 Task: In the event  named  Training Session: Leadership Development and Coaching Skills, Set a range of dates when you can accept meetings  '7 Jul â€" 1 Aug 2023'. Select a duration of  15 min. Select working hours  	_x000D_
MON- SAT 10:00am â€" 6:00pm. Add time before or after your events  as 10 min. Set the frequency of available time slots for invitees as  10 min. Set the minimum notice period and maximum events allowed per day as  46 hours and 4. , logged in from the account softage.4@softage.net and add another guest for the event, softage.6@softage.net
Action: Mouse pressed left at (405, 361)
Screenshot: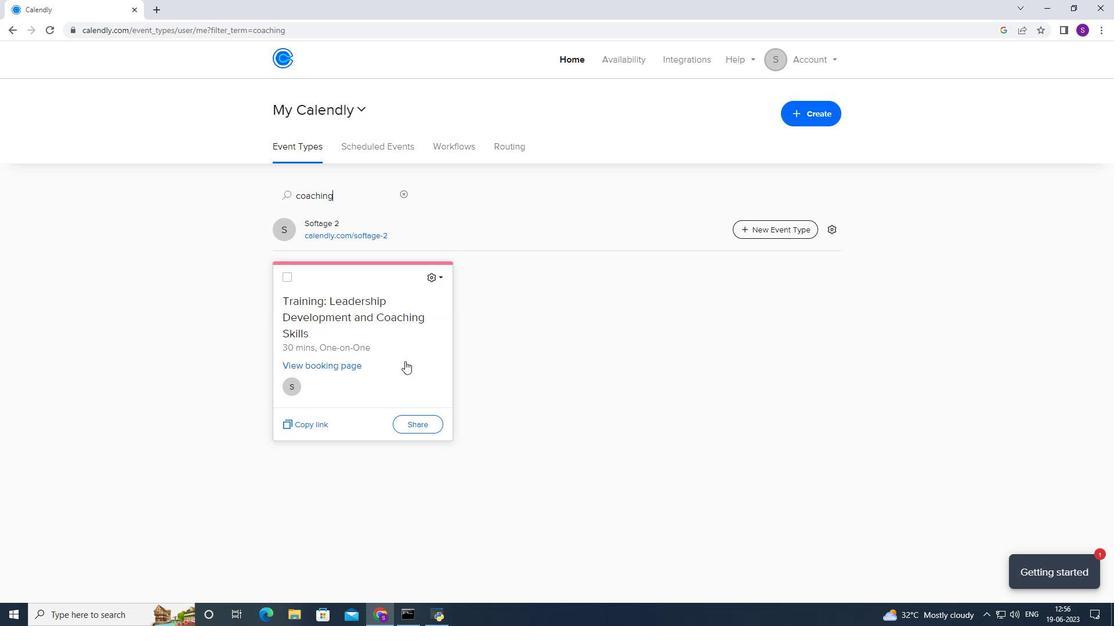 
Action: Mouse moved to (357, 238)
Screenshot: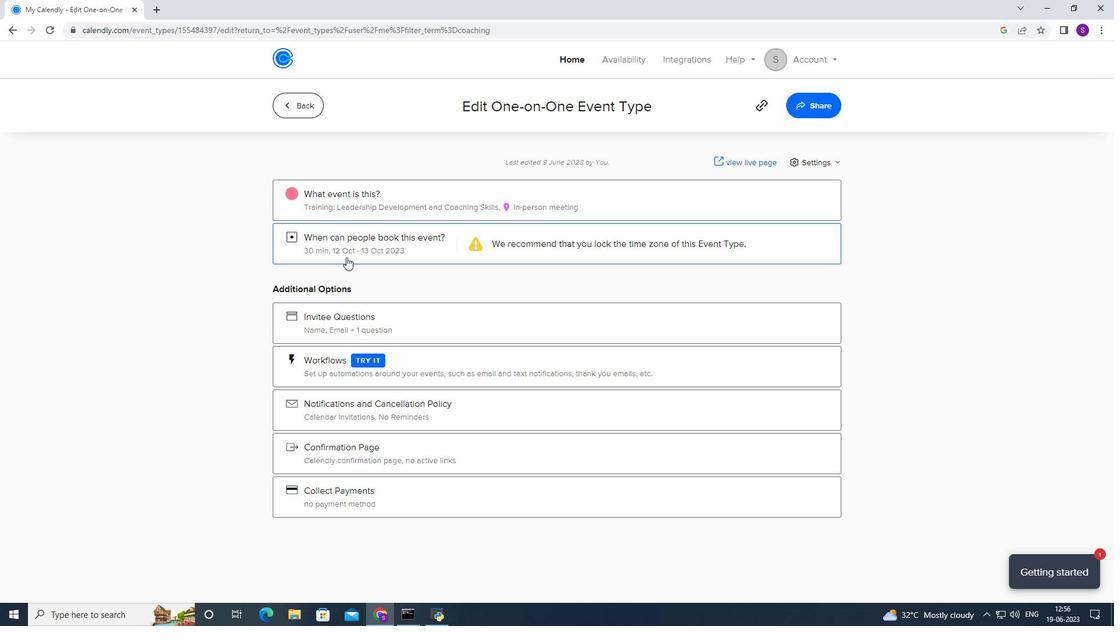 
Action: Mouse pressed left at (357, 238)
Screenshot: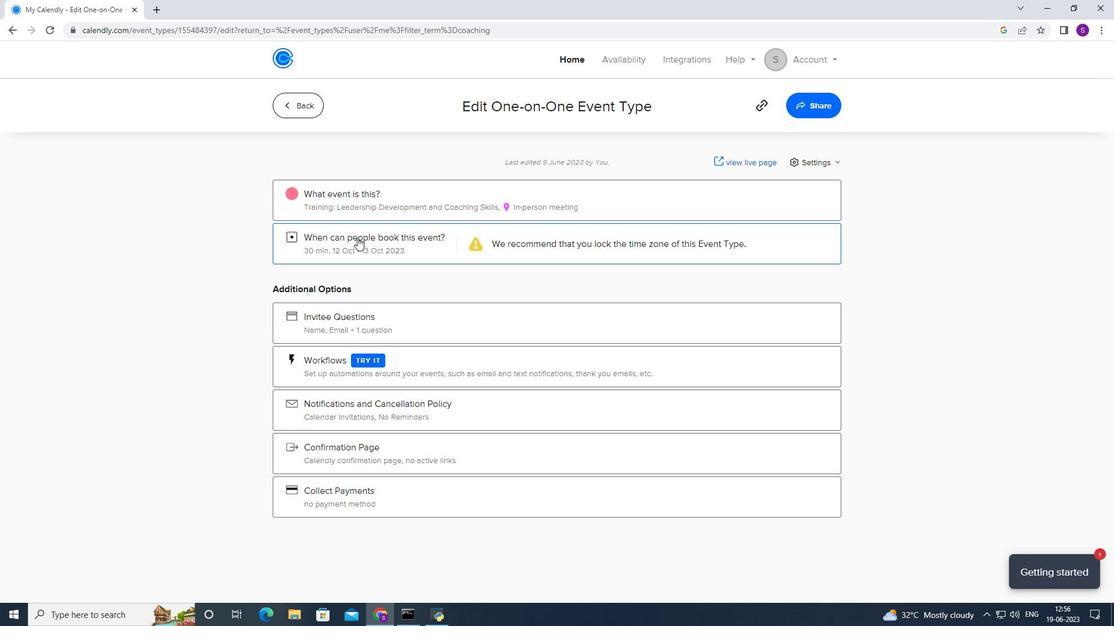 
Action: Mouse moved to (417, 389)
Screenshot: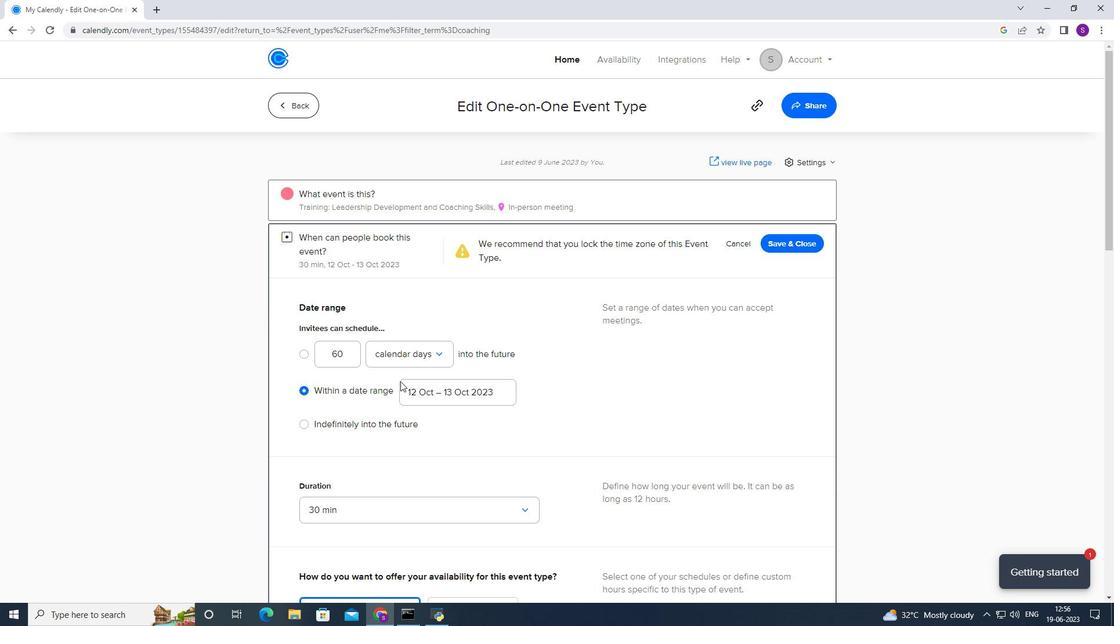 
Action: Mouse pressed left at (417, 389)
Screenshot: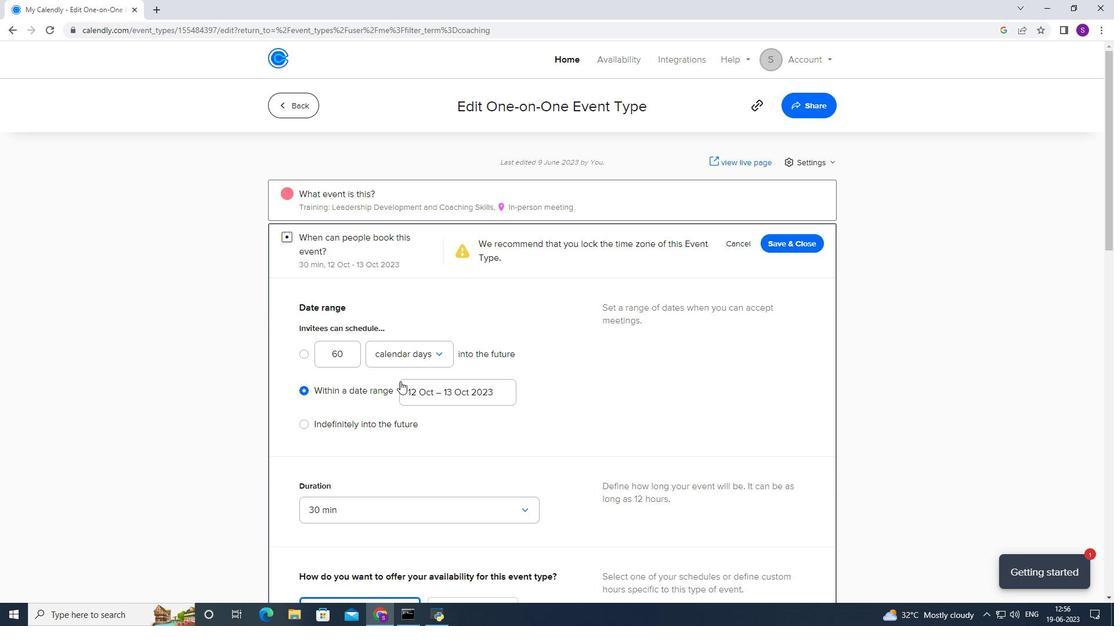 
Action: Mouse moved to (484, 181)
Screenshot: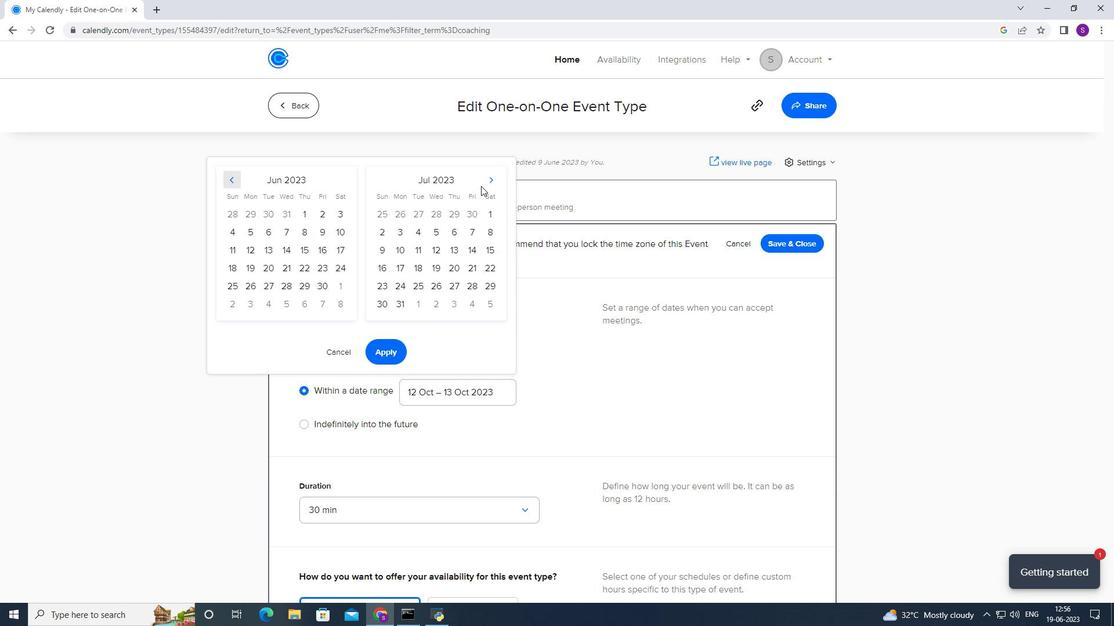 
Action: Mouse pressed left at (484, 181)
Screenshot: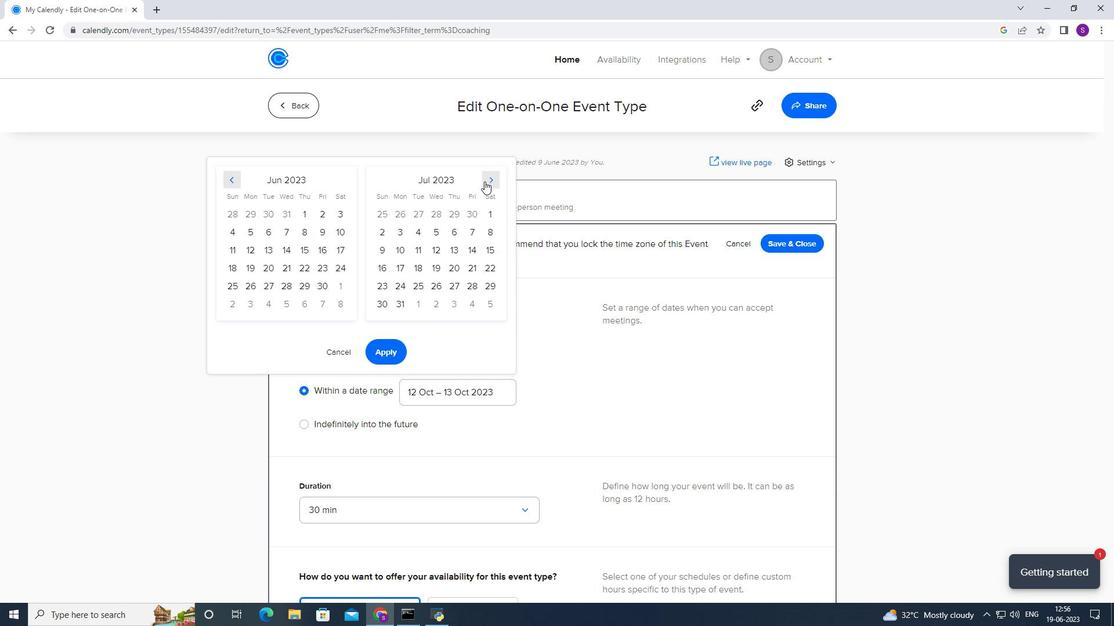 
Action: Mouse moved to (320, 237)
Screenshot: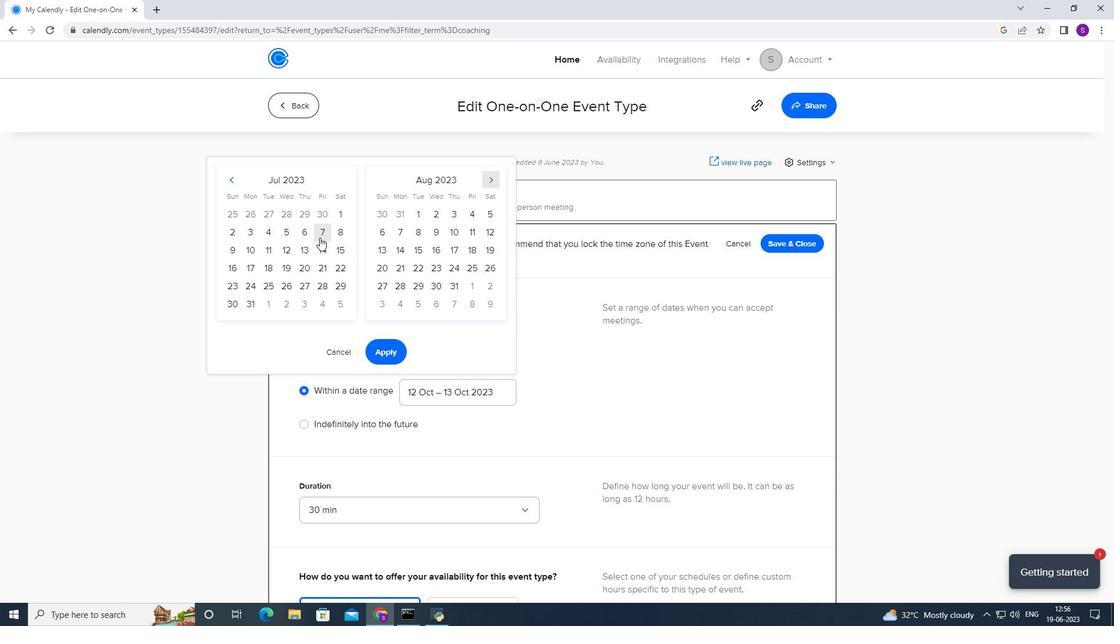 
Action: Mouse pressed left at (320, 237)
Screenshot: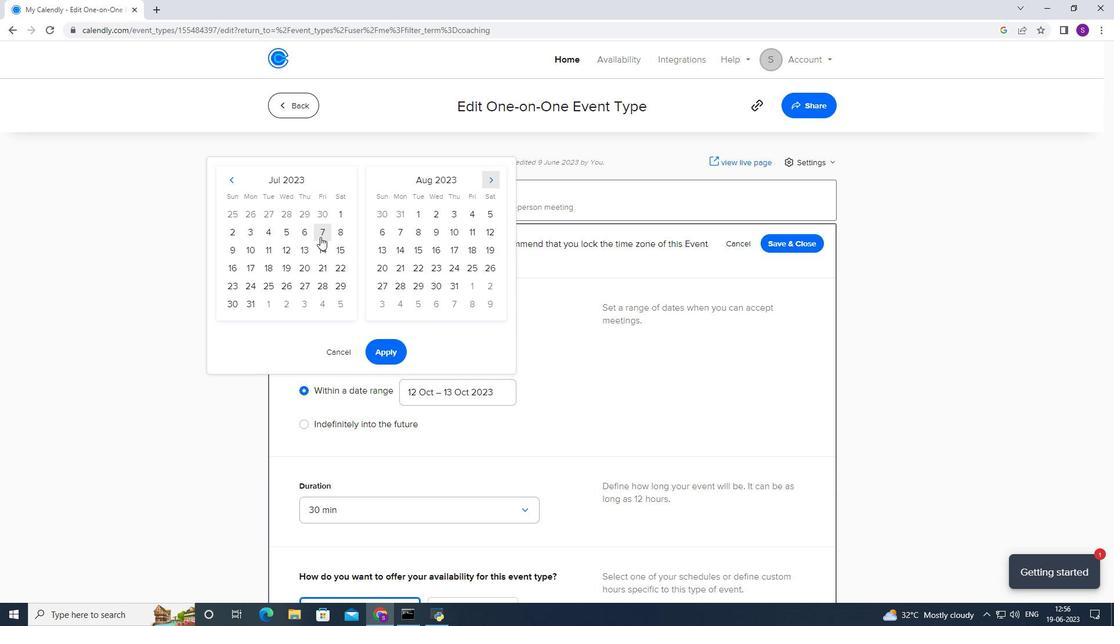 
Action: Mouse moved to (414, 213)
Screenshot: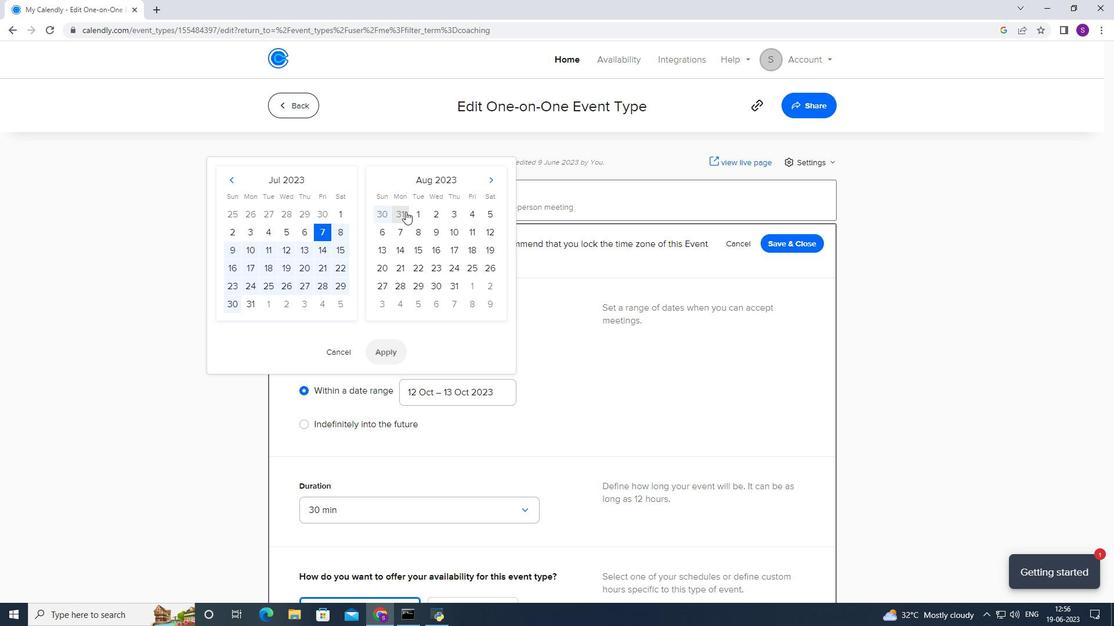 
Action: Mouse pressed left at (414, 213)
Screenshot: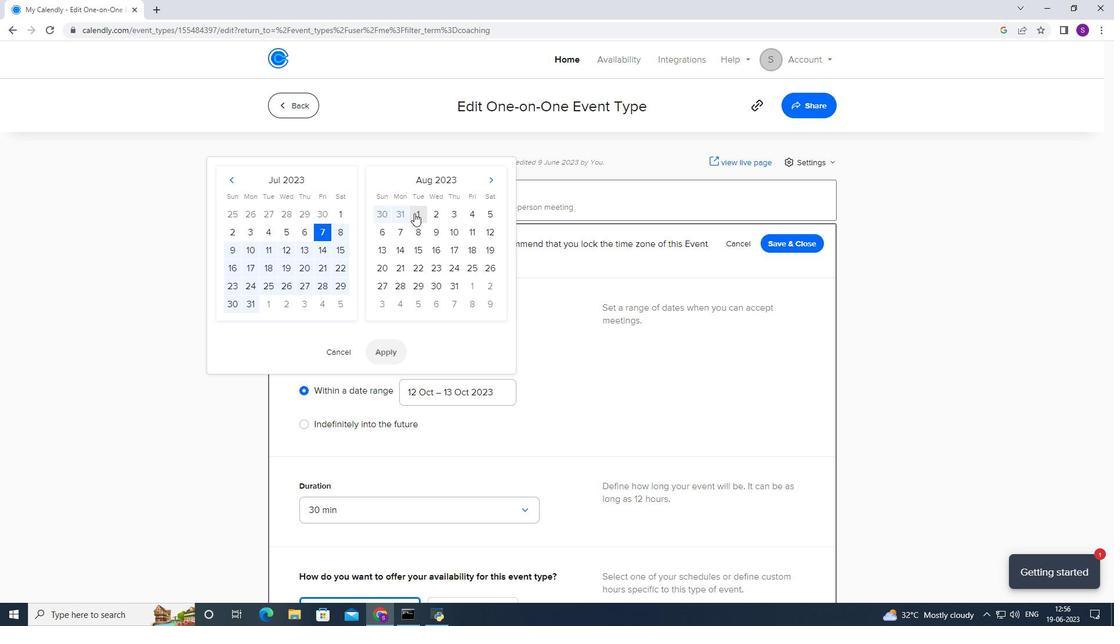 
Action: Mouse moved to (390, 366)
Screenshot: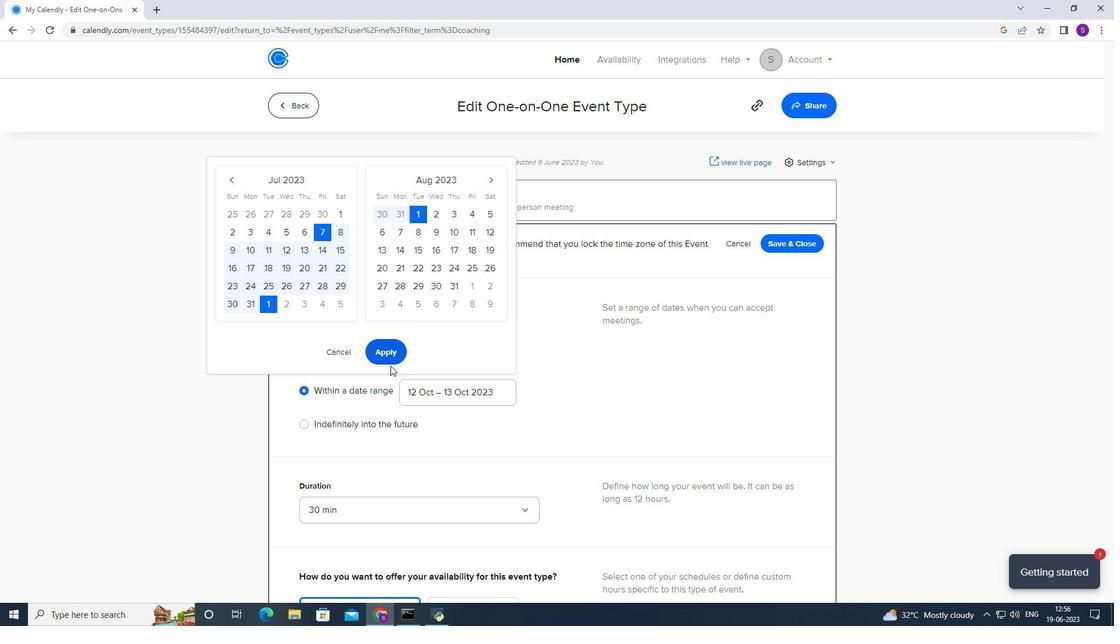 
Action: Mouse pressed left at (390, 366)
Screenshot: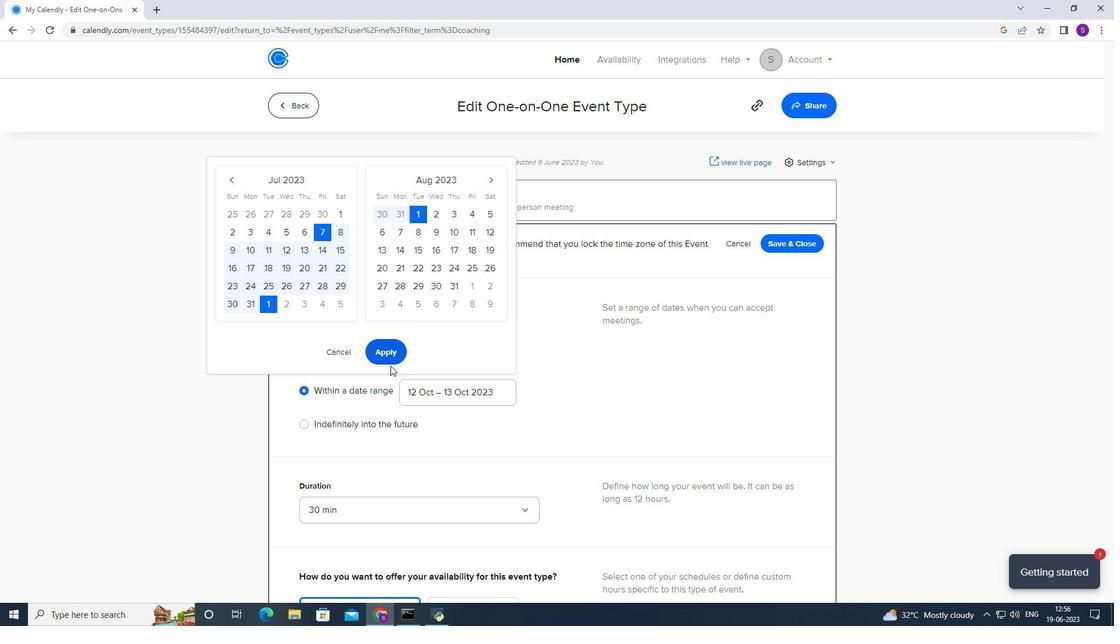 
Action: Mouse moved to (421, 388)
Screenshot: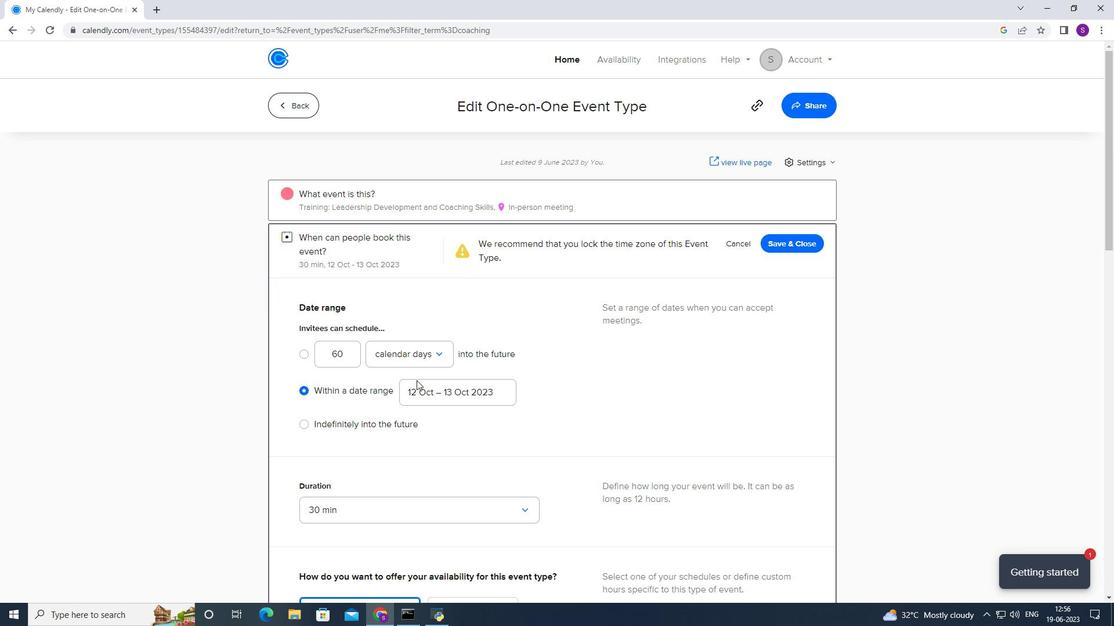 
Action: Mouse pressed left at (421, 388)
Screenshot: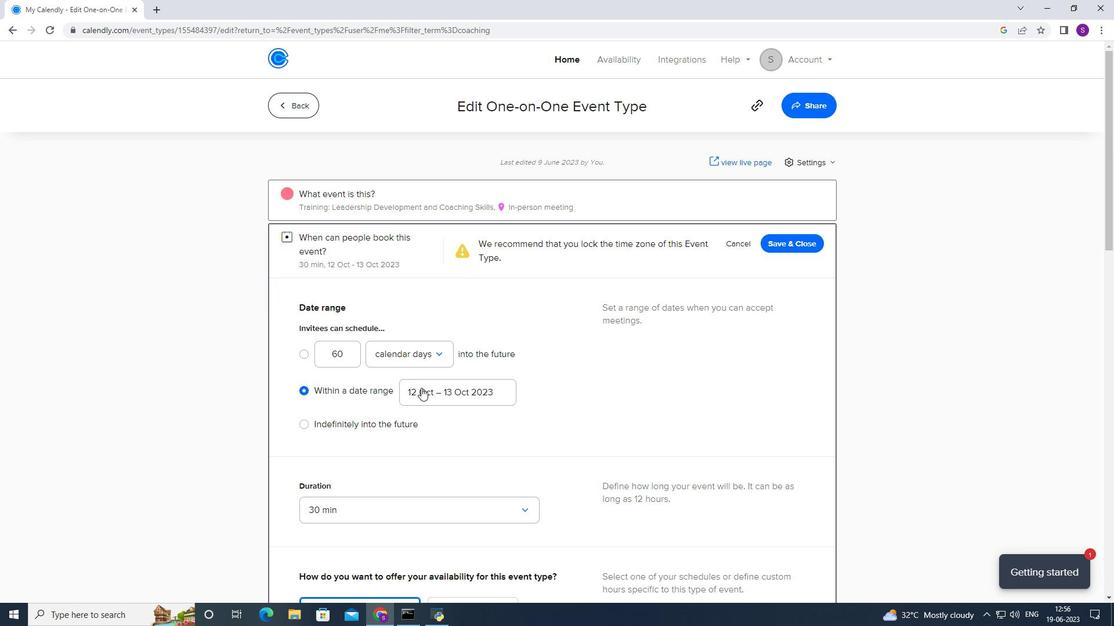 
Action: Mouse moved to (489, 182)
Screenshot: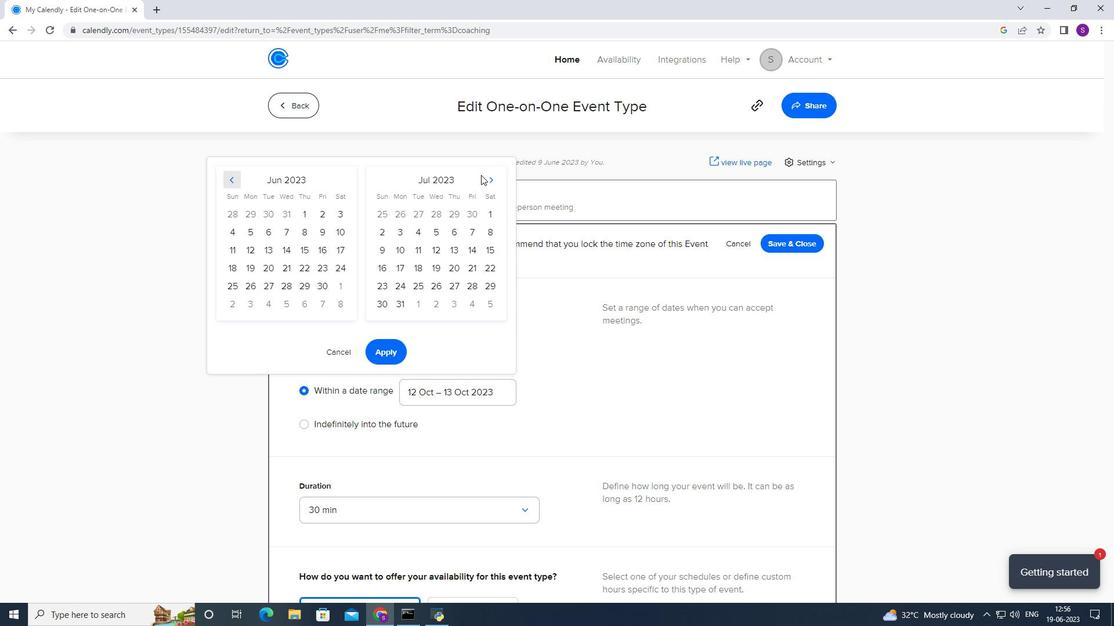 
Action: Mouse pressed left at (489, 182)
Screenshot: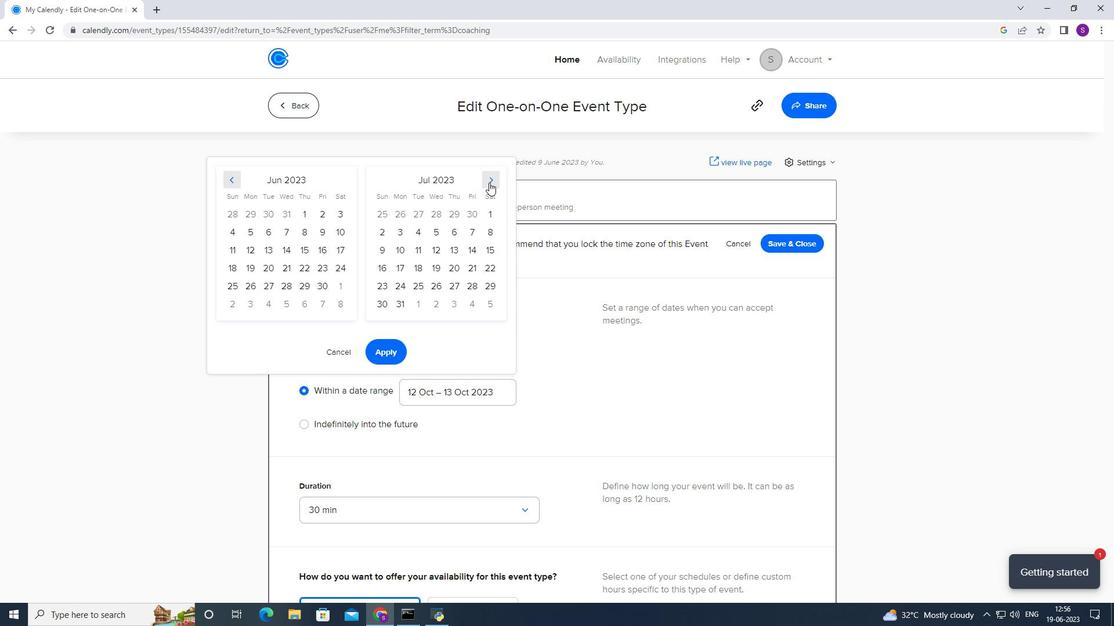 
Action: Mouse moved to (319, 232)
Screenshot: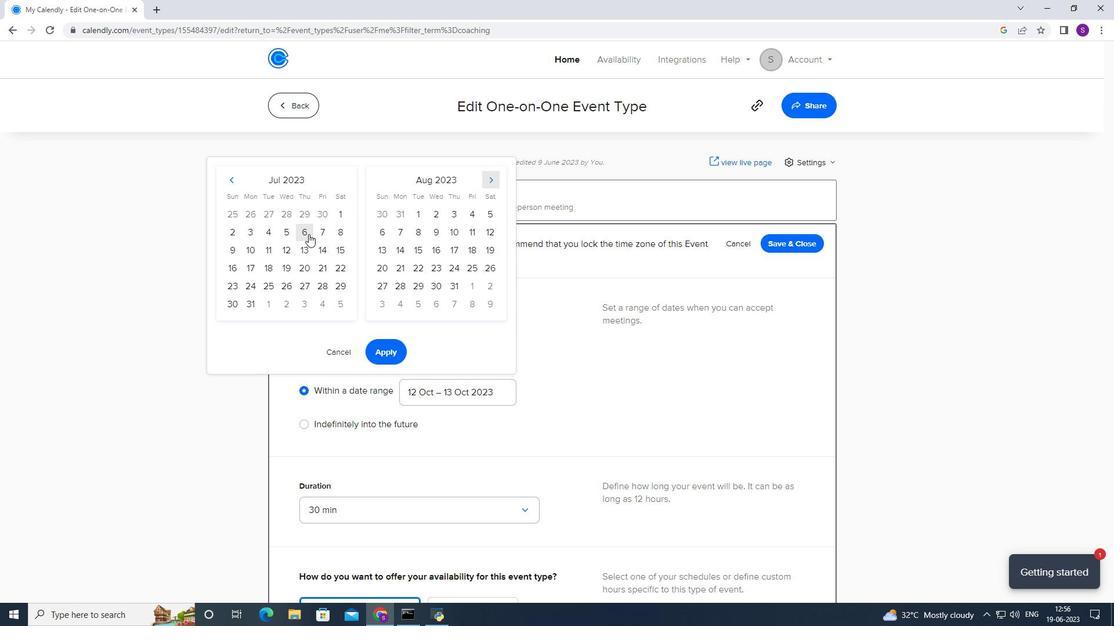 
Action: Mouse pressed left at (319, 232)
Screenshot: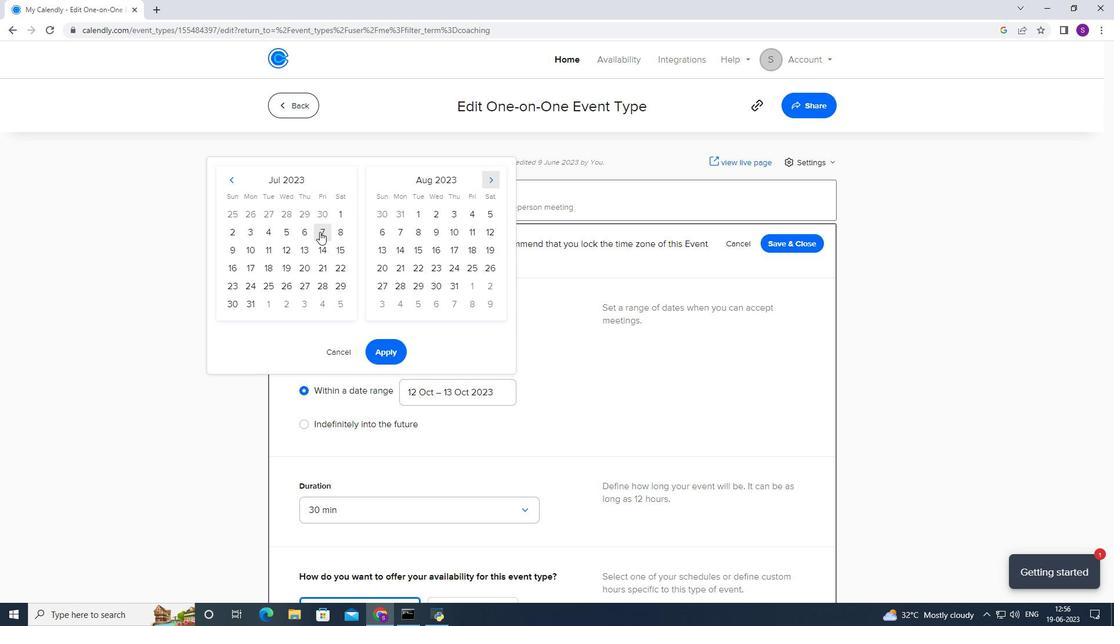 
Action: Mouse moved to (414, 214)
Screenshot: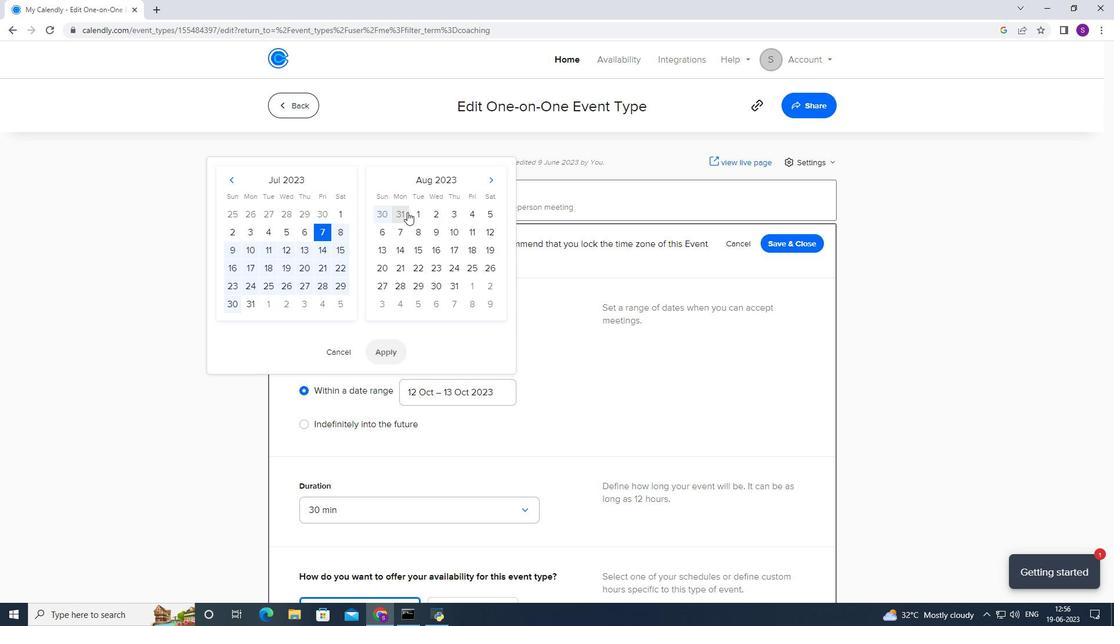 
Action: Mouse pressed left at (414, 214)
Screenshot: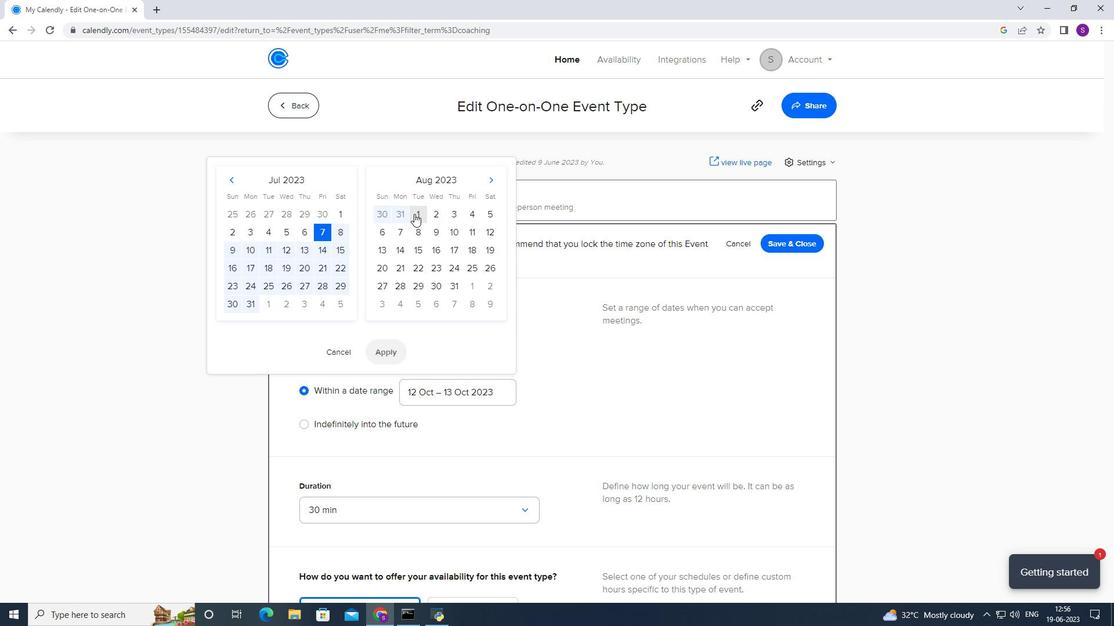 
Action: Mouse moved to (387, 343)
Screenshot: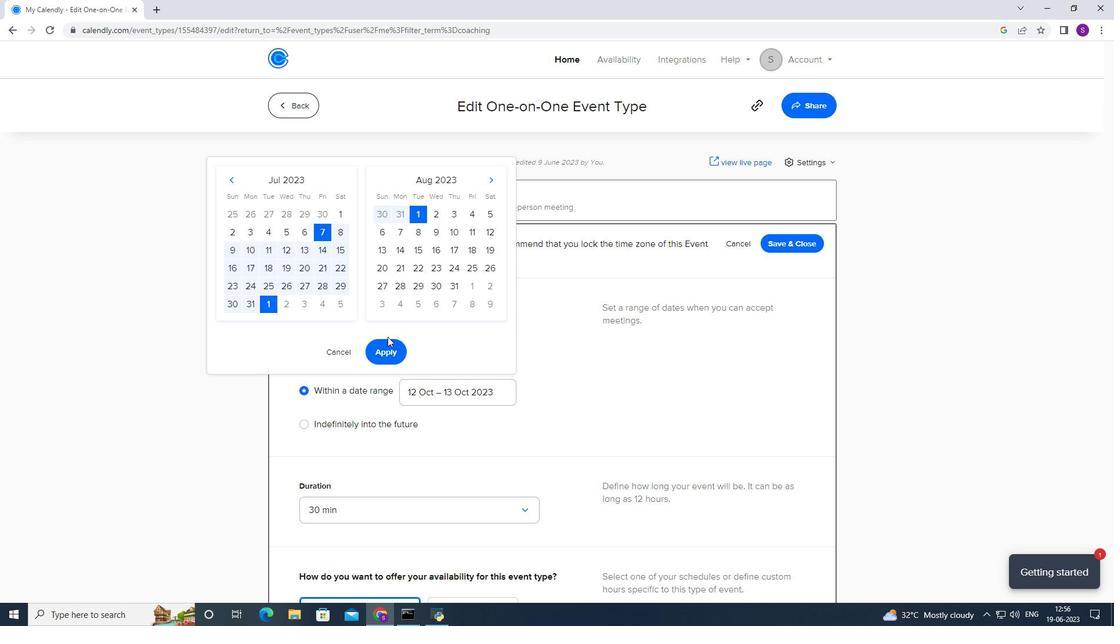 
Action: Mouse pressed left at (387, 343)
Screenshot: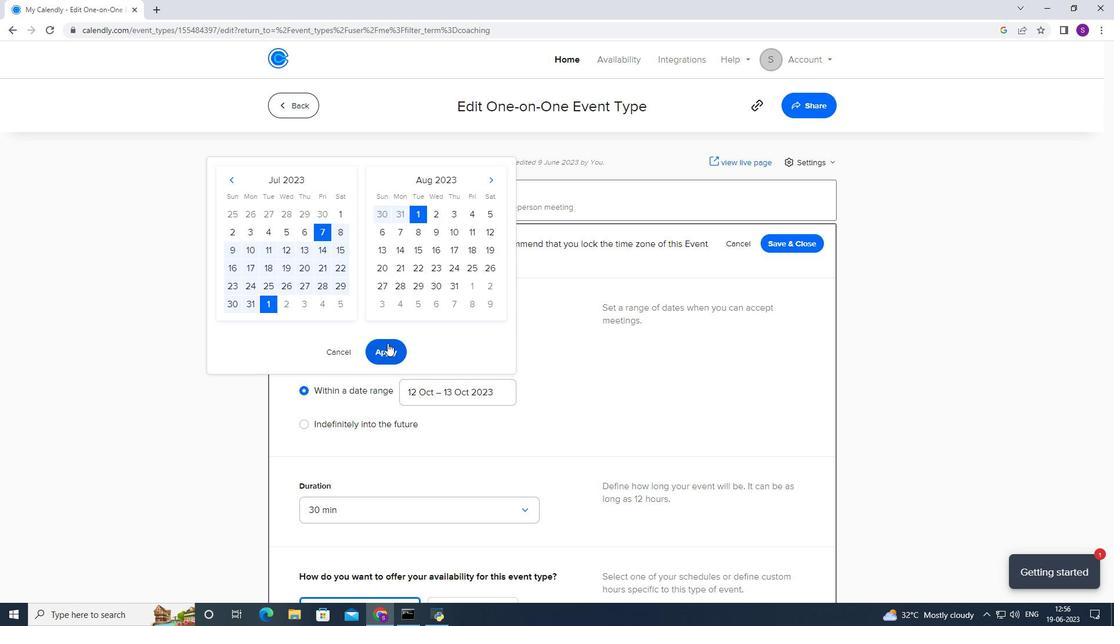 
Action: Mouse scrolled (387, 343) with delta (0, 0)
Screenshot: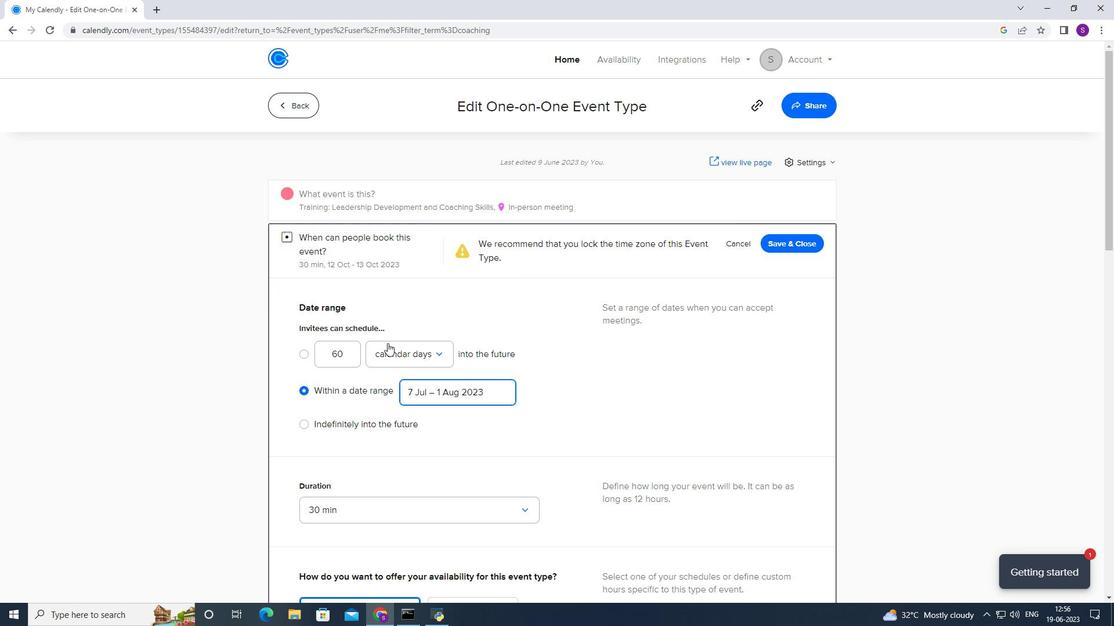 
Action: Mouse scrolled (387, 343) with delta (0, 0)
Screenshot: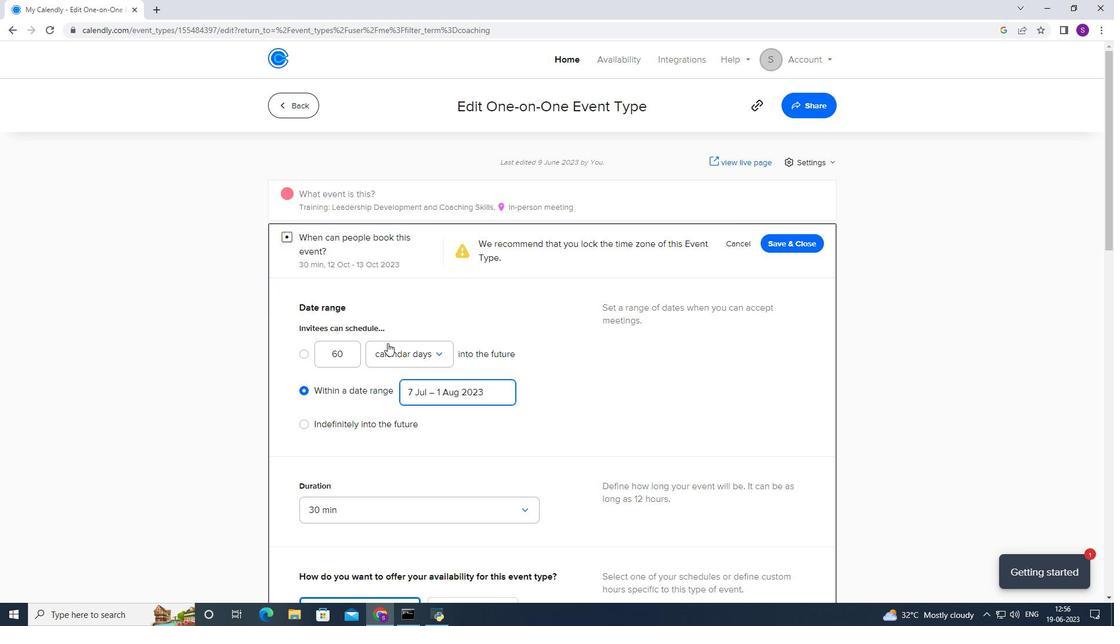
Action: Mouse scrolled (387, 343) with delta (0, 0)
Screenshot: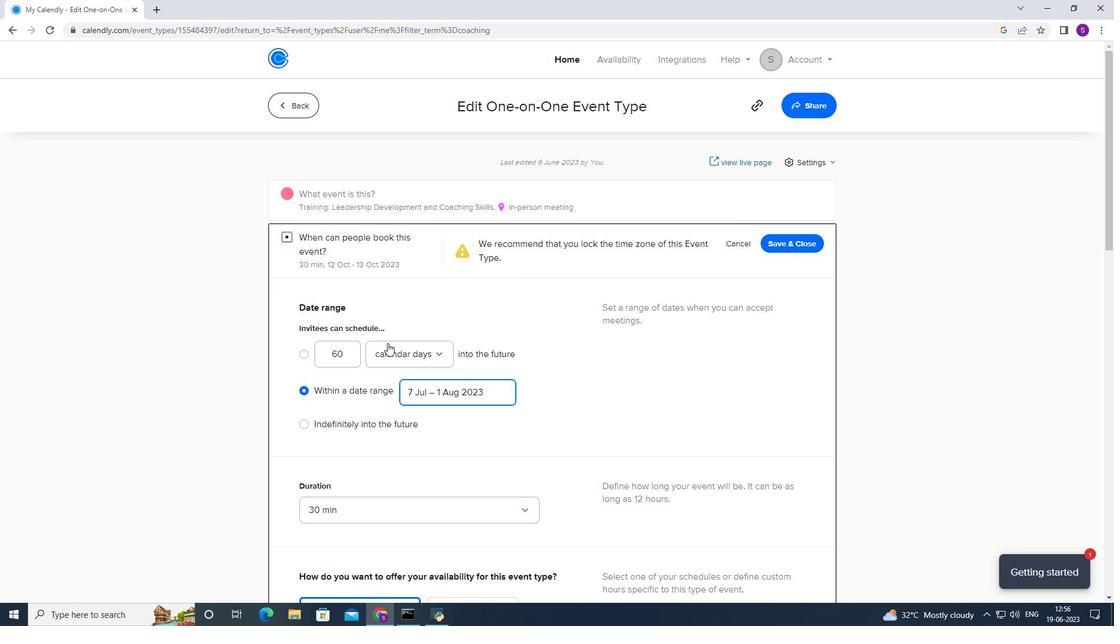 
Action: Mouse scrolled (387, 343) with delta (0, 0)
Screenshot: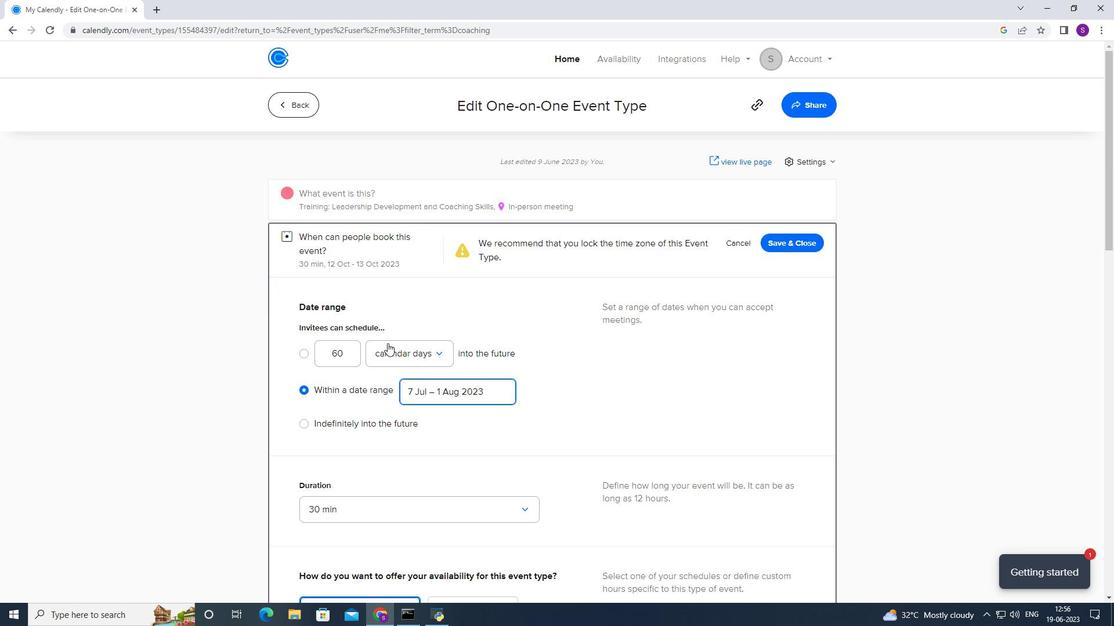 
Action: Mouse moved to (368, 186)
Screenshot: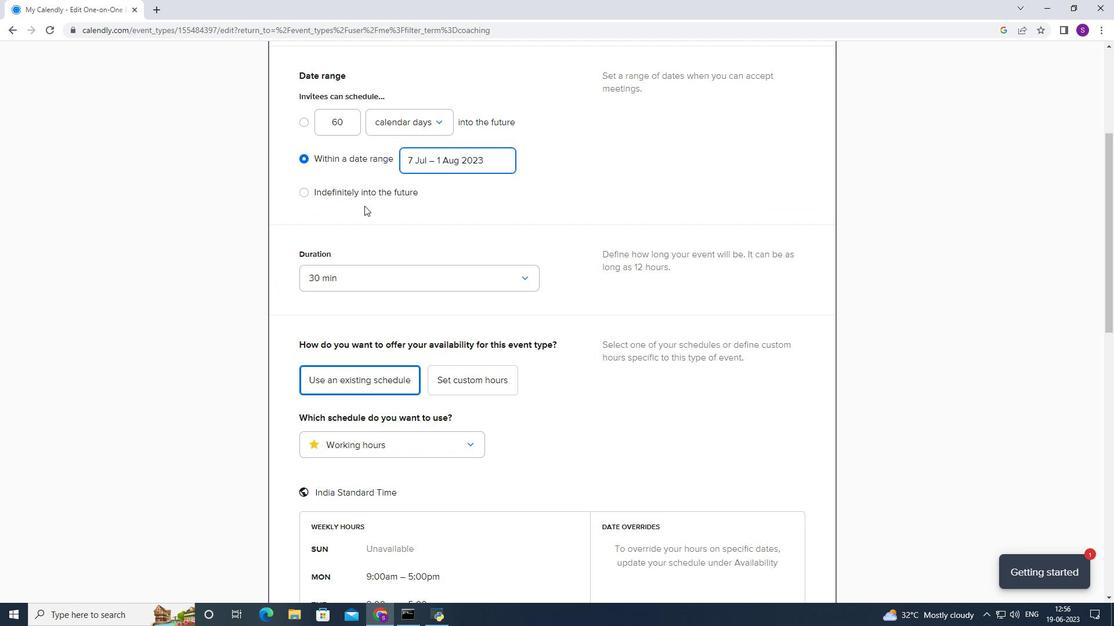 
Action: Mouse pressed left at (368, 186)
Screenshot: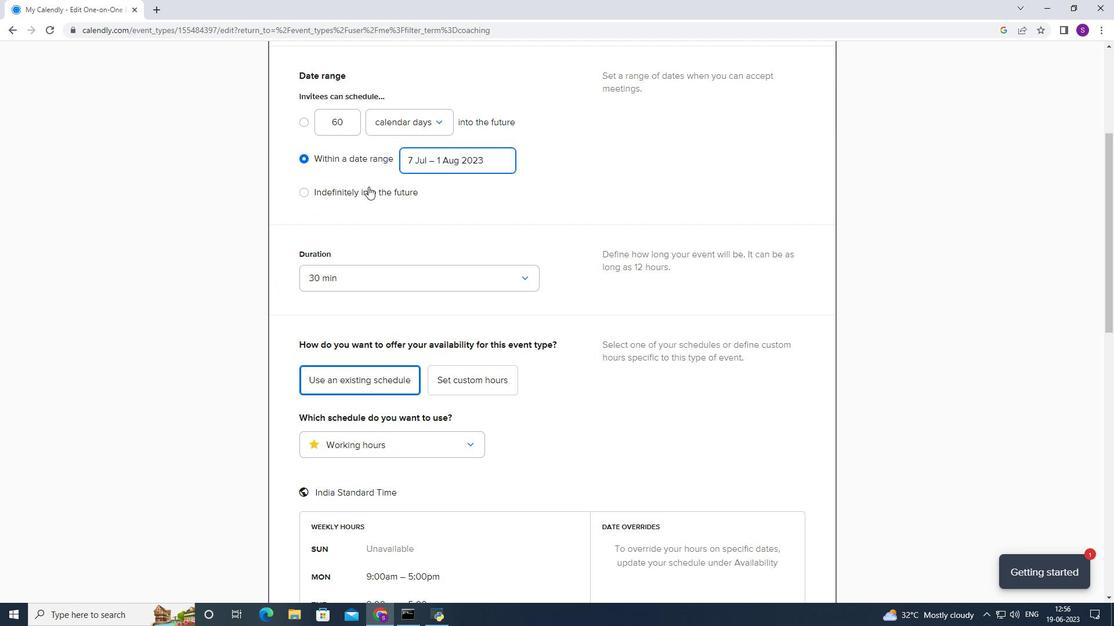 
Action: Mouse moved to (369, 184)
Screenshot: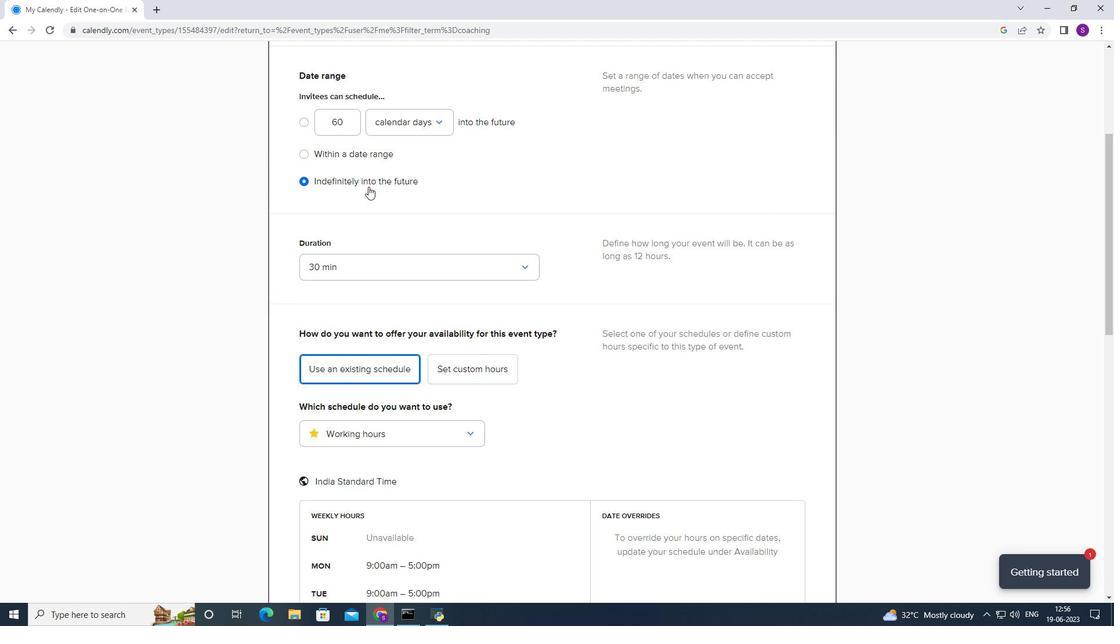 
Action: Mouse pressed left at (369, 184)
Screenshot: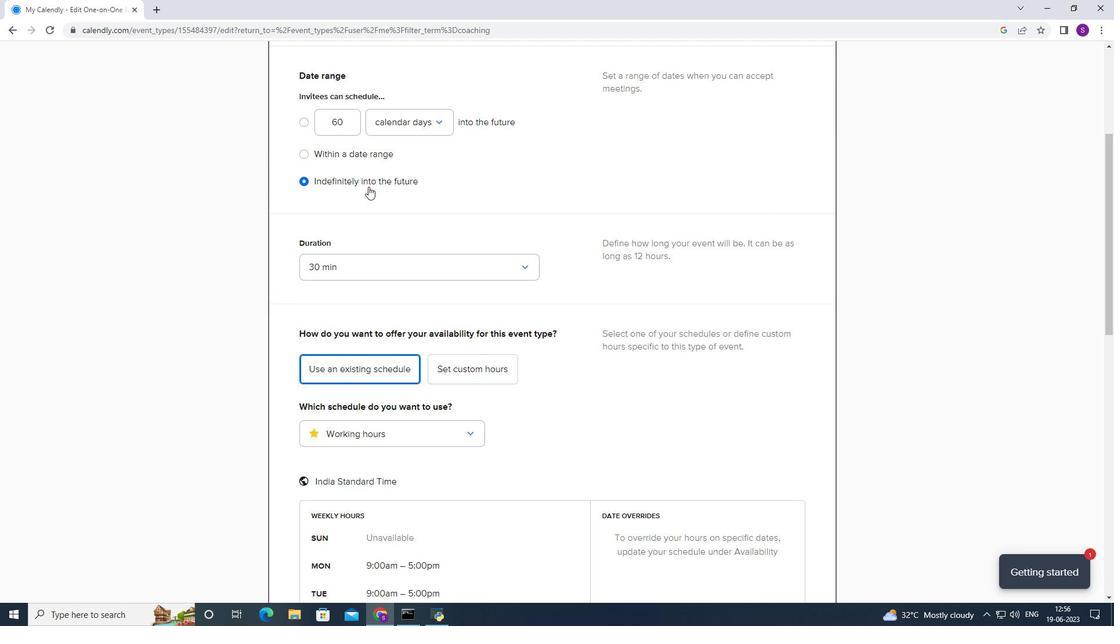 
Action: Mouse moved to (301, 153)
Screenshot: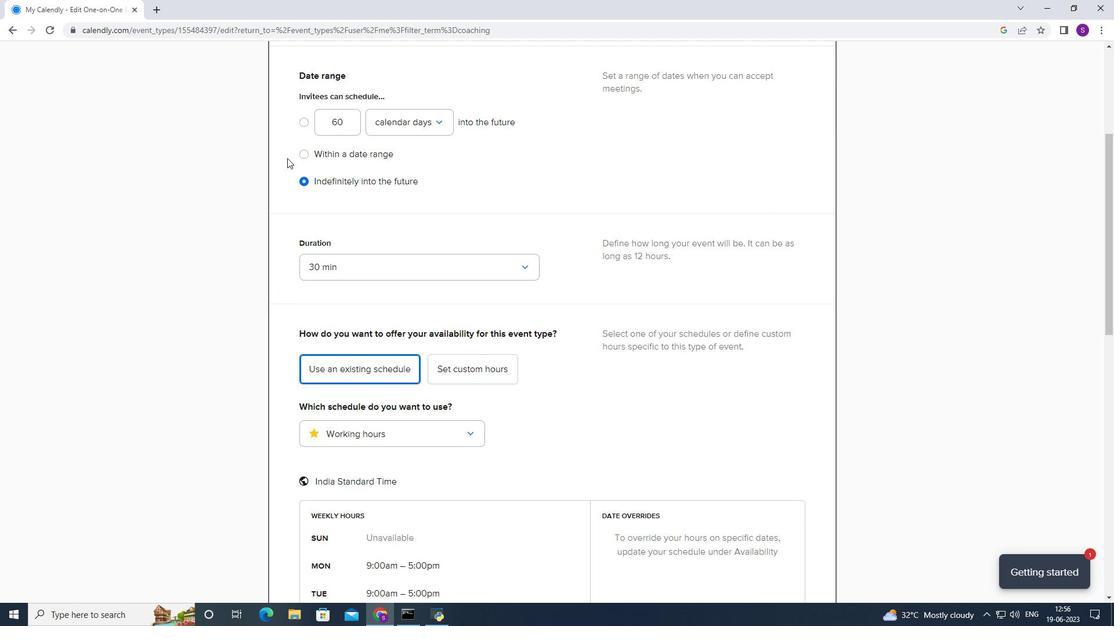
Action: Mouse pressed left at (301, 153)
Screenshot: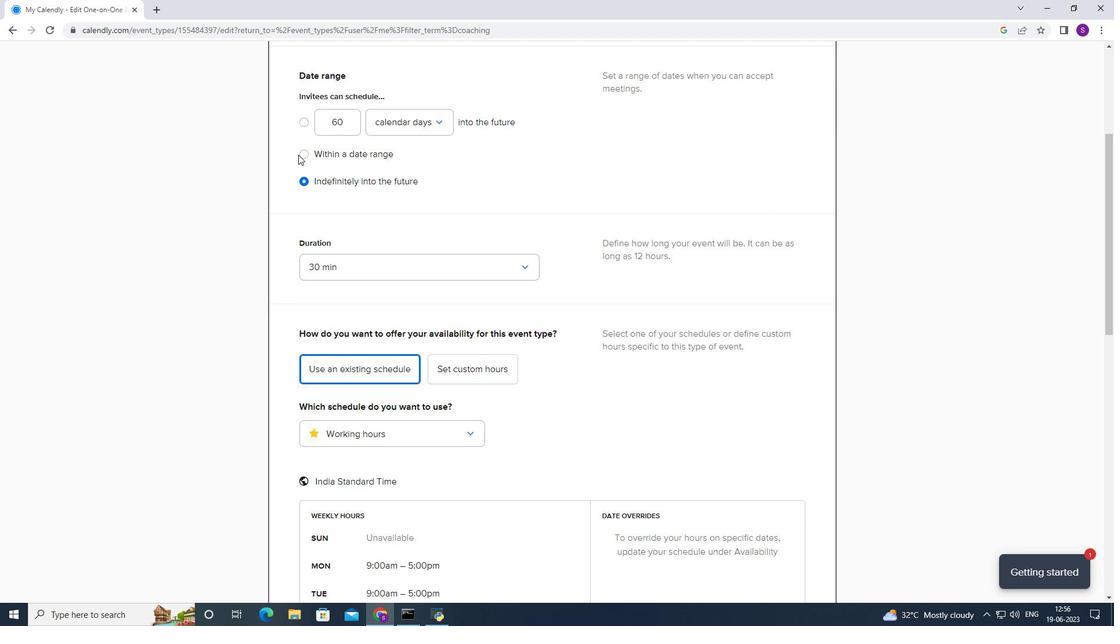 
Action: Mouse moved to (332, 271)
Screenshot: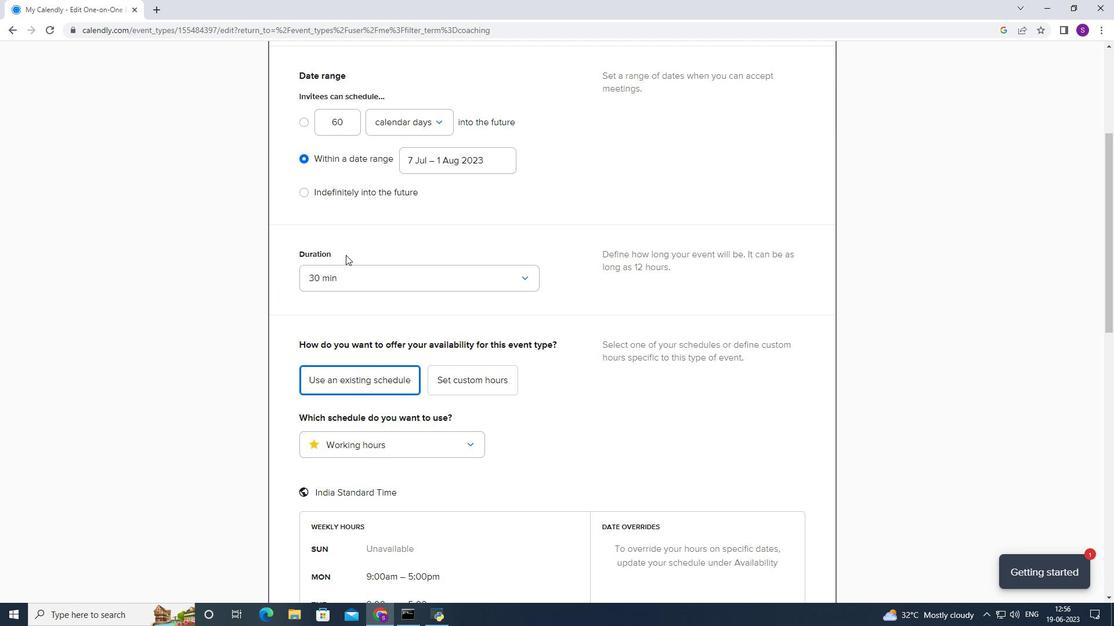 
Action: Mouse pressed left at (332, 271)
Screenshot: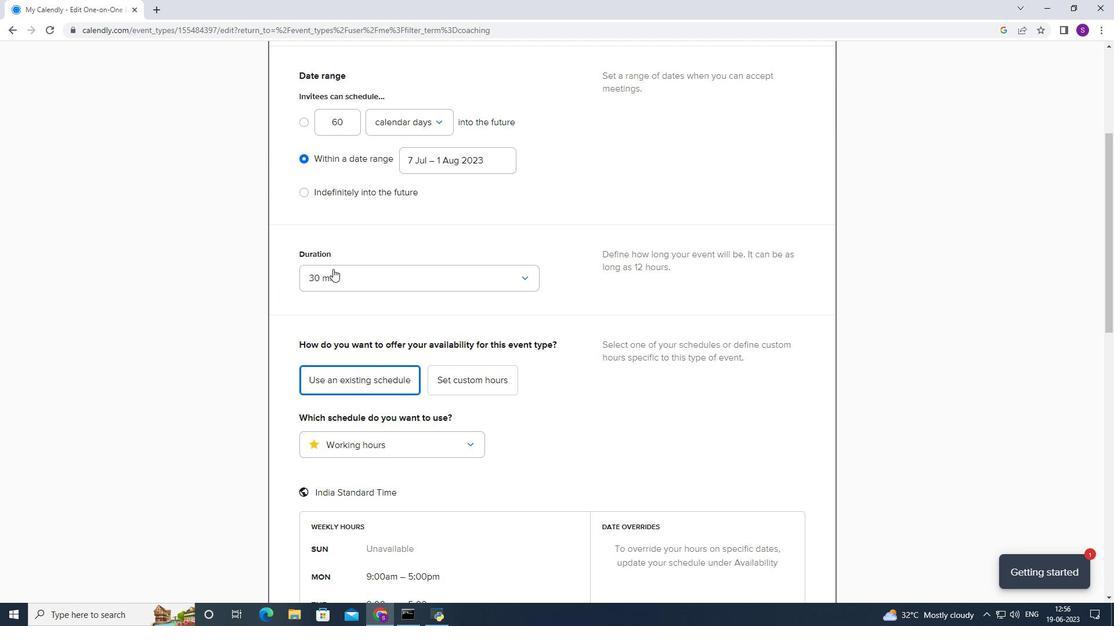 
Action: Mouse moved to (321, 302)
Screenshot: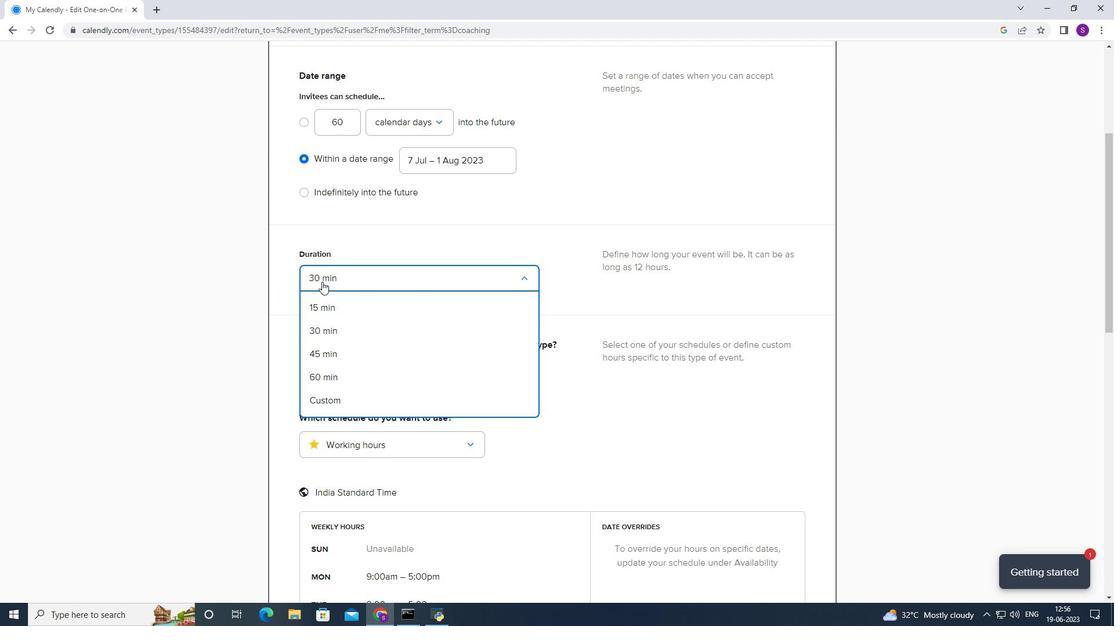 
Action: Mouse pressed left at (321, 302)
Screenshot: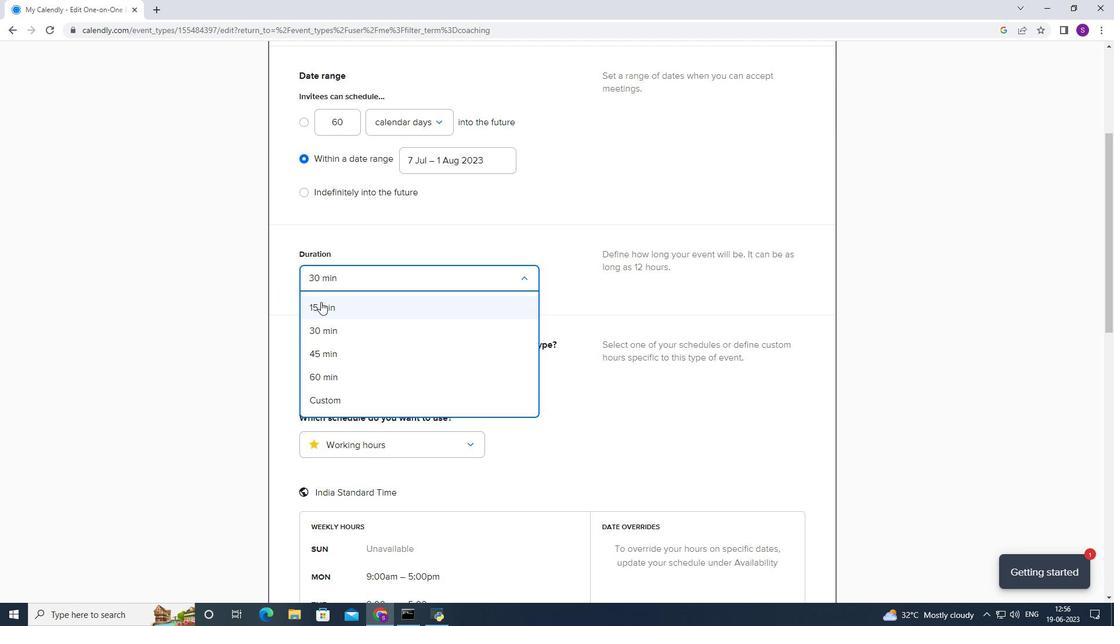 
Action: Mouse moved to (321, 303)
Screenshot: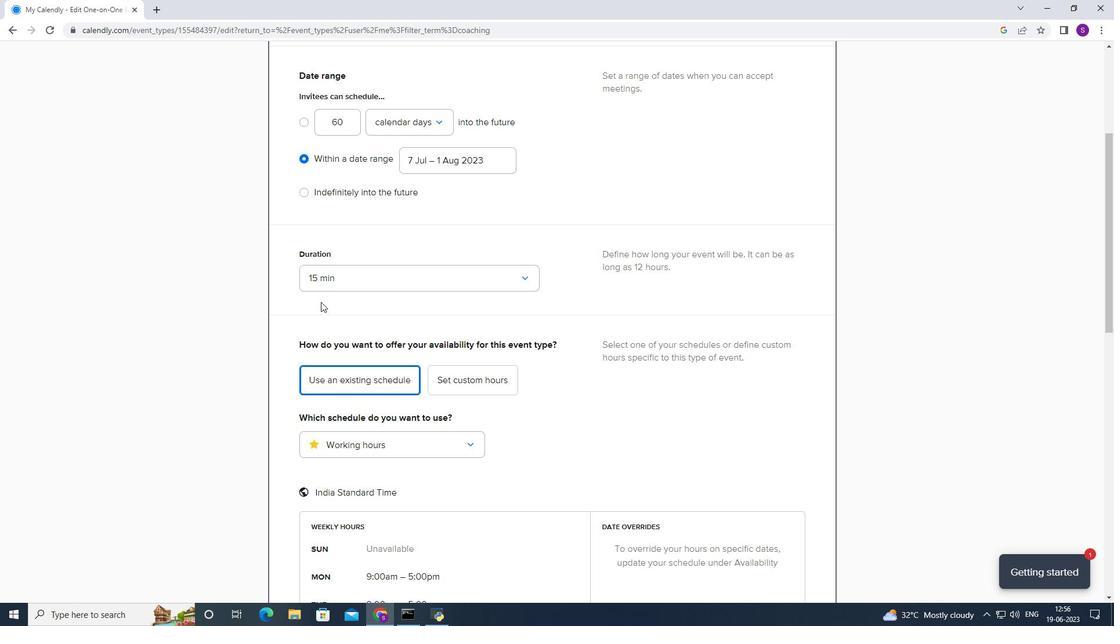 
Action: Mouse scrolled (321, 302) with delta (0, 0)
Screenshot: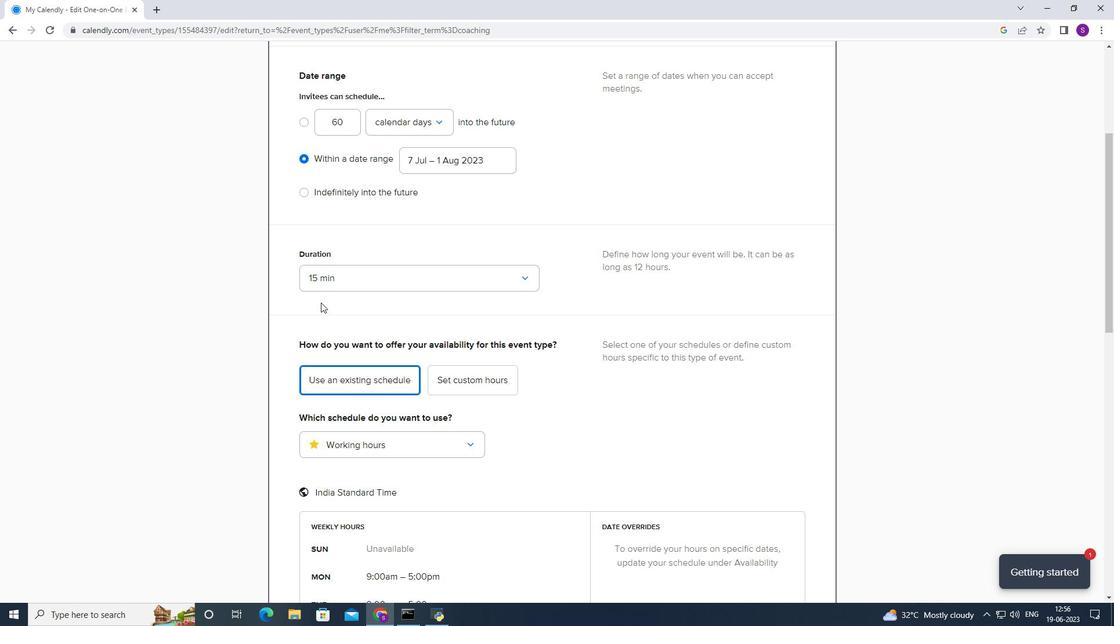 
Action: Mouse scrolled (321, 302) with delta (0, 0)
Screenshot: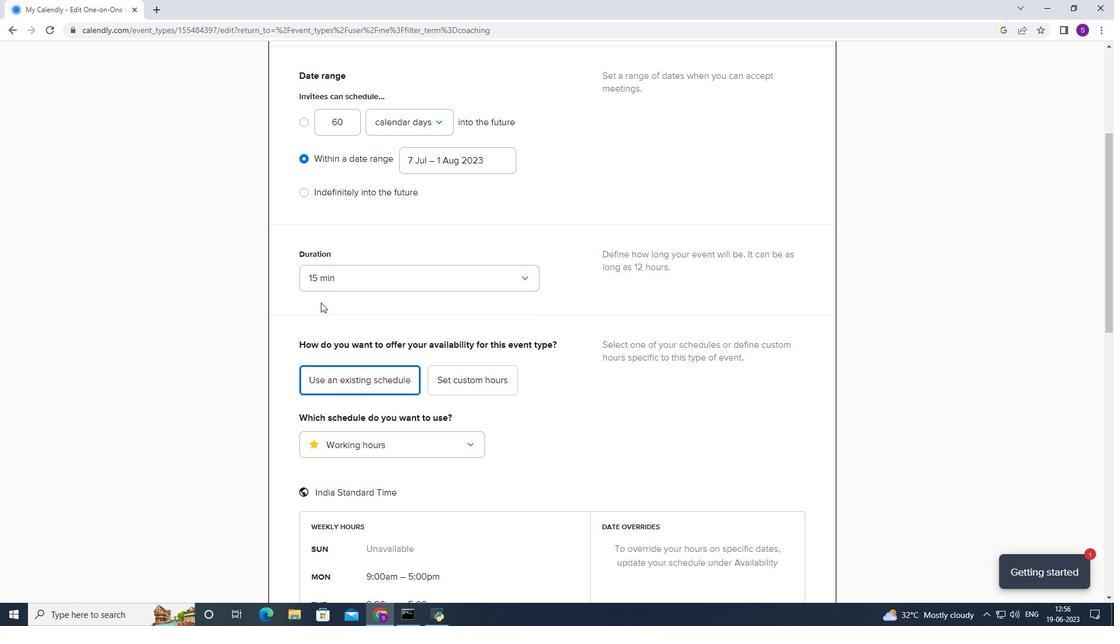 
Action: Mouse moved to (445, 270)
Screenshot: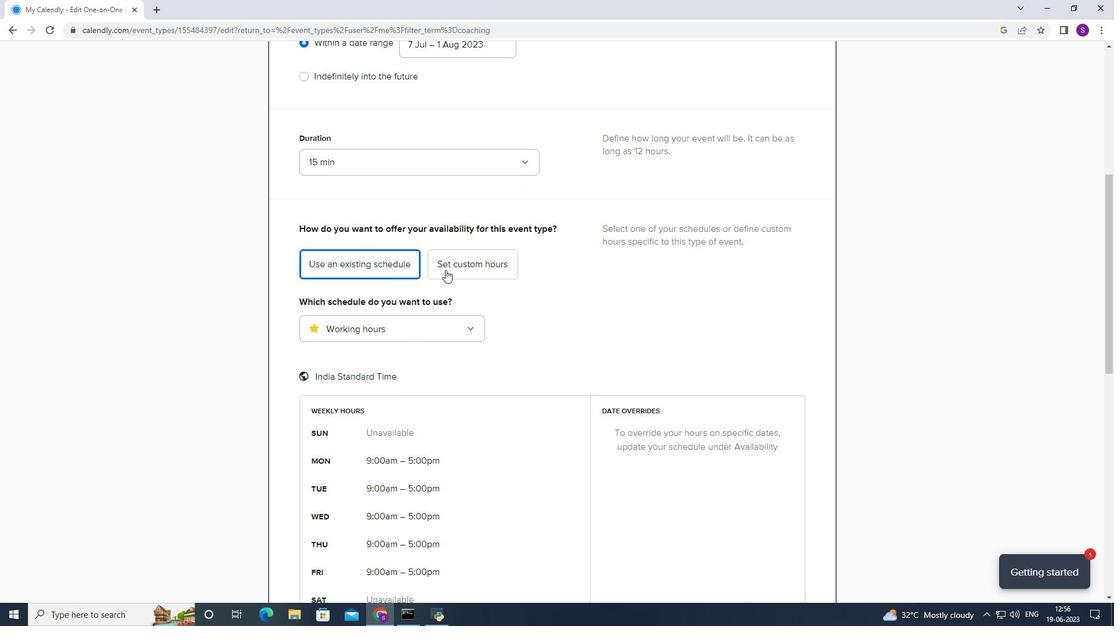
Action: Mouse pressed left at (445, 270)
Screenshot: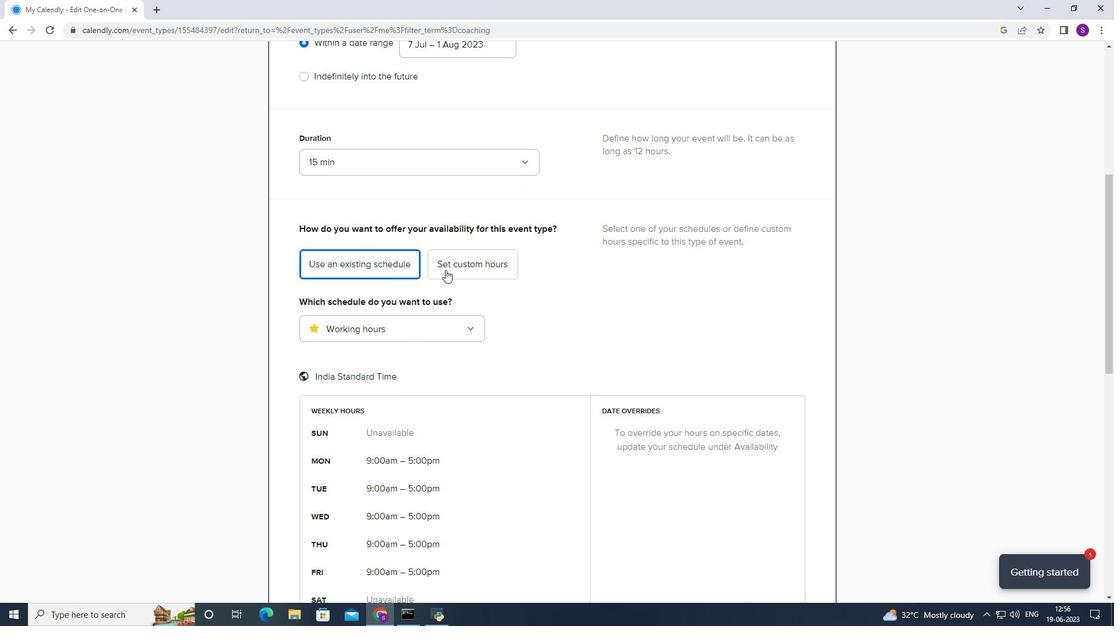
Action: Mouse moved to (430, 348)
Screenshot: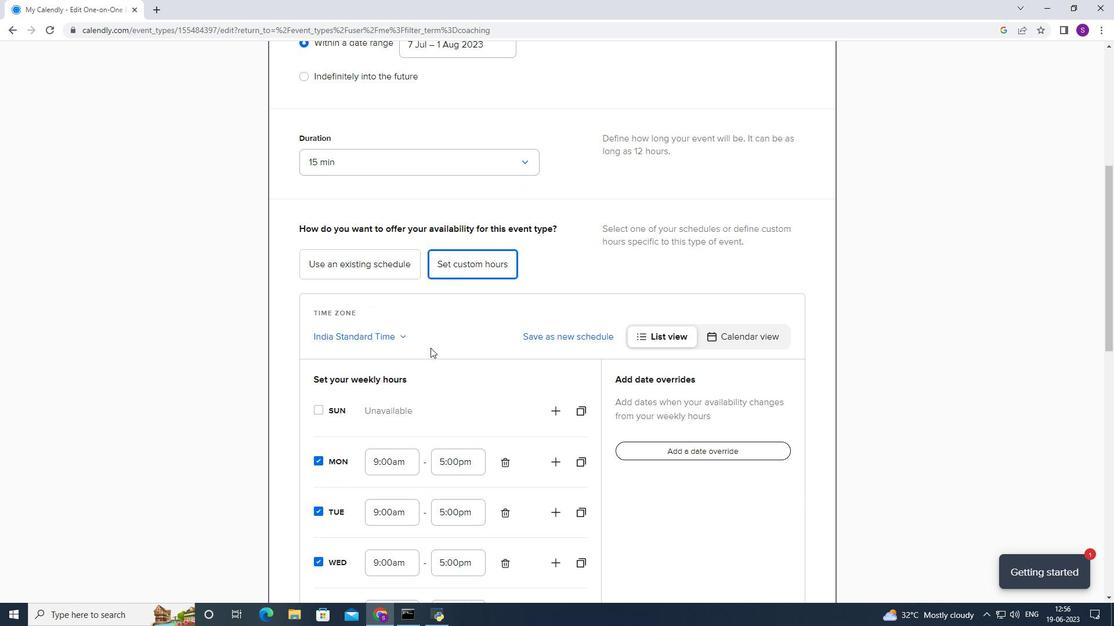 
Action: Mouse scrolled (430, 347) with delta (0, 0)
Screenshot: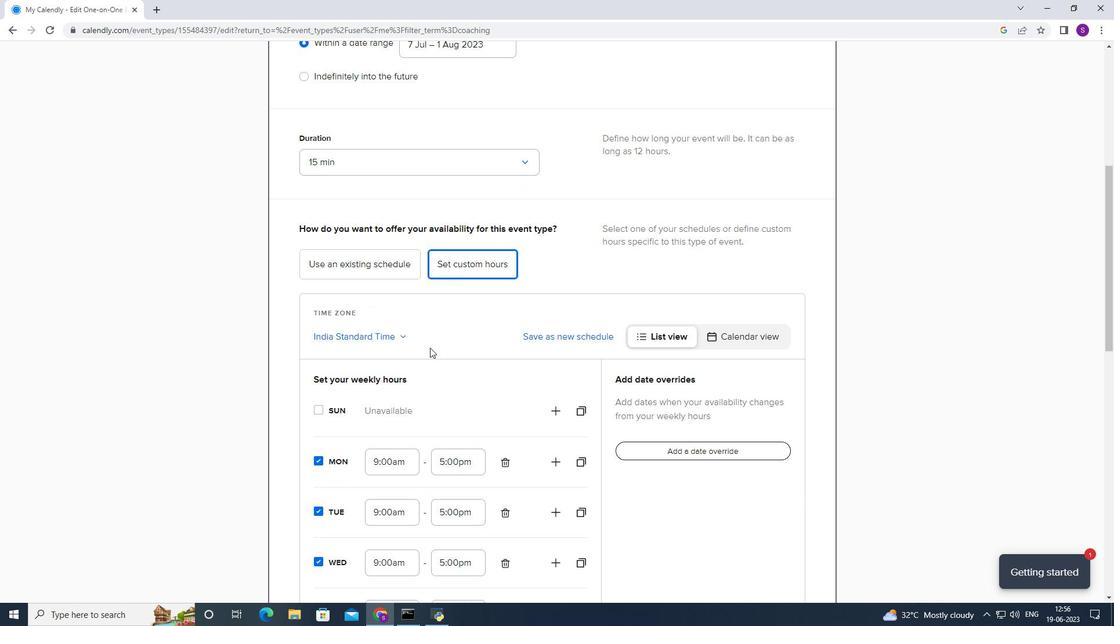 
Action: Mouse scrolled (430, 347) with delta (0, 0)
Screenshot: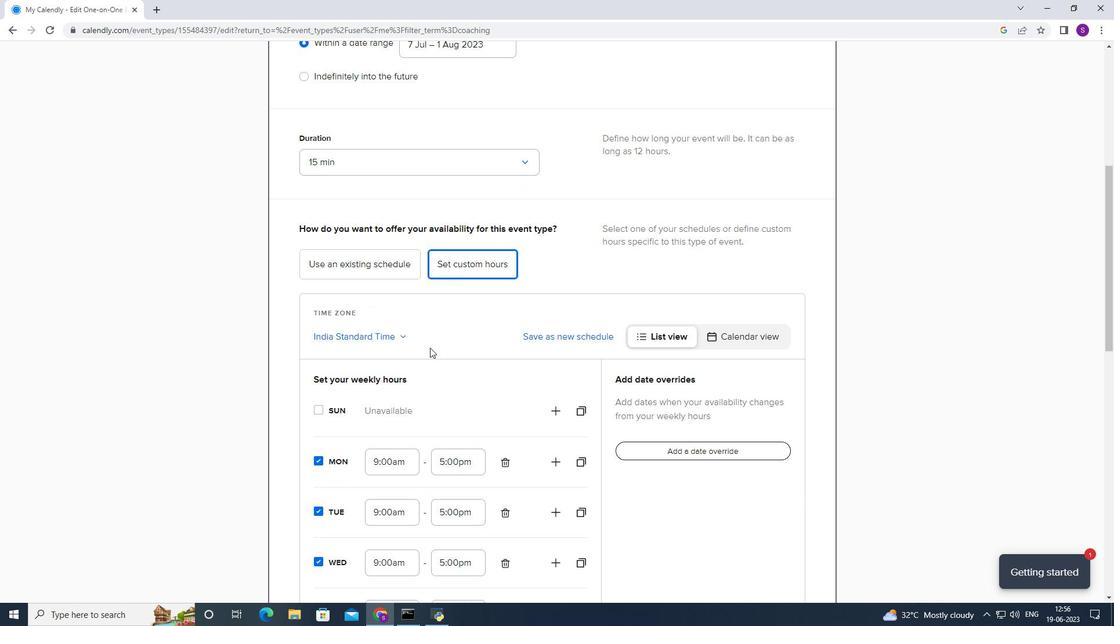 
Action: Mouse scrolled (430, 347) with delta (0, 0)
Screenshot: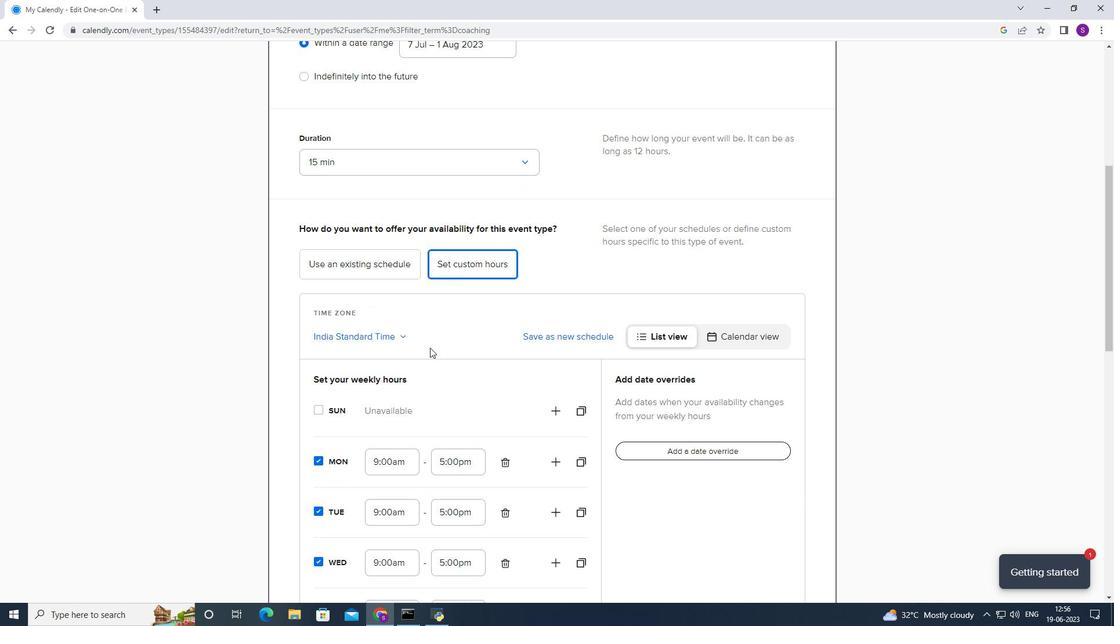 
Action: Mouse scrolled (430, 347) with delta (0, 0)
Screenshot: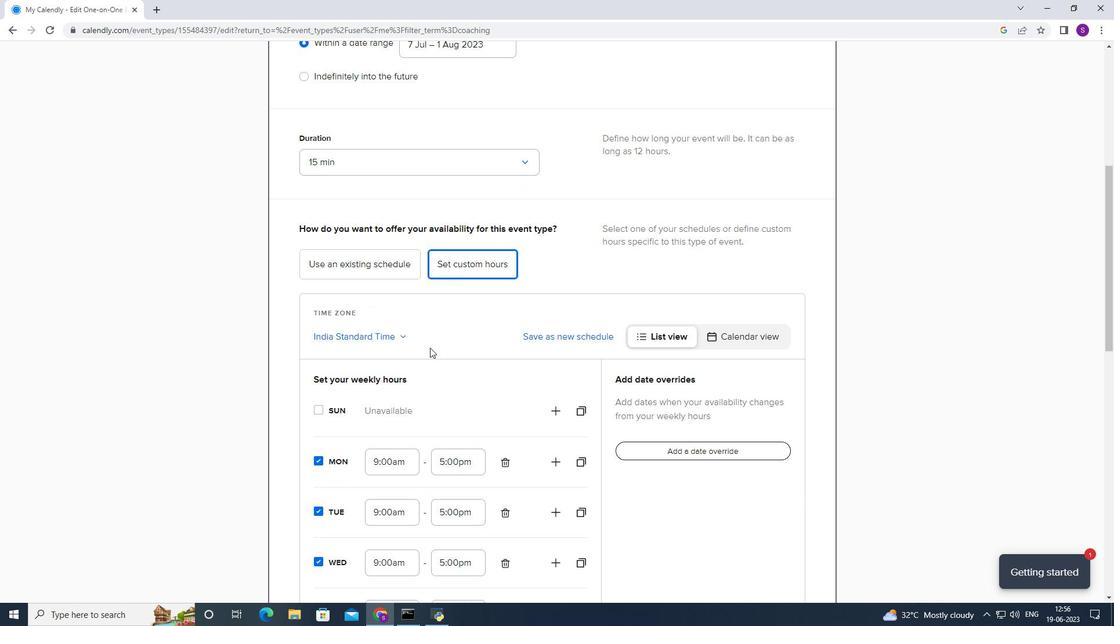 
Action: Mouse moved to (316, 485)
Screenshot: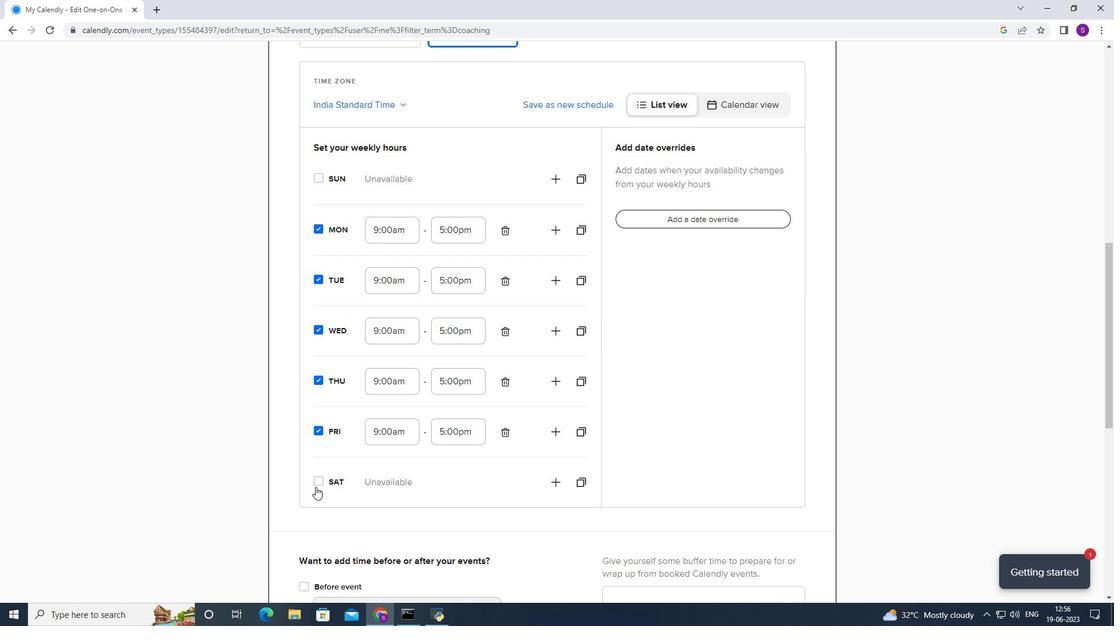 
Action: Mouse pressed left at (316, 485)
Screenshot: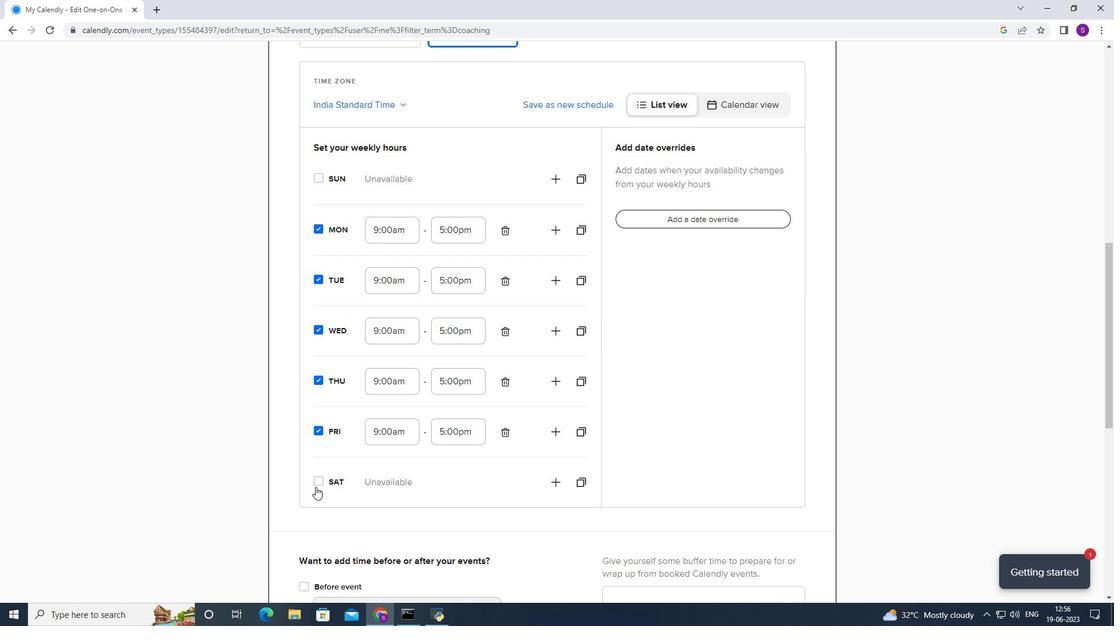 
Action: Mouse moved to (401, 476)
Screenshot: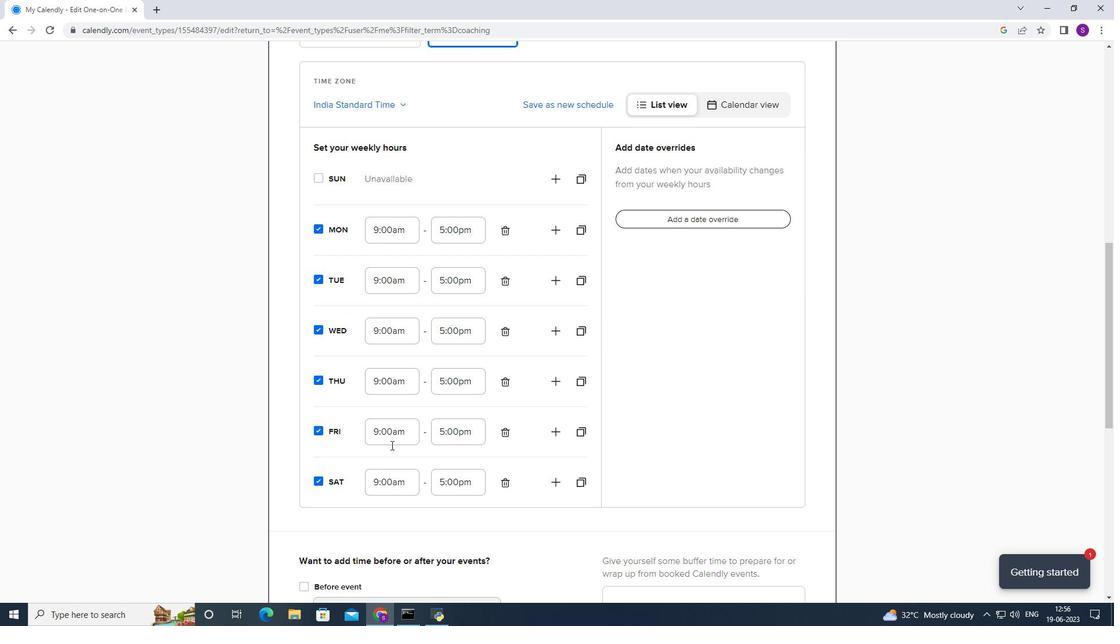 
Action: Mouse pressed left at (401, 476)
Screenshot: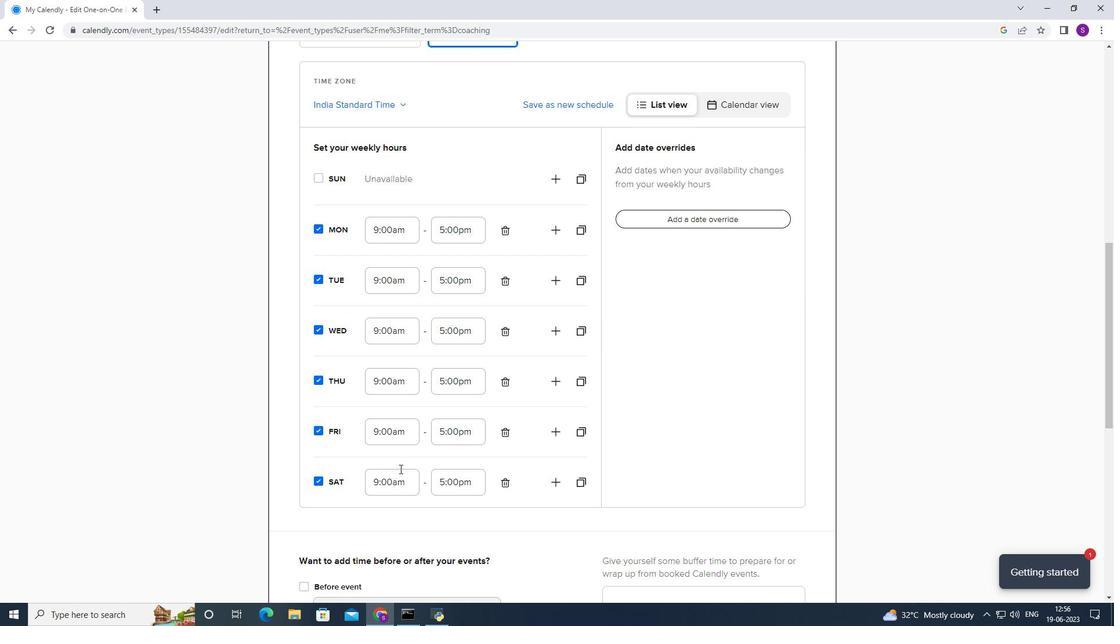 
Action: Mouse moved to (412, 465)
Screenshot: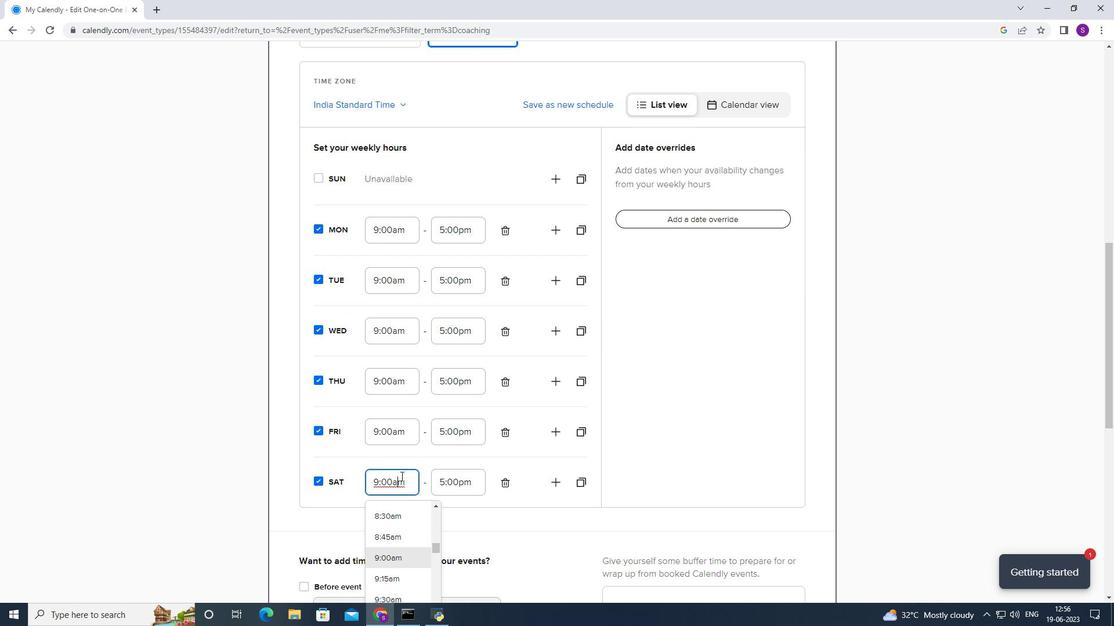
Action: Mouse scrolled (412, 465) with delta (0, 0)
Screenshot: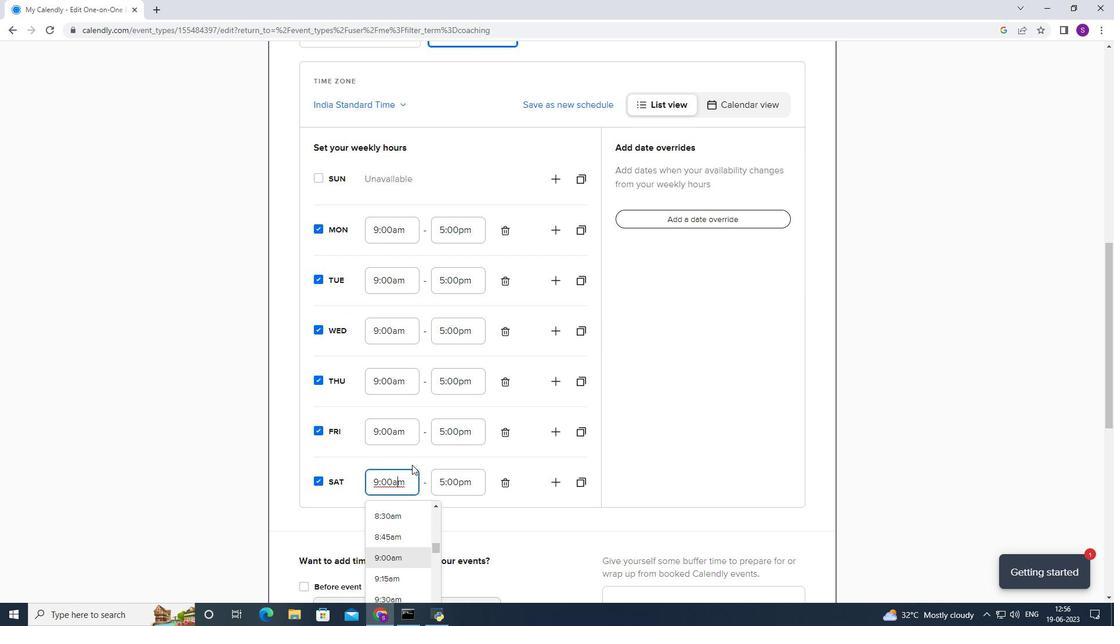 
Action: Mouse scrolled (412, 465) with delta (0, 0)
Screenshot: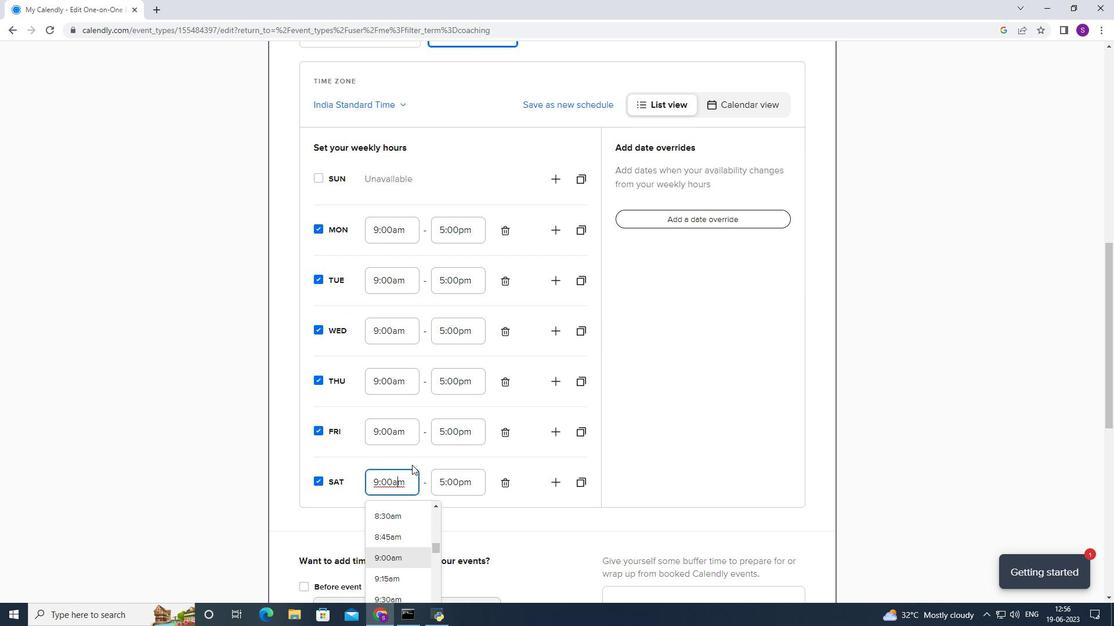 
Action: Mouse moved to (407, 473)
Screenshot: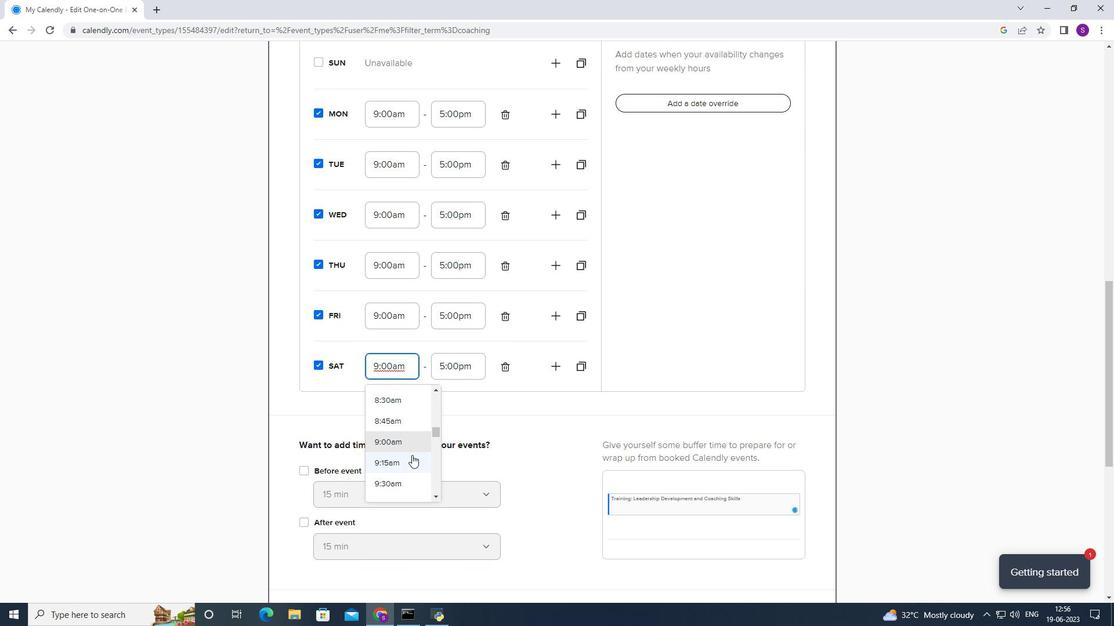 
Action: Mouse scrolled (407, 473) with delta (0, 0)
Screenshot: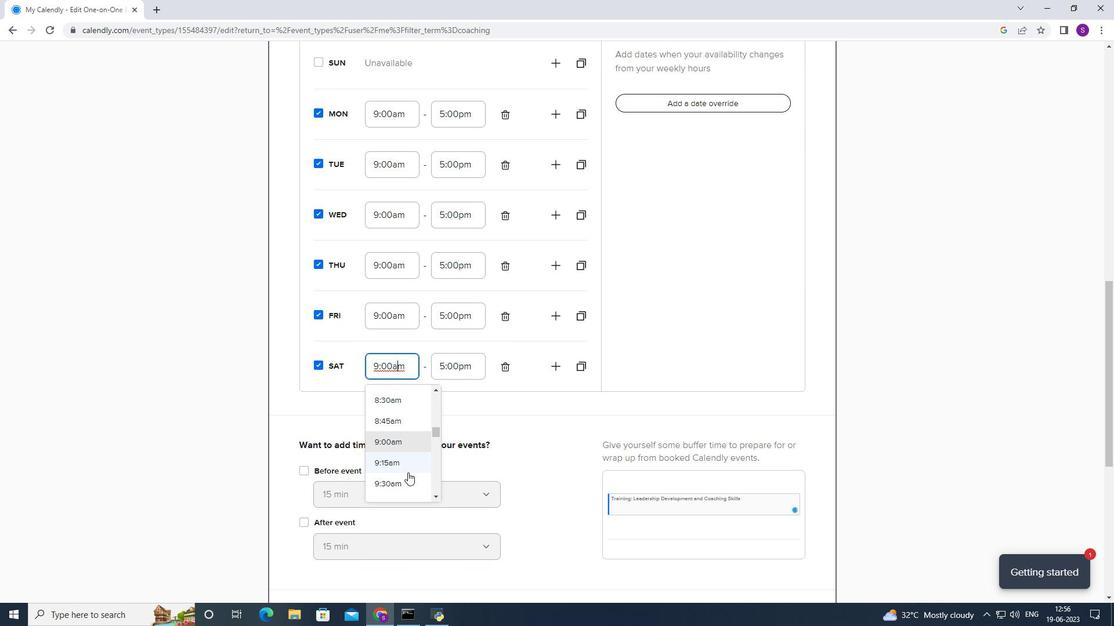 
Action: Mouse moved to (395, 476)
Screenshot: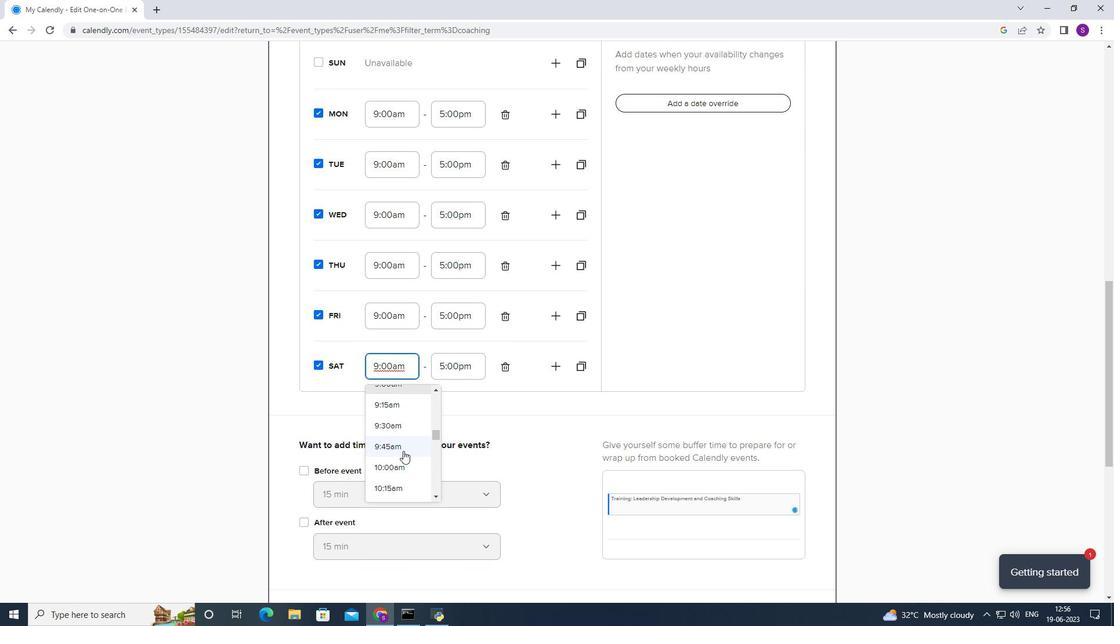 
Action: Mouse pressed left at (395, 476)
Screenshot: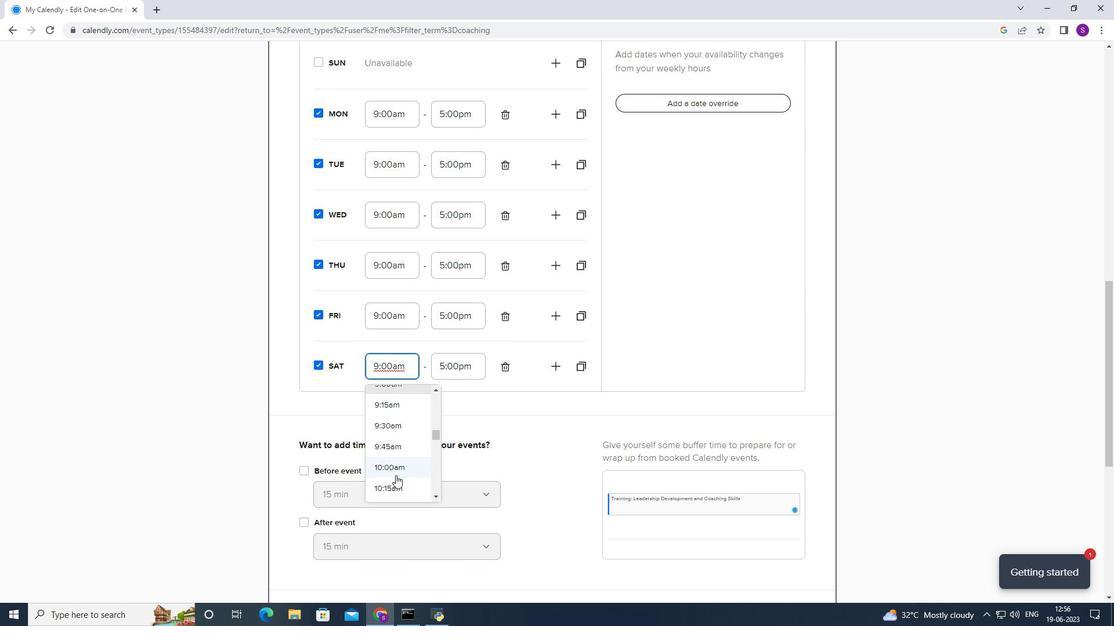 
Action: Mouse moved to (413, 308)
Screenshot: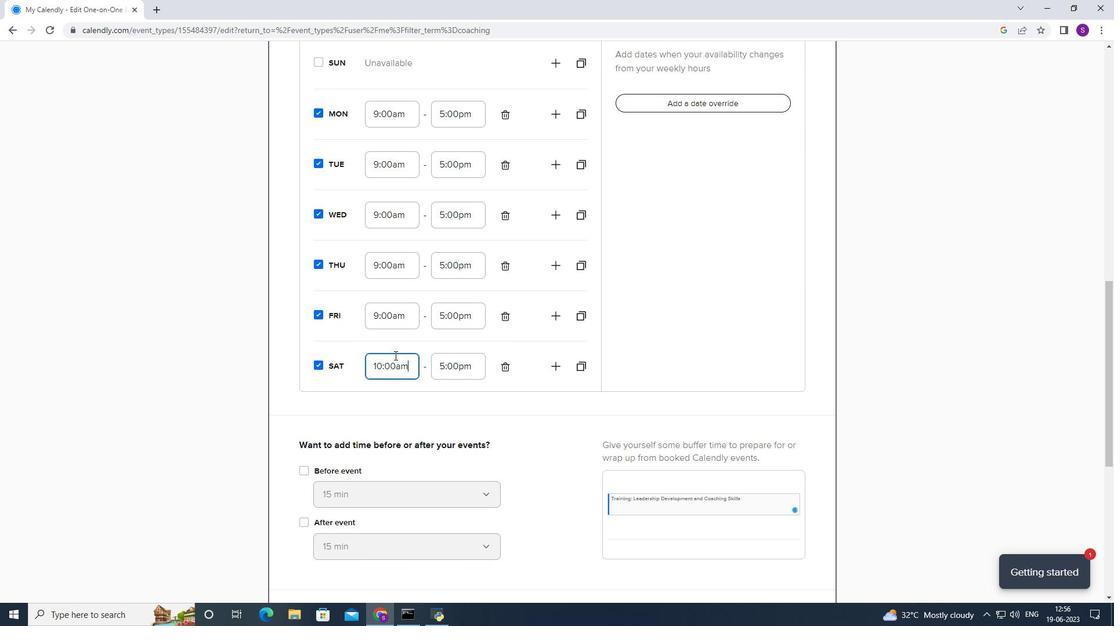 
Action: Mouse pressed left at (413, 308)
Screenshot: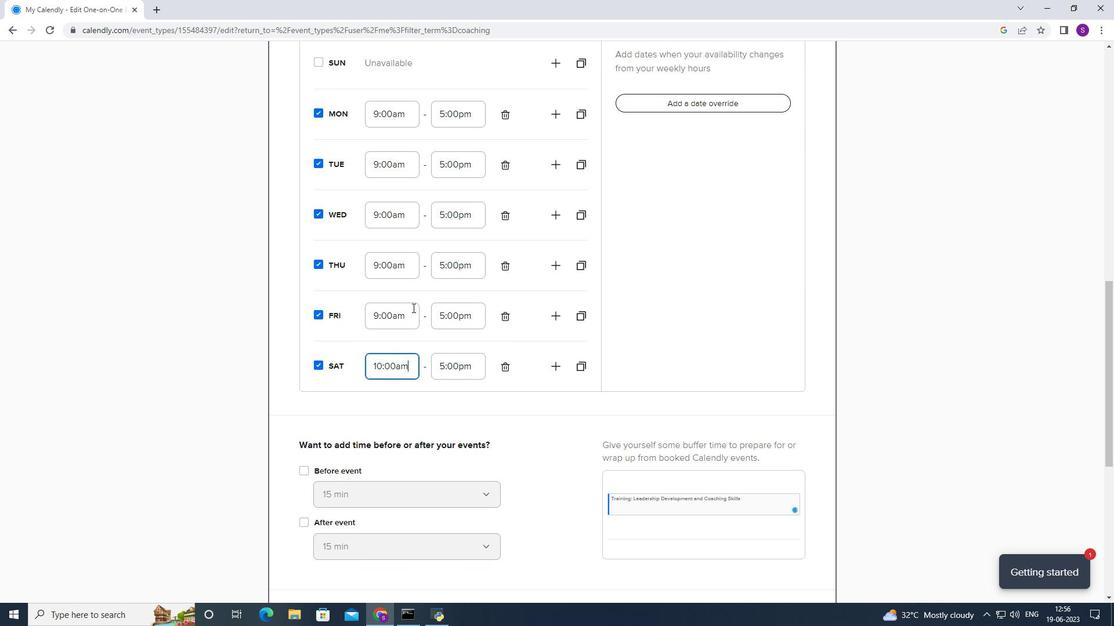 
Action: Mouse moved to (375, 416)
Screenshot: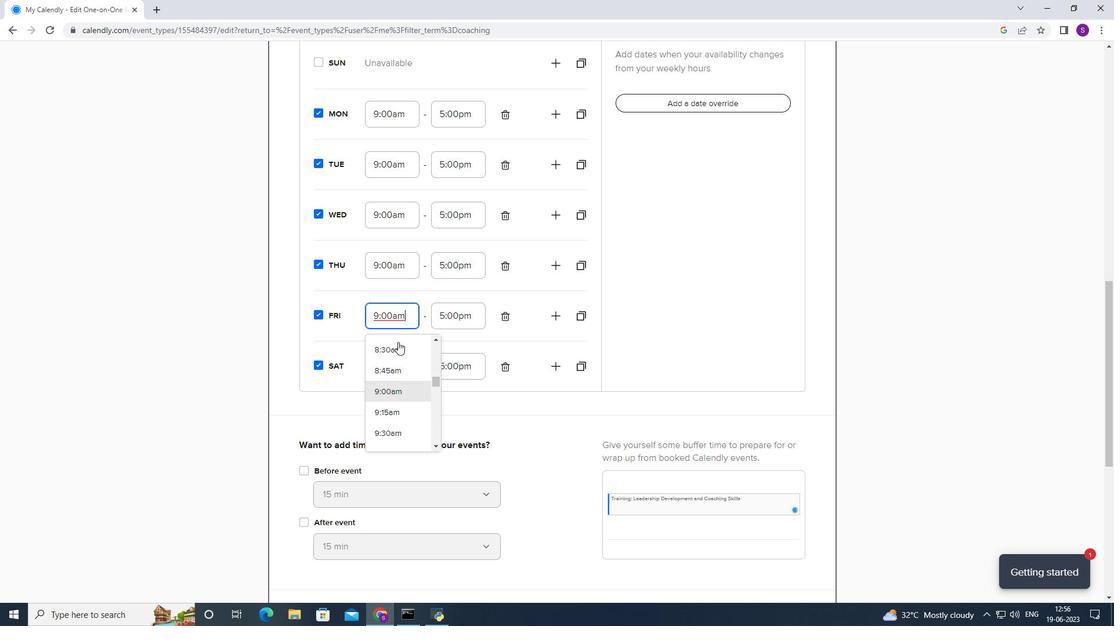 
Action: Mouse scrolled (375, 415) with delta (0, 0)
Screenshot: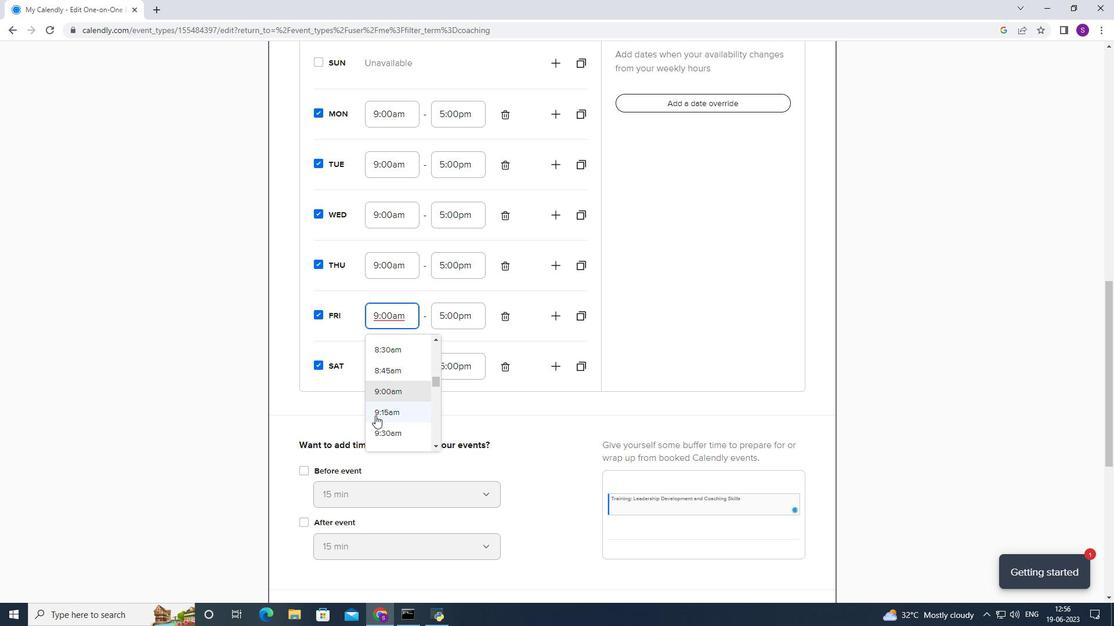 
Action: Mouse scrolled (375, 415) with delta (0, 0)
Screenshot: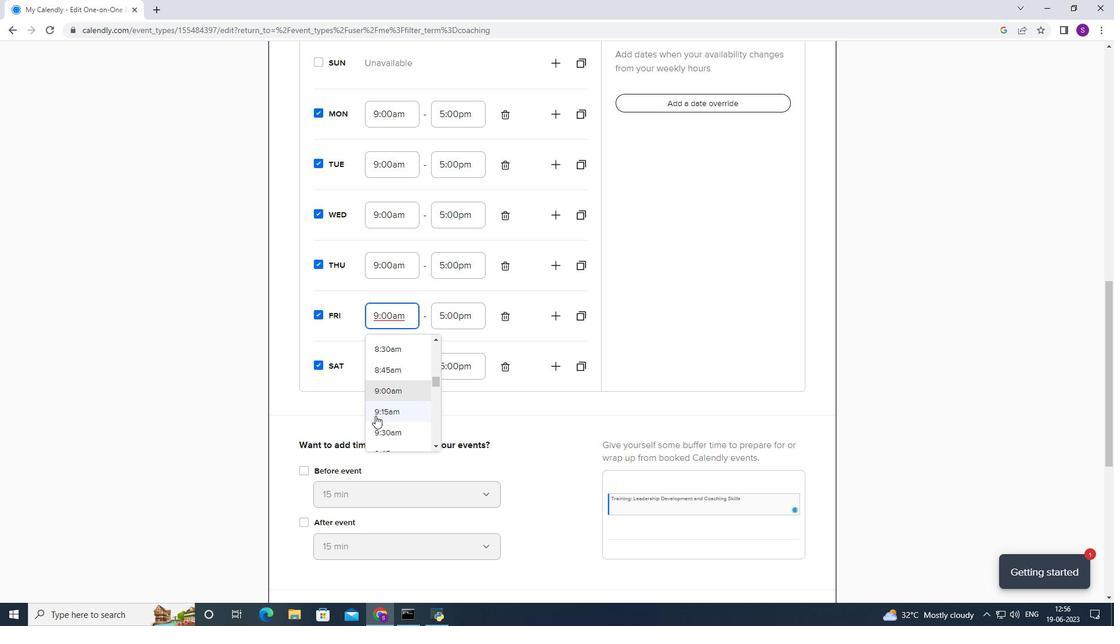 
Action: Mouse scrolled (375, 415) with delta (0, 0)
Screenshot: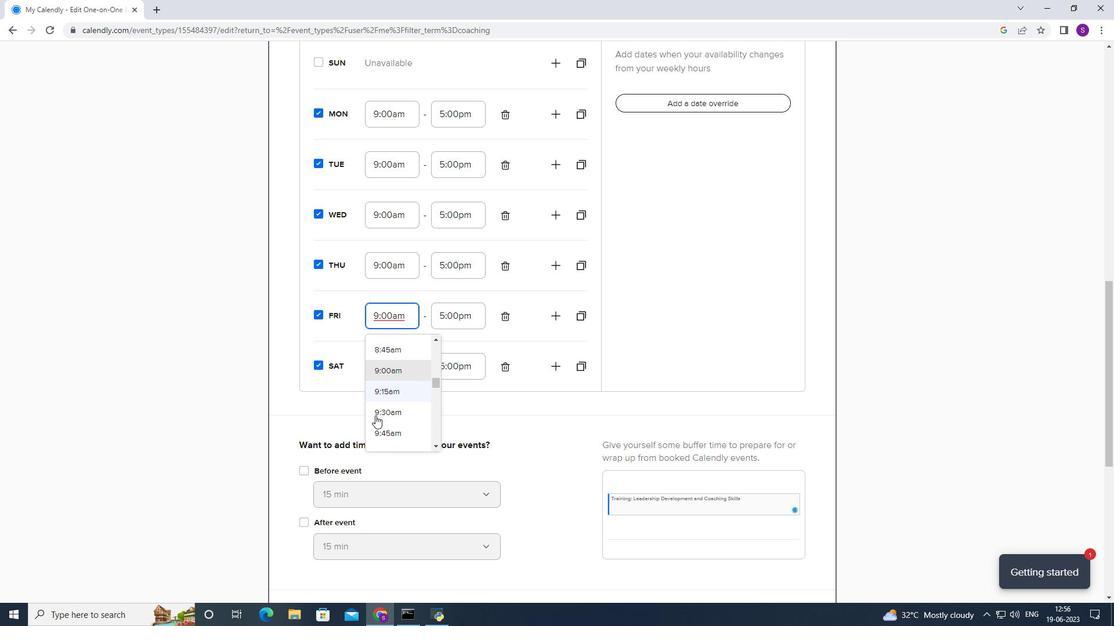 
Action: Mouse moved to (415, 350)
Screenshot: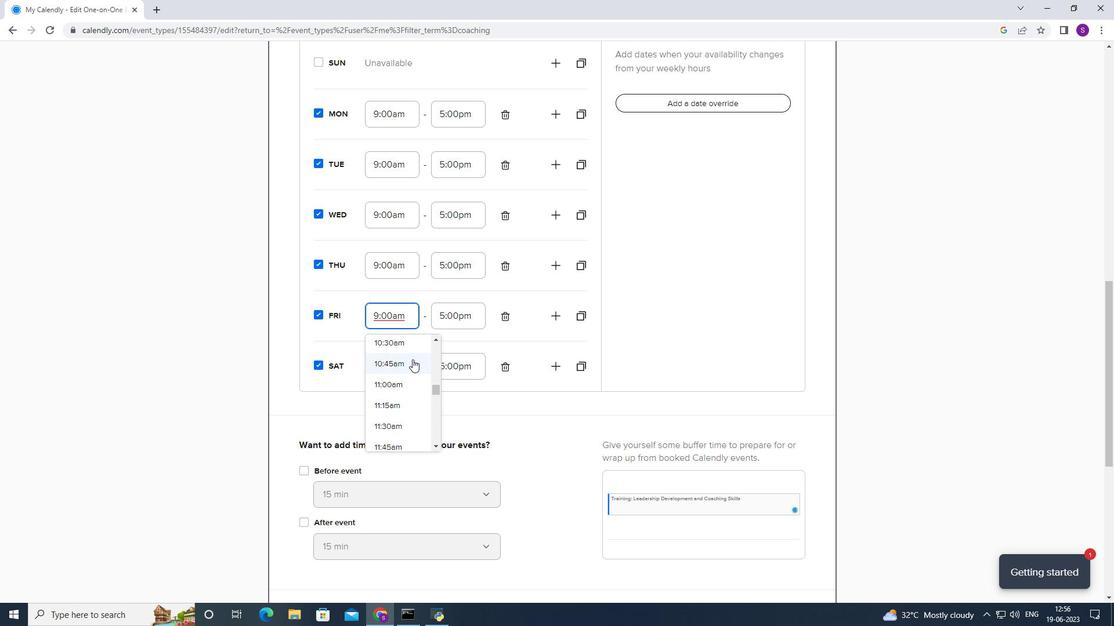 
Action: Mouse scrolled (415, 351) with delta (0, 0)
Screenshot: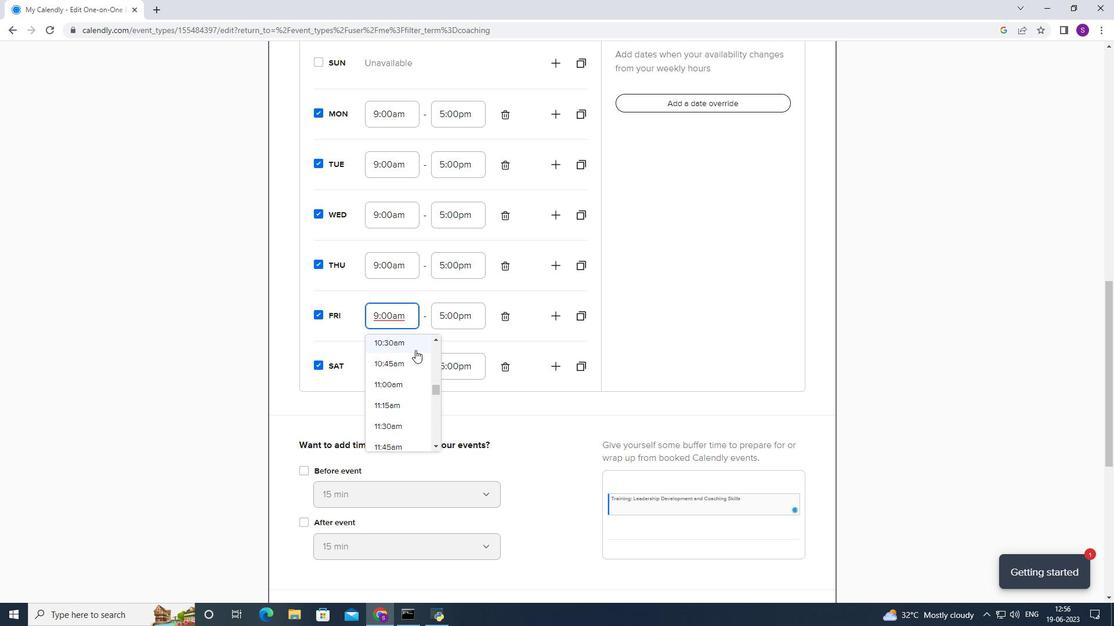 
Action: Mouse moved to (409, 365)
Screenshot: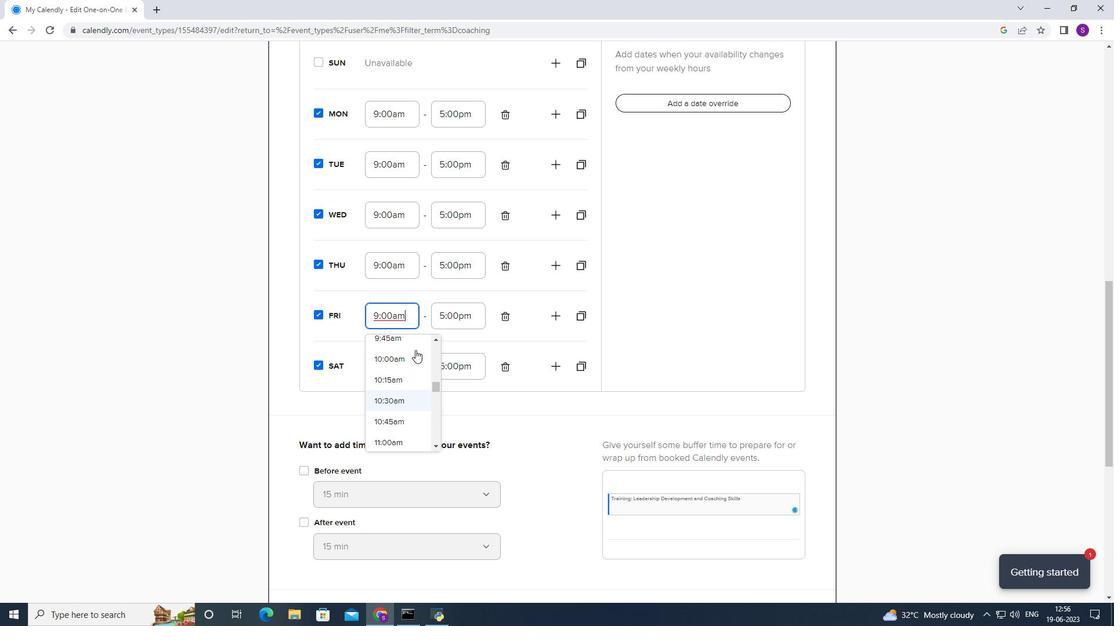 
Action: Mouse pressed left at (409, 365)
Screenshot: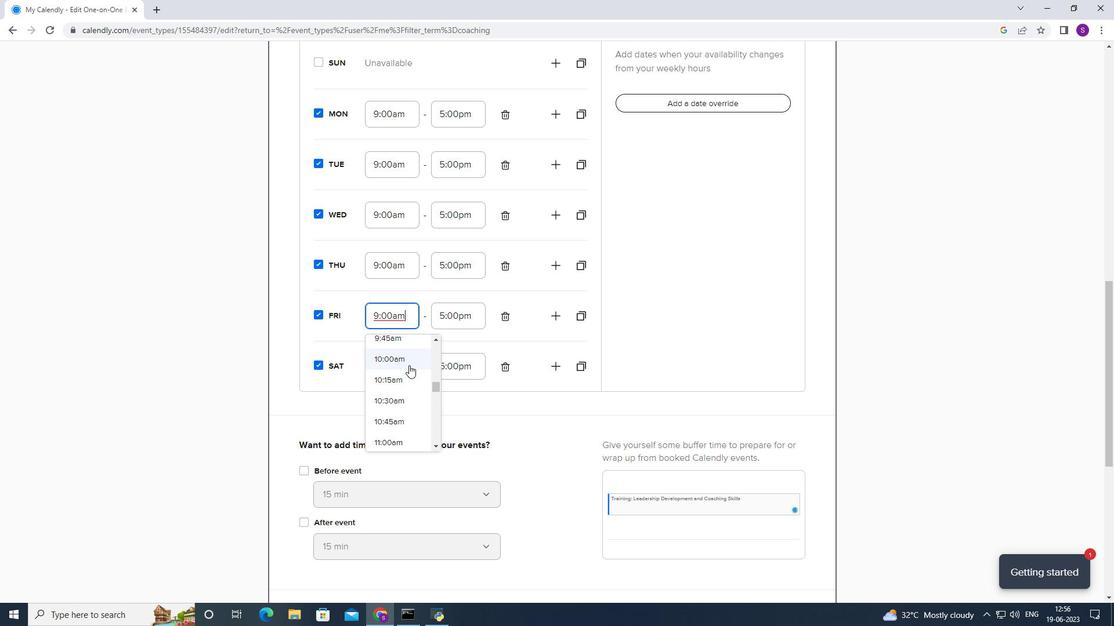 
Action: Mouse moved to (380, 271)
Screenshot: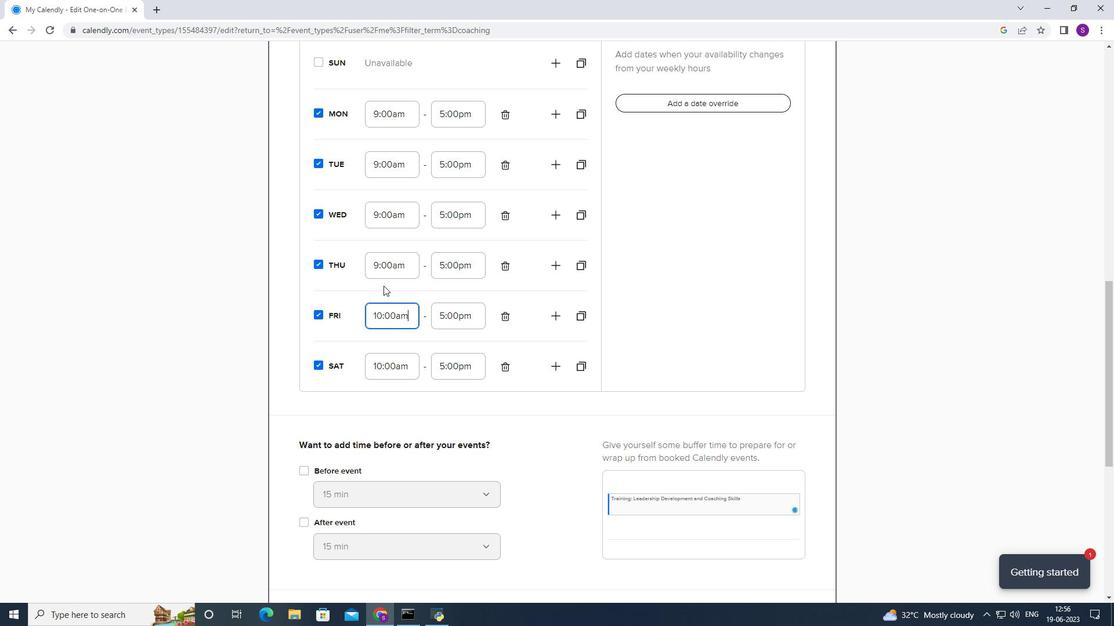 
Action: Mouse pressed left at (380, 271)
Screenshot: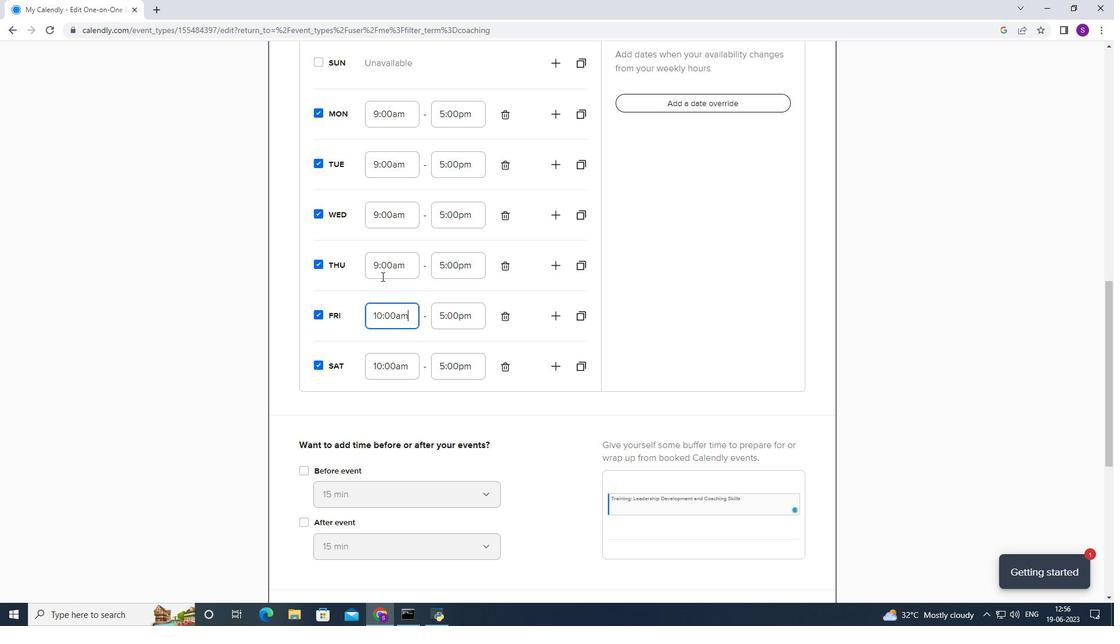 
Action: Mouse moved to (406, 354)
Screenshot: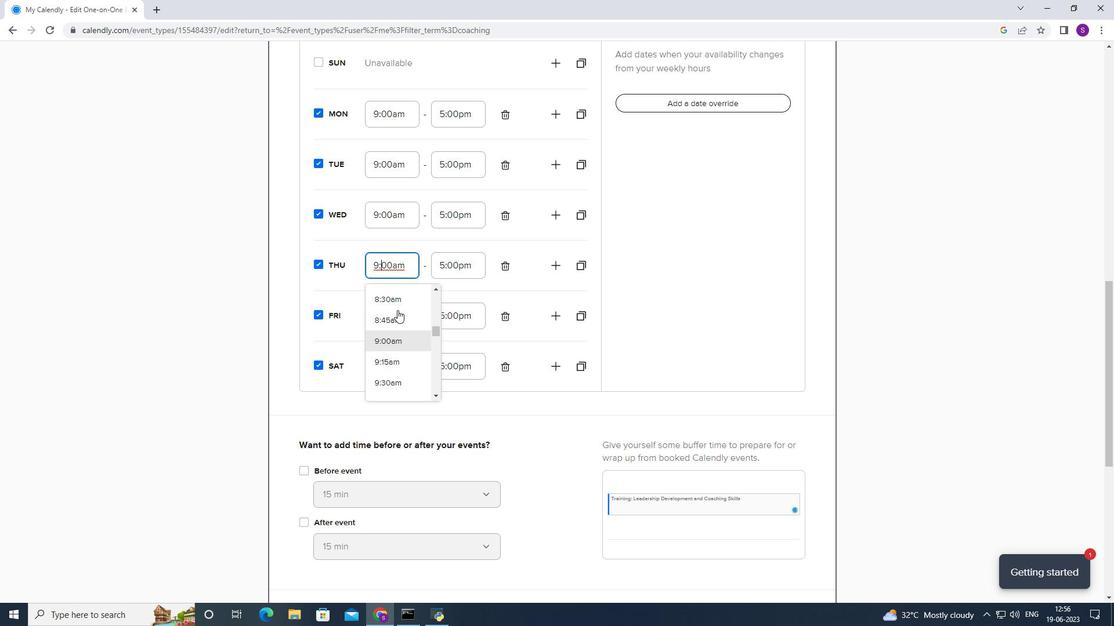 
Action: Mouse scrolled (406, 354) with delta (0, 0)
Screenshot: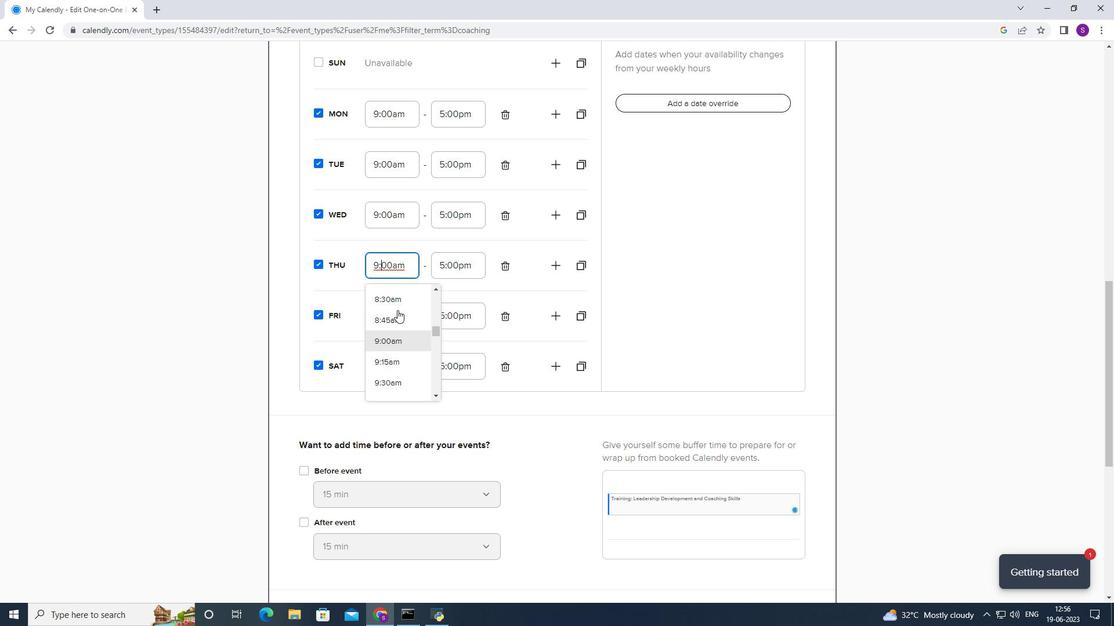 
Action: Mouse moved to (406, 355)
Screenshot: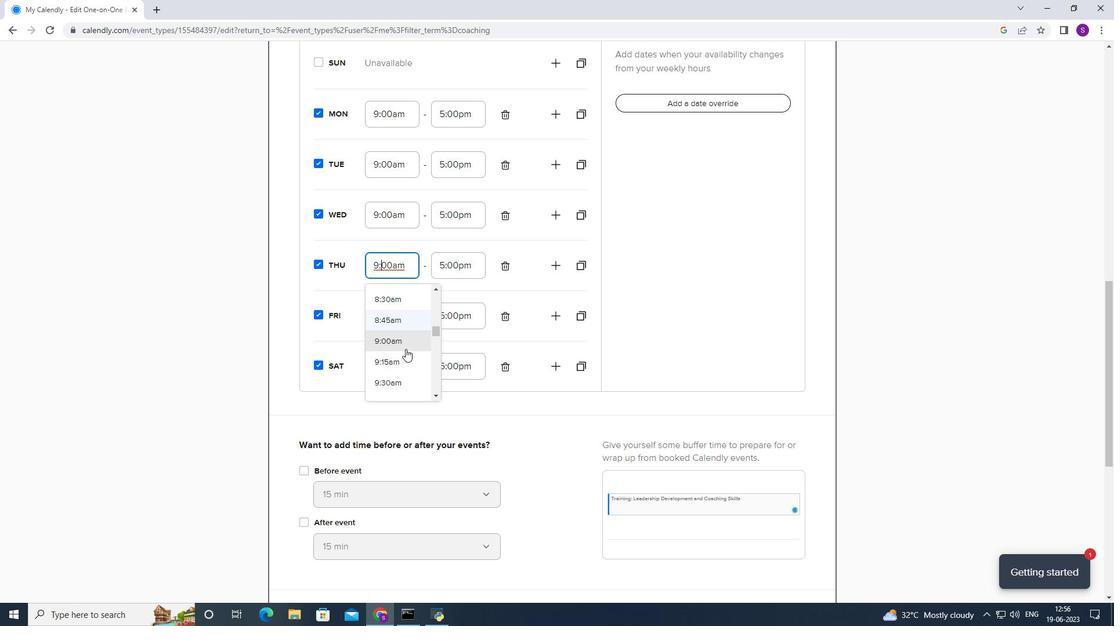 
Action: Mouse scrolled (406, 354) with delta (0, 0)
Screenshot: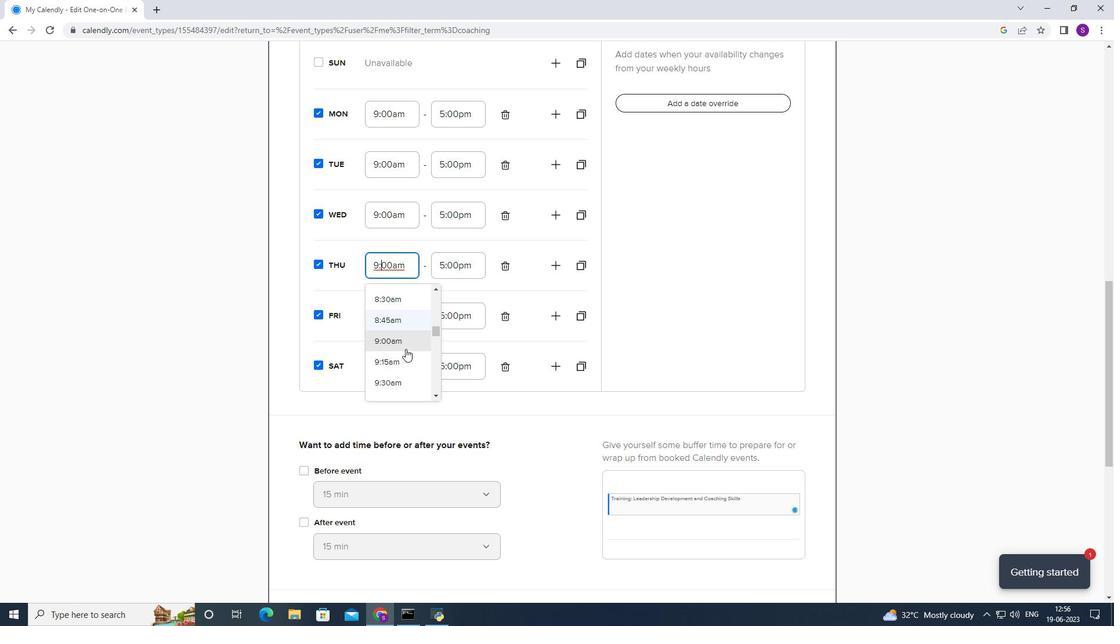 
Action: Mouse moved to (406, 318)
Screenshot: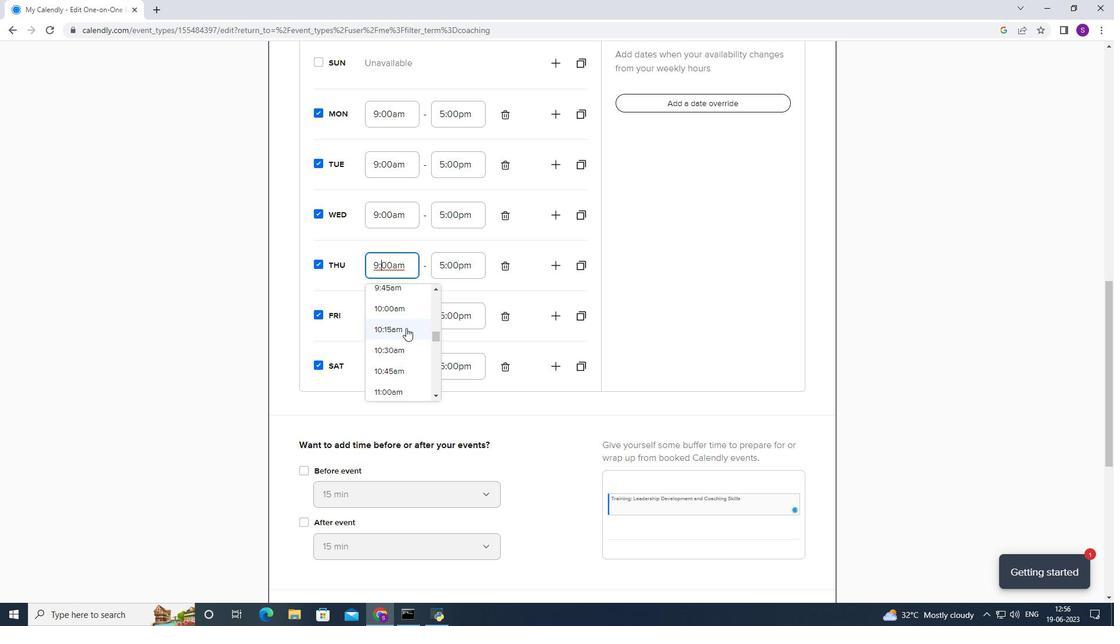 
Action: Mouse pressed left at (406, 318)
Screenshot: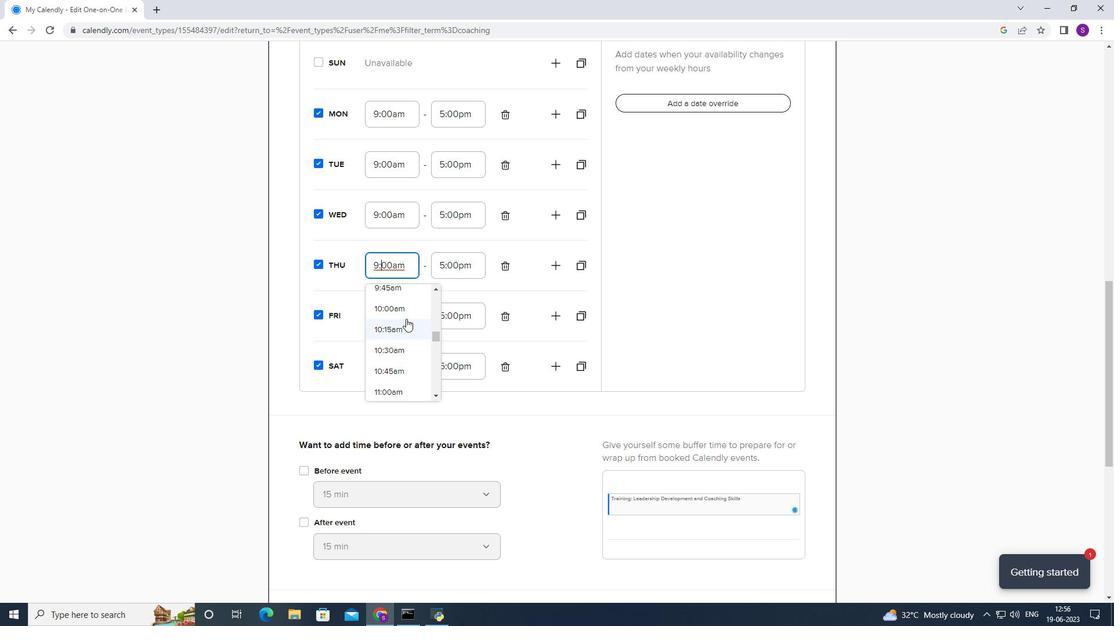 
Action: Mouse moved to (394, 213)
Screenshot: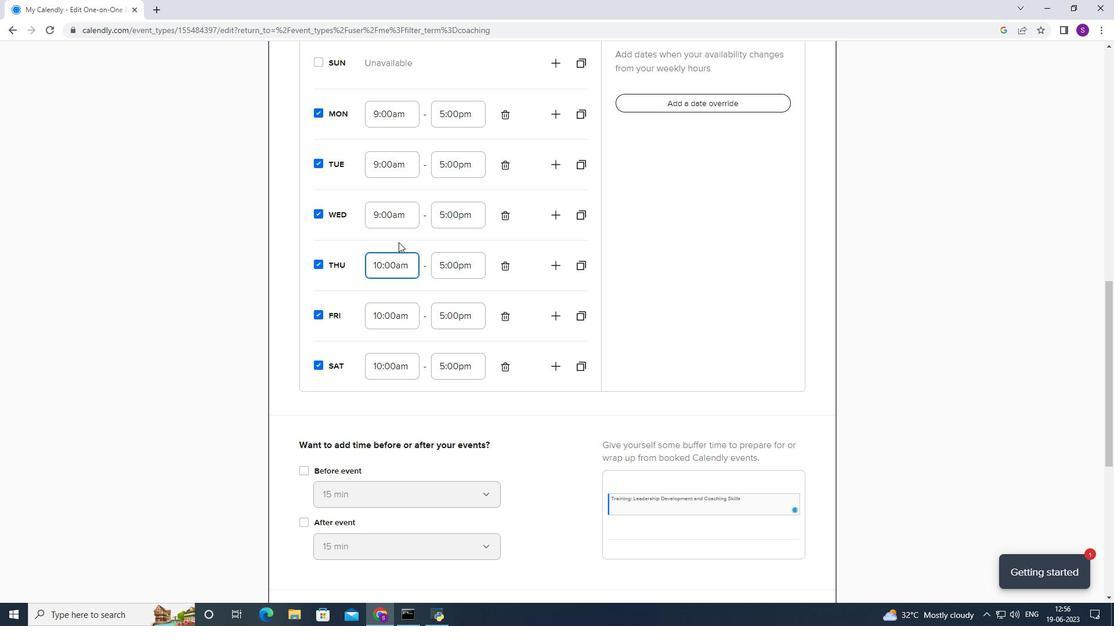 
Action: Mouse pressed left at (394, 213)
Screenshot: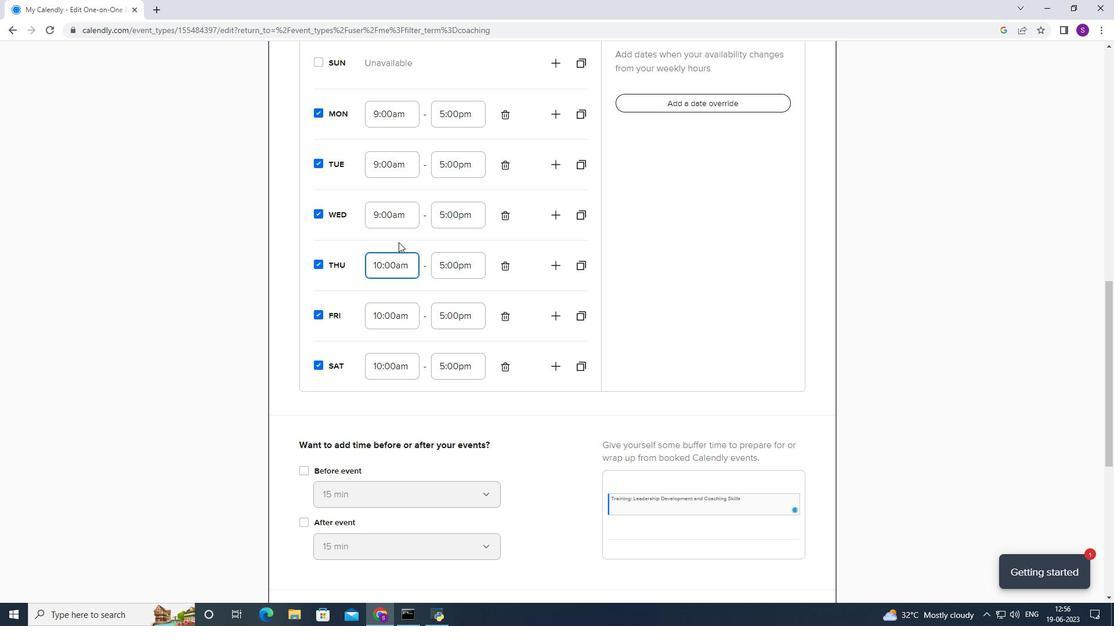 
Action: Mouse moved to (394, 205)
Screenshot: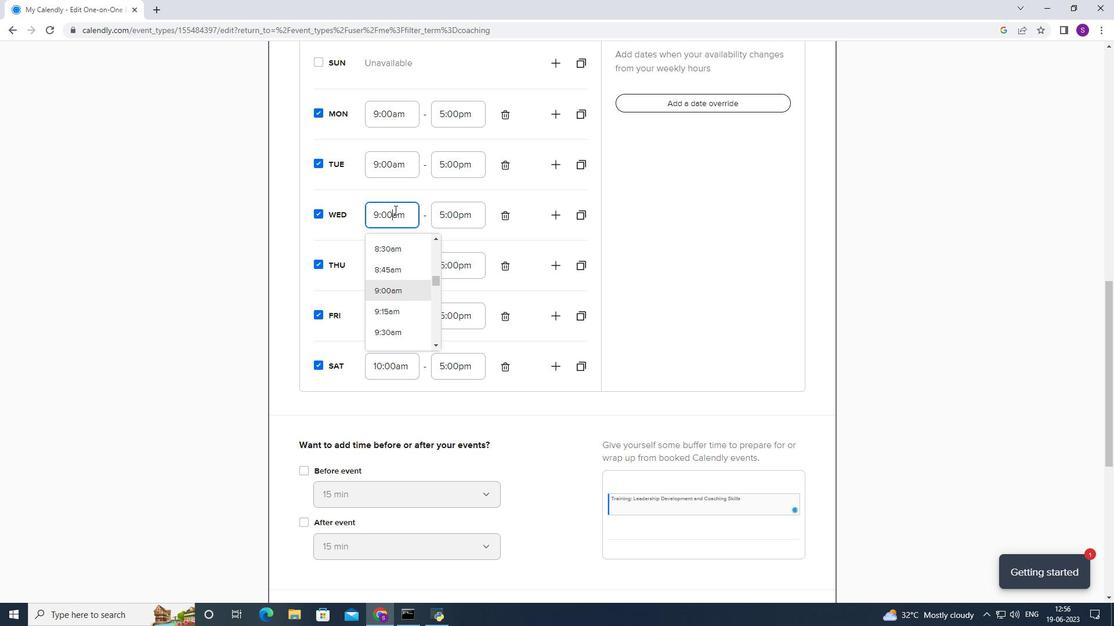 
Action: Mouse pressed left at (394, 205)
Screenshot: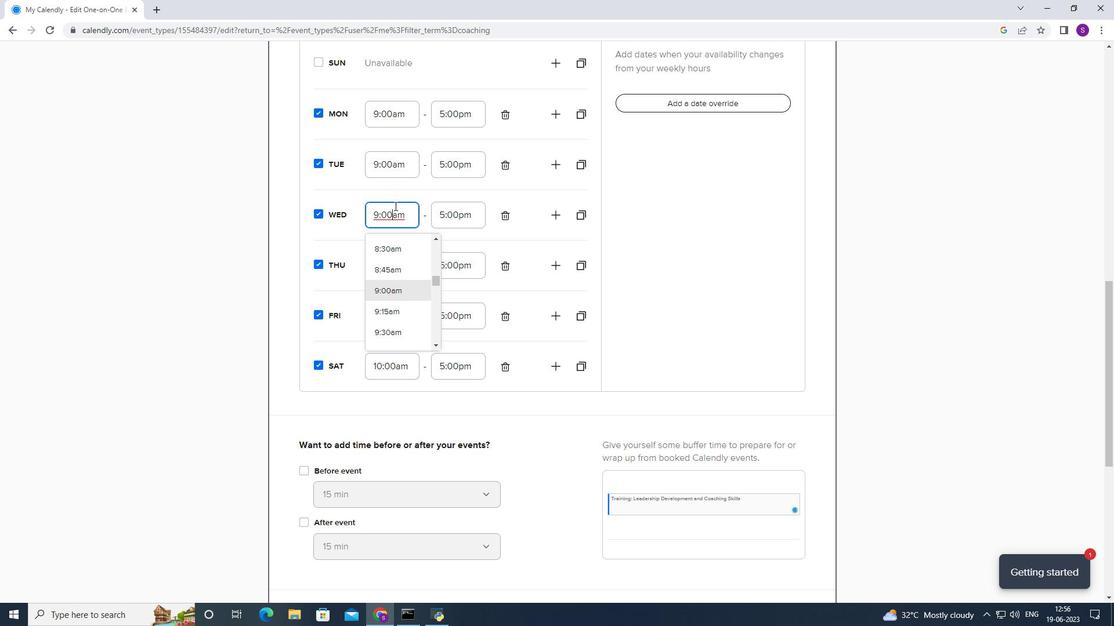 
Action: Mouse moved to (383, 285)
Screenshot: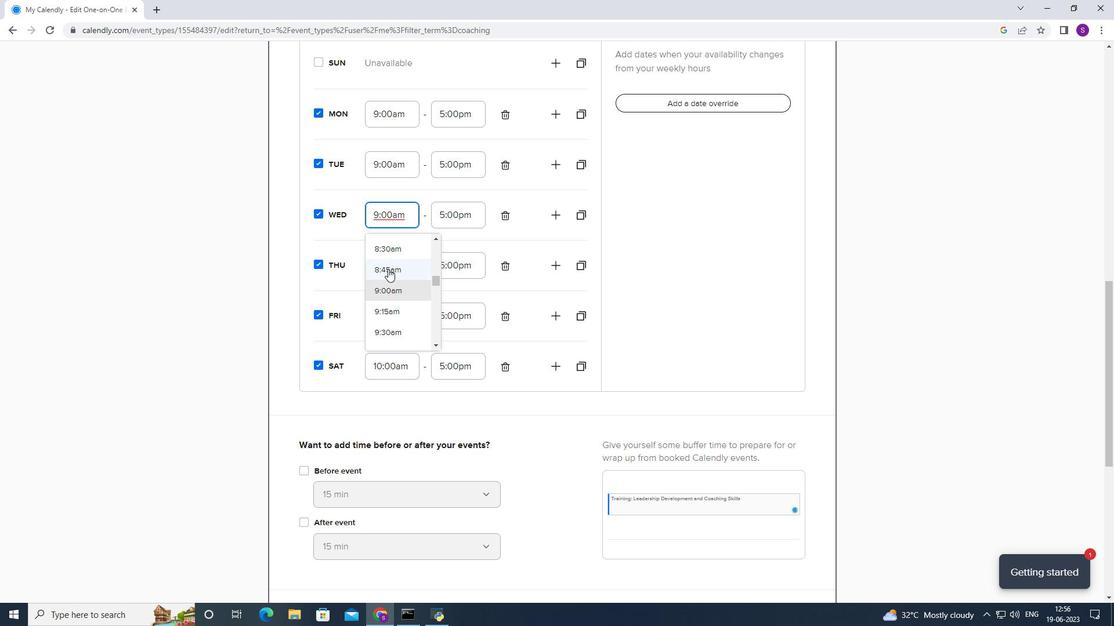 
Action: Mouse scrolled (383, 284) with delta (0, 0)
Screenshot: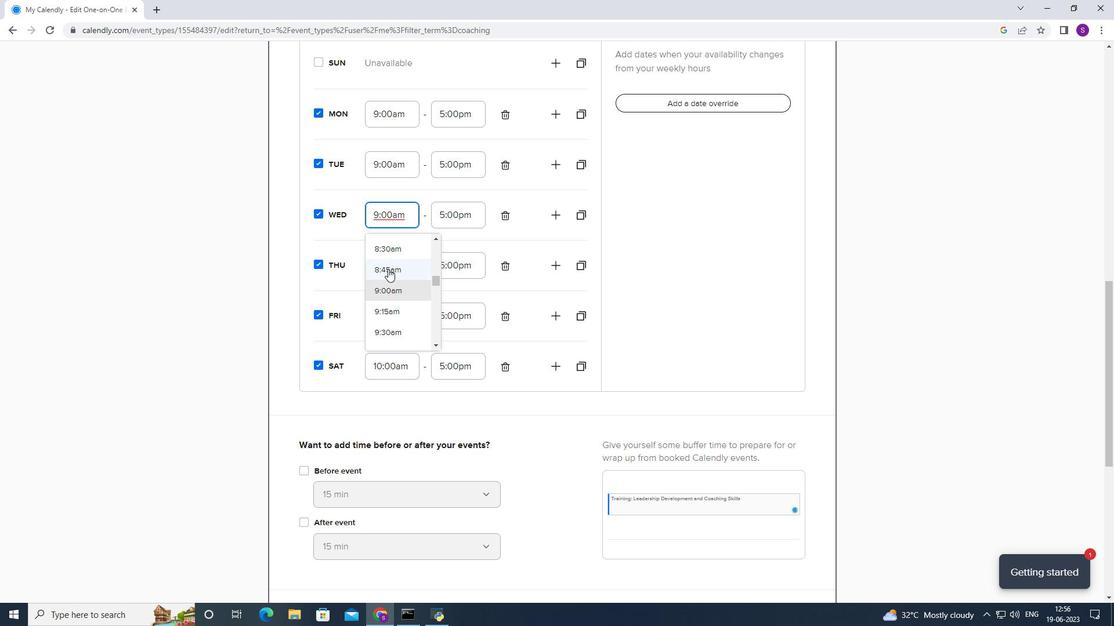 
Action: Mouse scrolled (383, 284) with delta (0, 0)
Screenshot: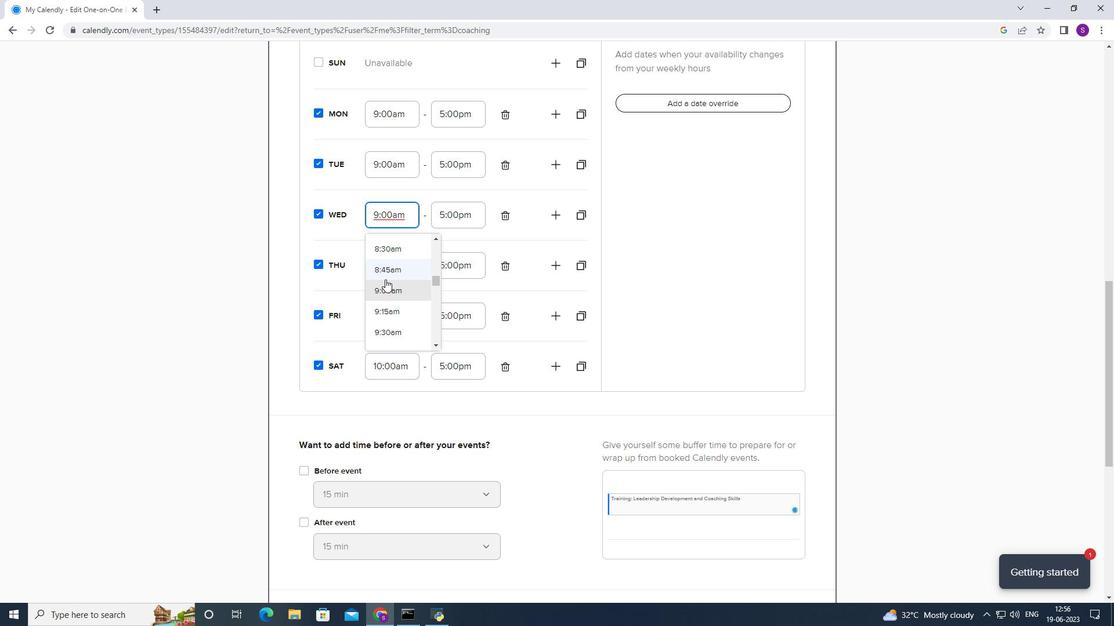 
Action: Mouse moved to (393, 261)
Screenshot: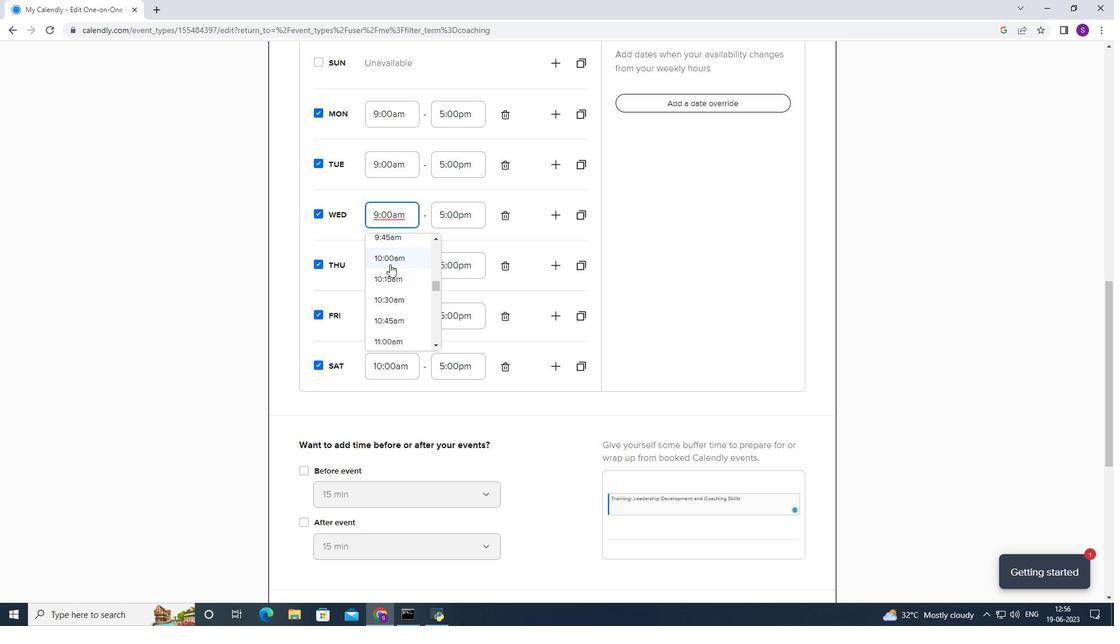 
Action: Mouse pressed left at (393, 261)
Screenshot: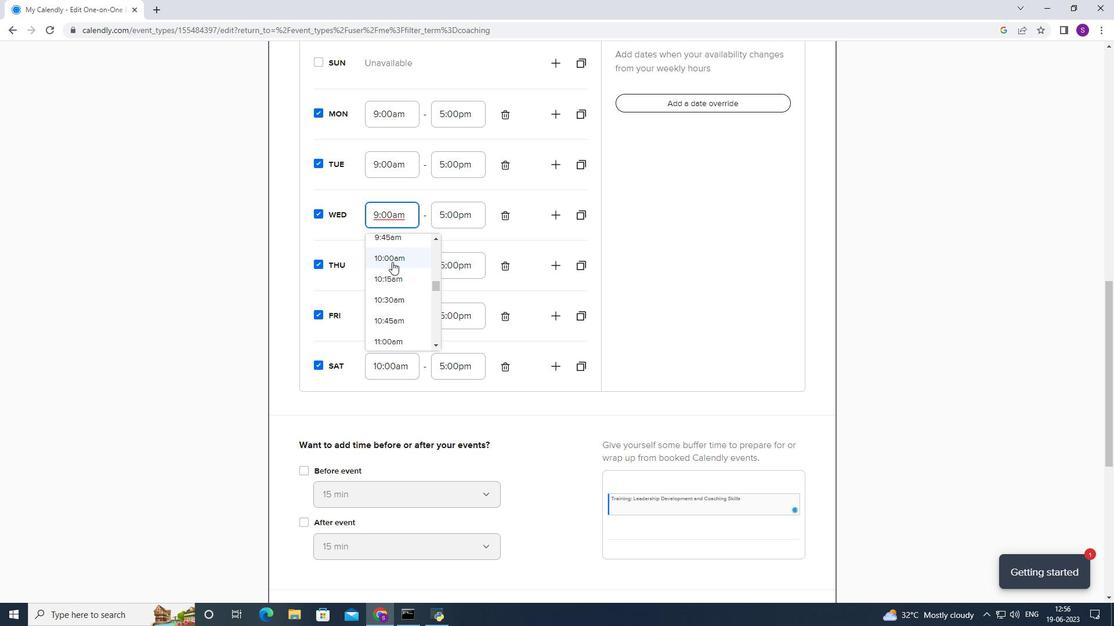 
Action: Mouse moved to (395, 175)
Screenshot: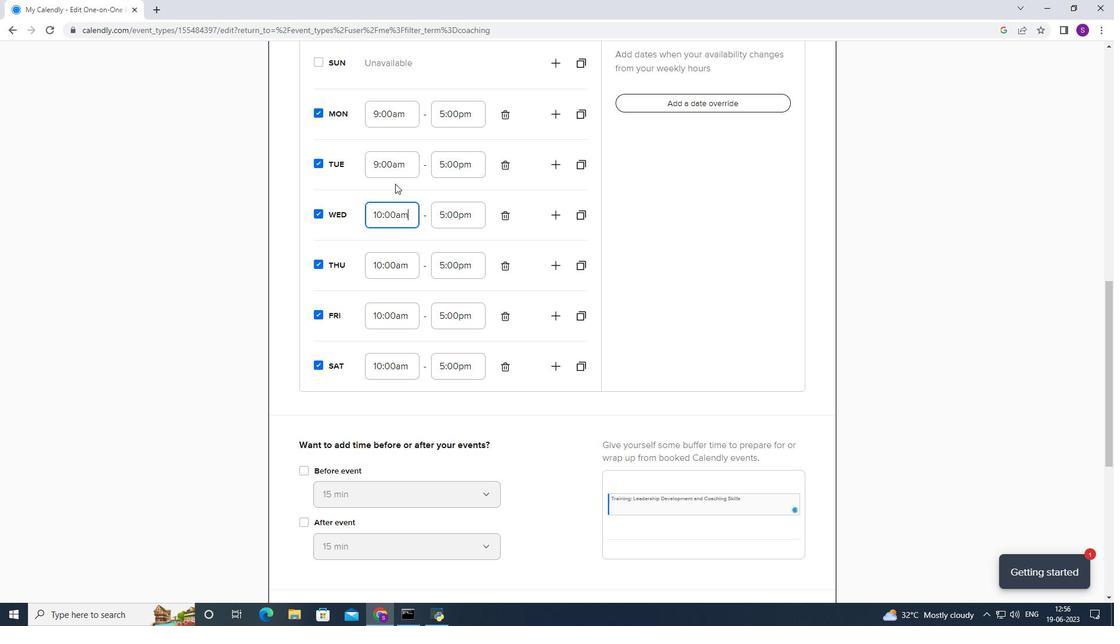 
Action: Mouse pressed left at (395, 175)
Screenshot: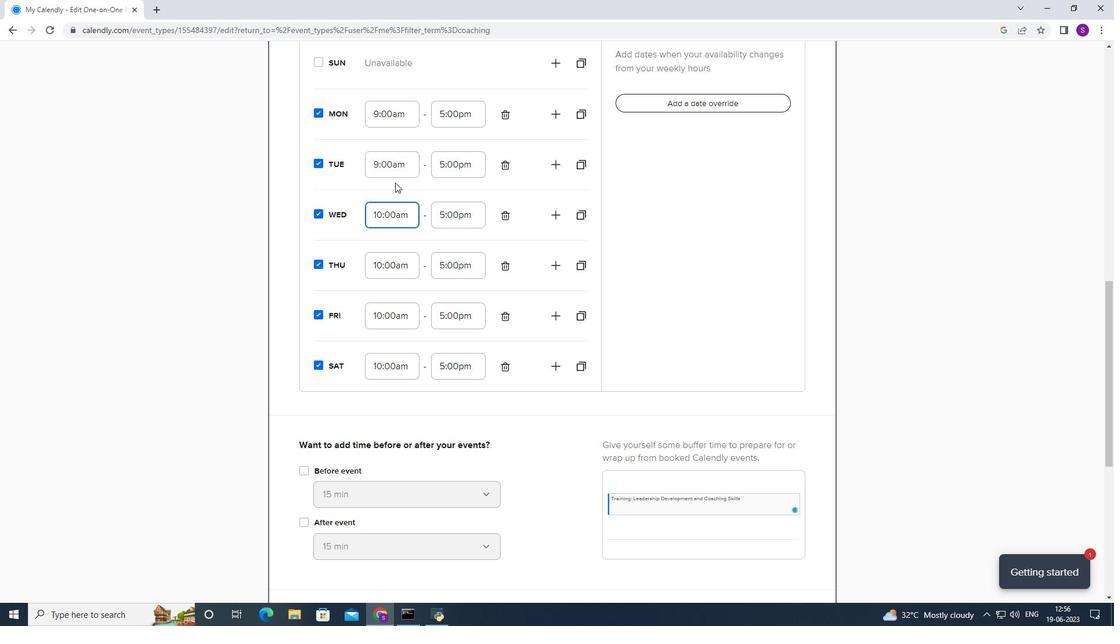 
Action: Mouse moved to (389, 249)
Screenshot: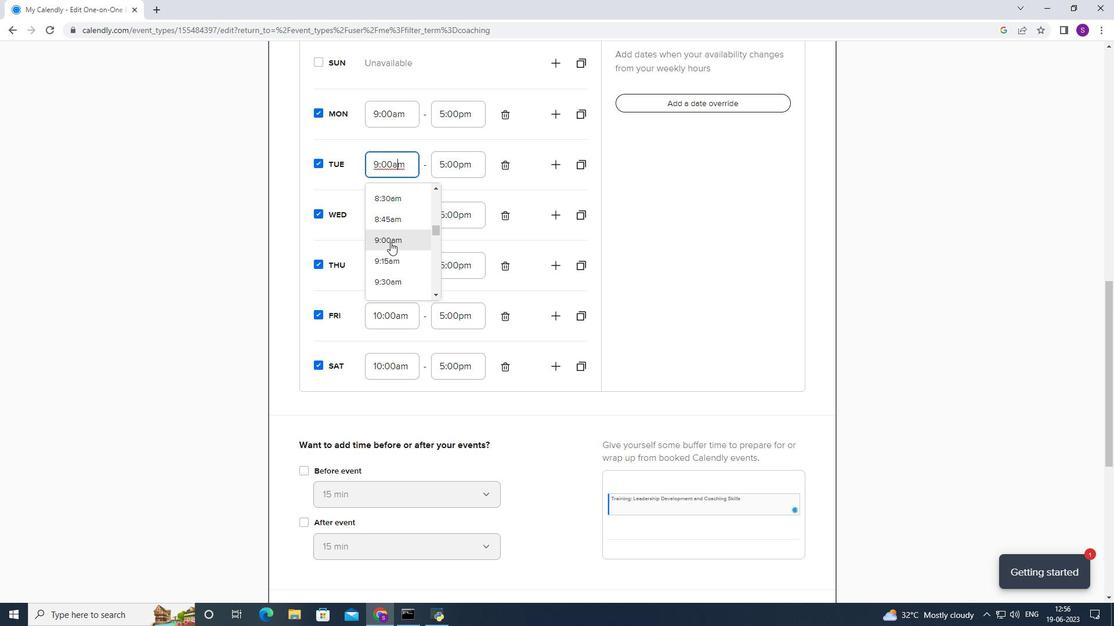 
Action: Mouse scrolled (389, 249) with delta (0, 0)
Screenshot: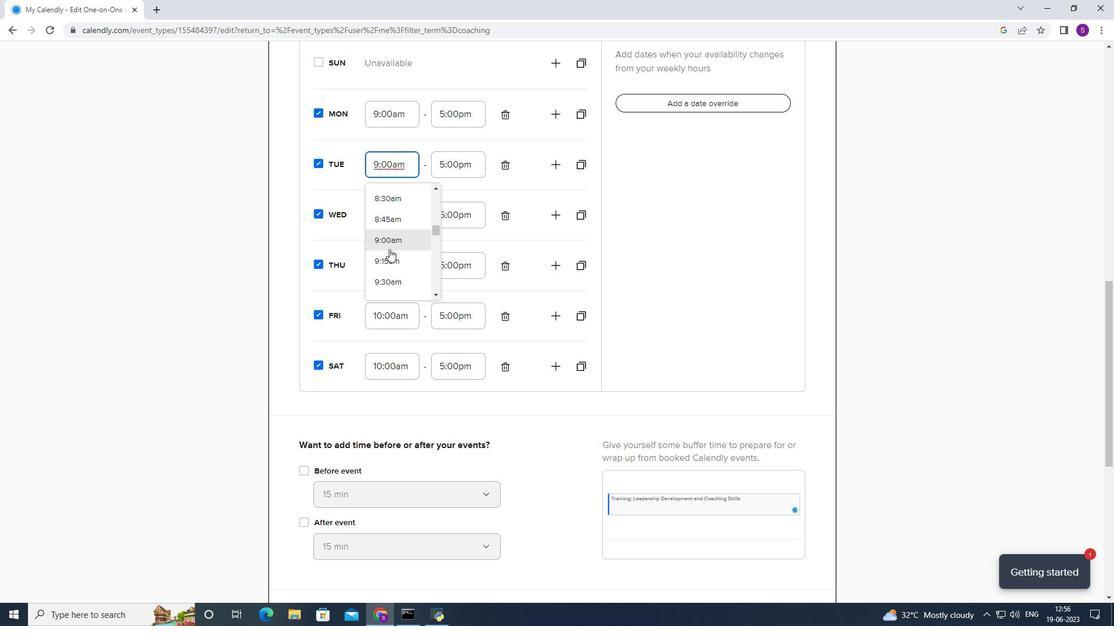 
Action: Mouse moved to (386, 257)
Screenshot: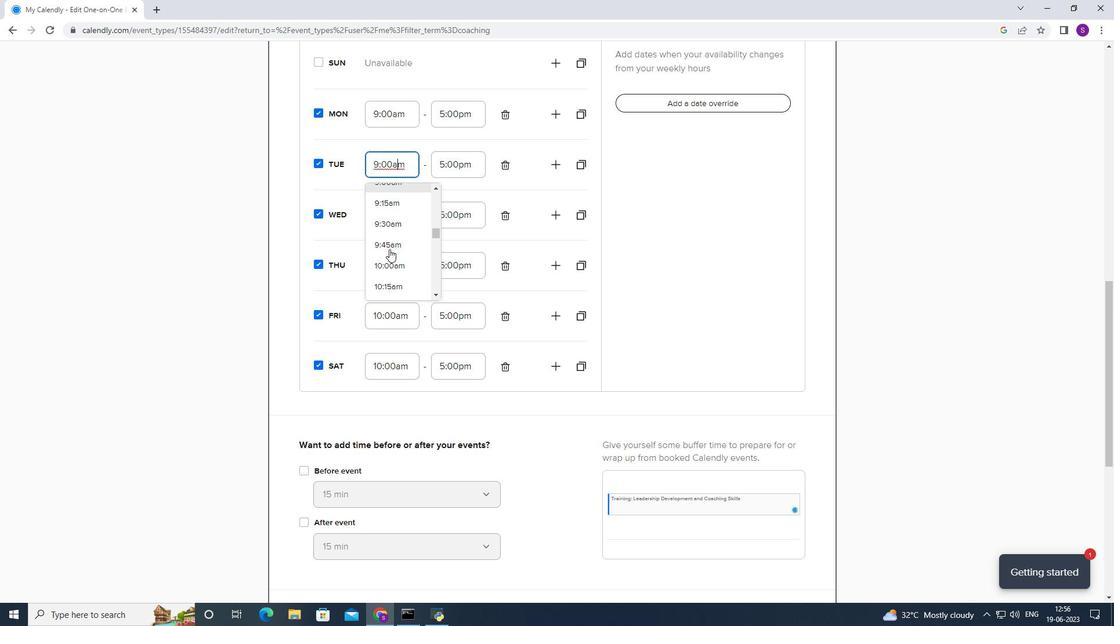 
Action: Mouse pressed left at (386, 257)
Screenshot: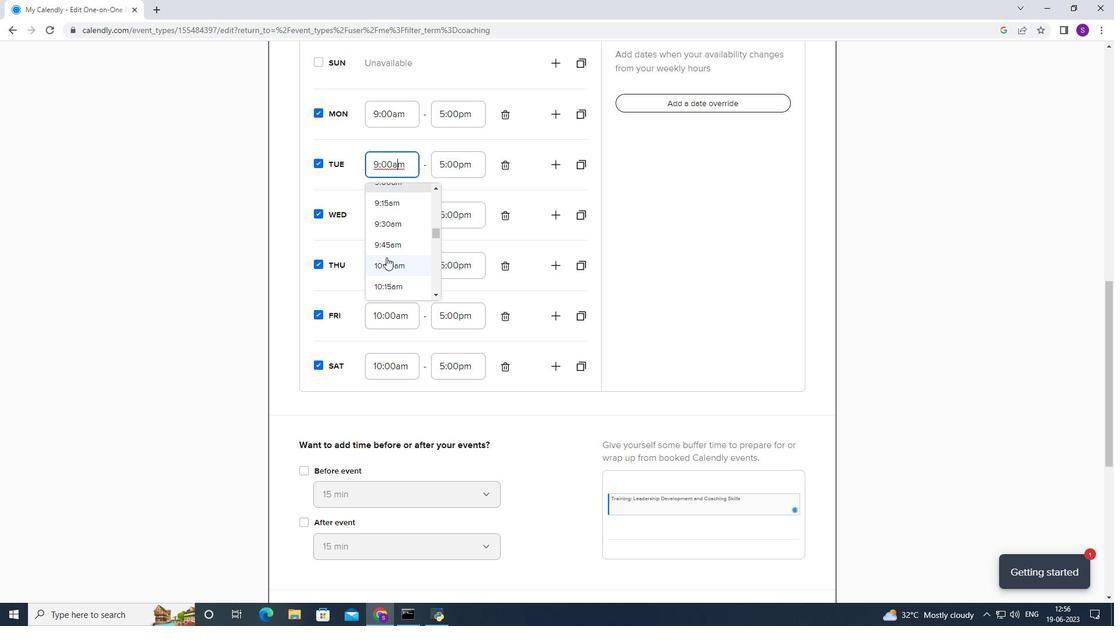 
Action: Mouse moved to (399, 120)
Screenshot: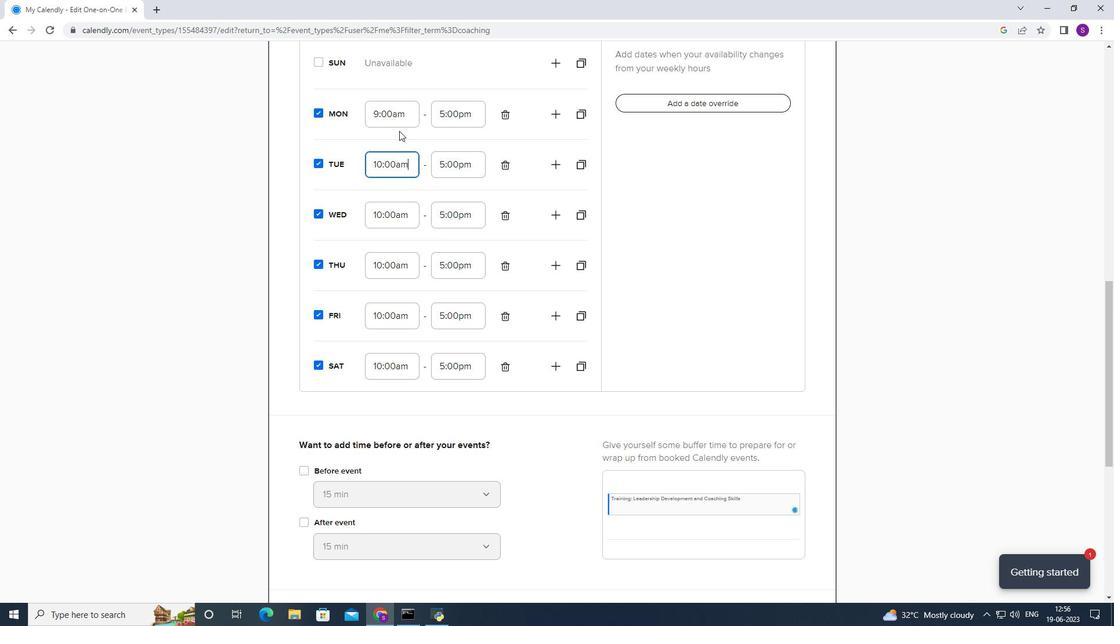 
Action: Mouse pressed left at (399, 120)
Screenshot: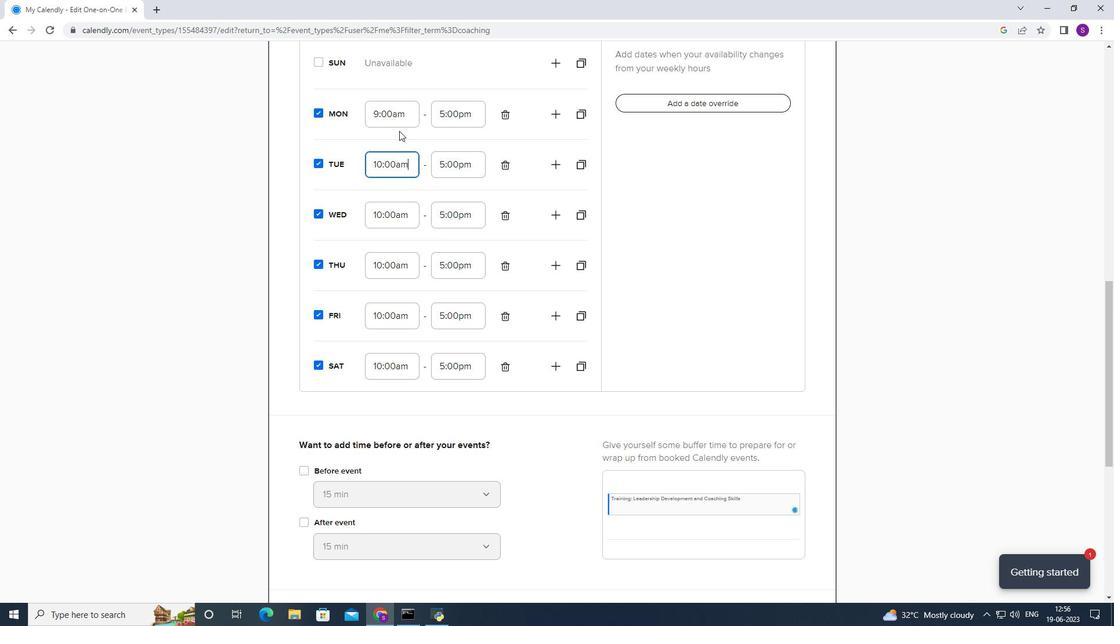 
Action: Mouse moved to (404, 242)
Screenshot: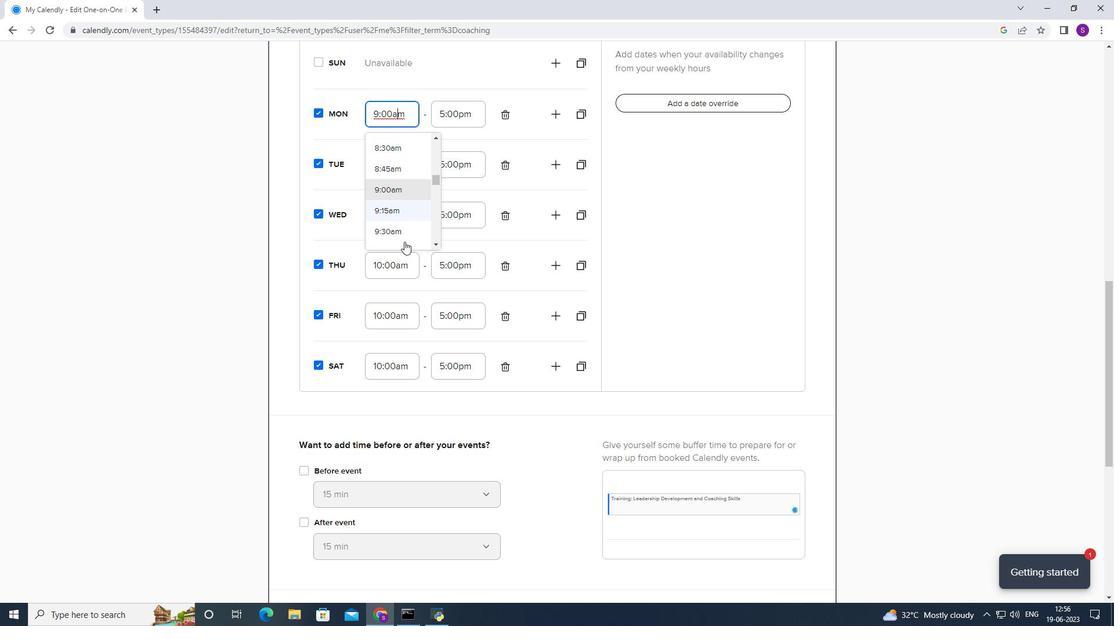 
Action: Mouse scrolled (404, 242) with delta (0, 0)
Screenshot: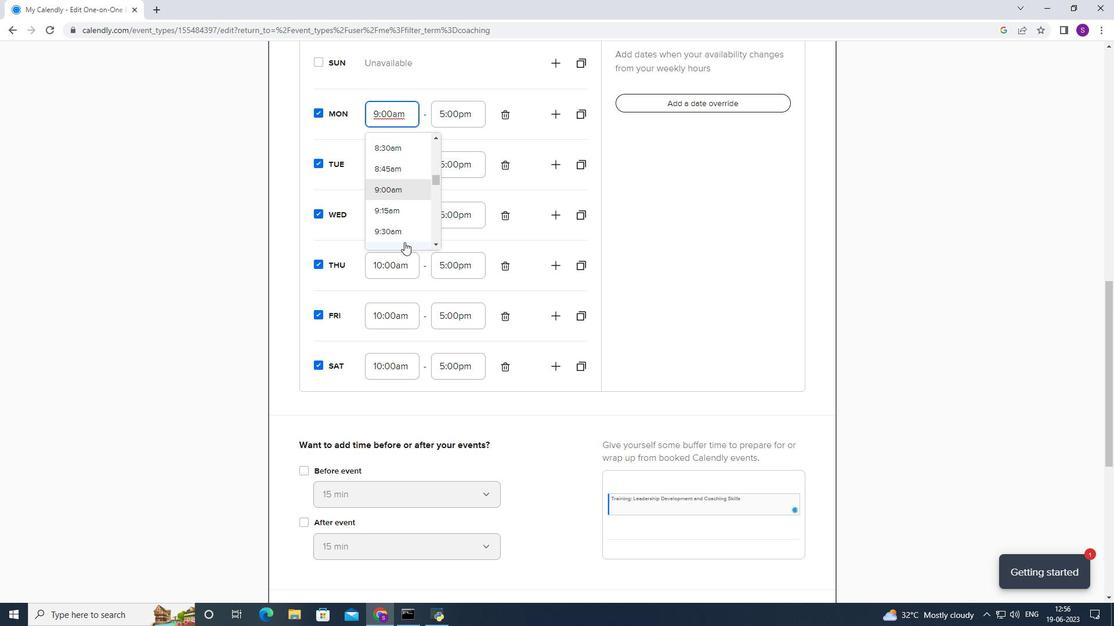 
Action: Mouse moved to (404, 210)
Screenshot: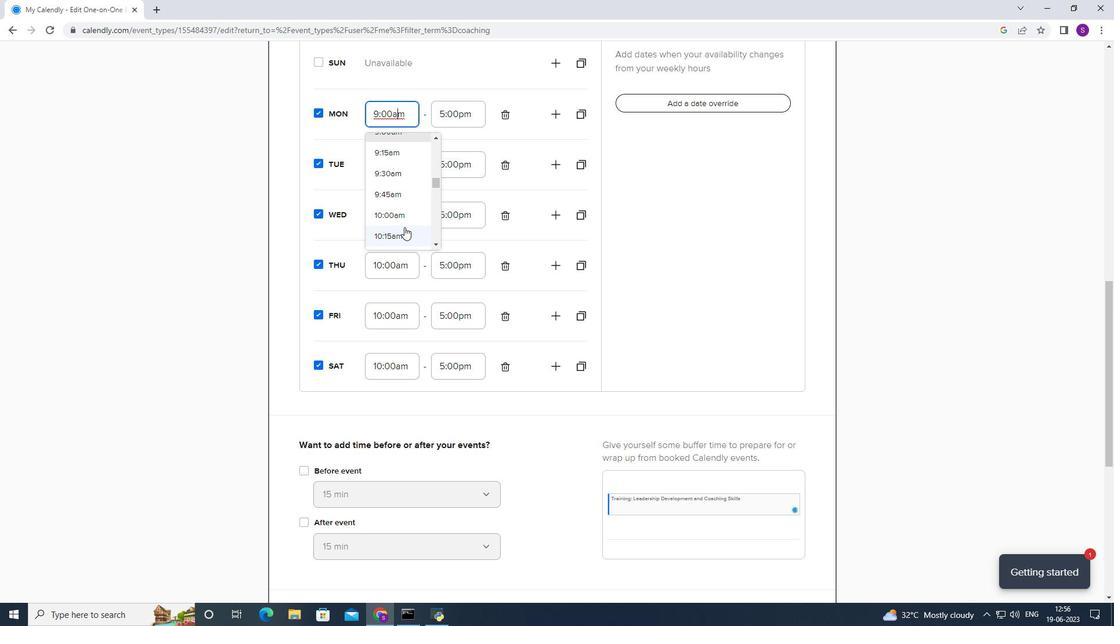 
Action: Mouse pressed left at (404, 210)
Screenshot: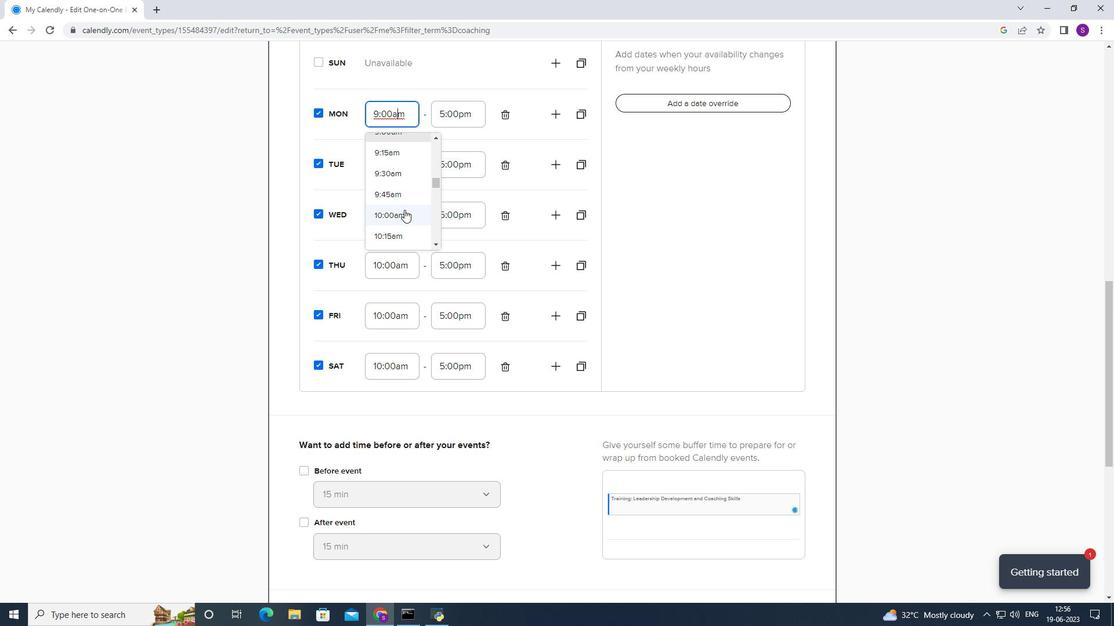 
Action: Mouse moved to (450, 114)
Screenshot: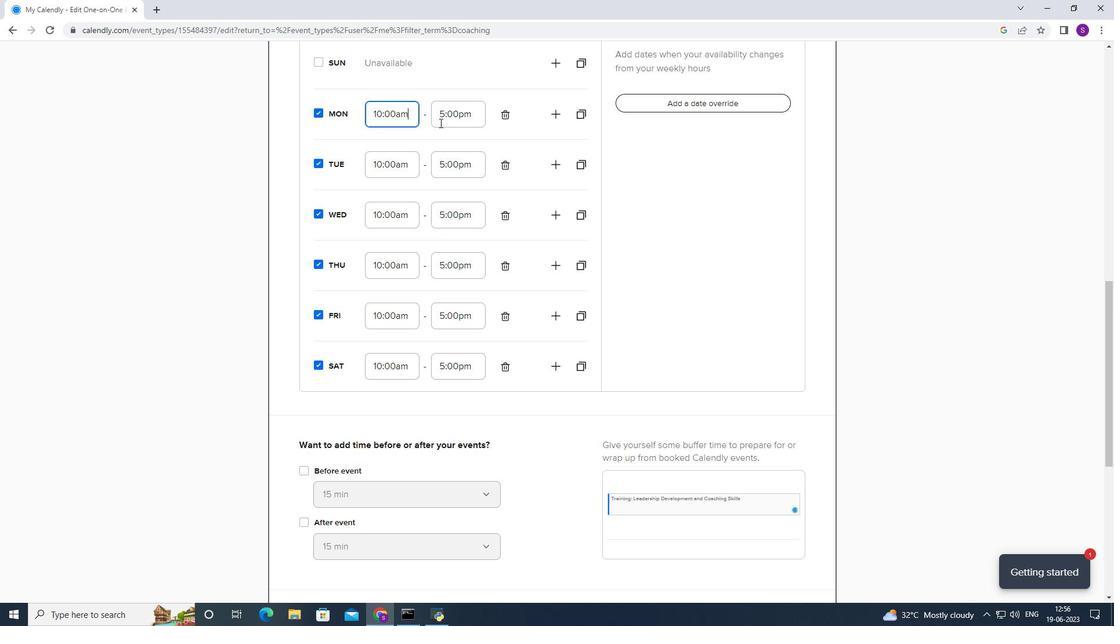 
Action: Mouse pressed left at (450, 114)
Screenshot: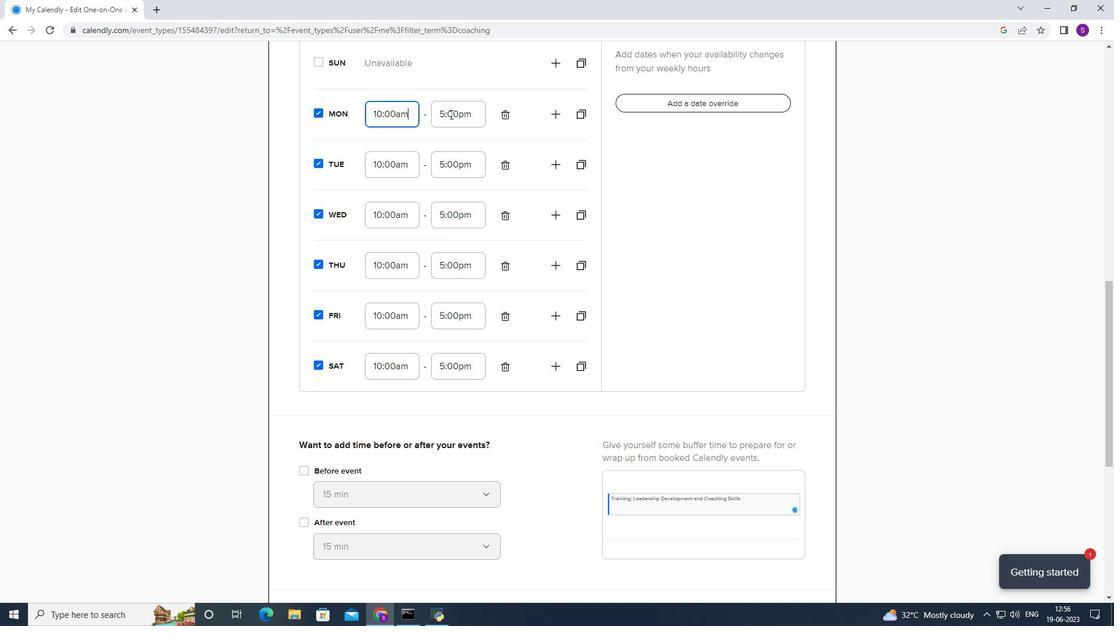 
Action: Mouse moved to (451, 171)
Screenshot: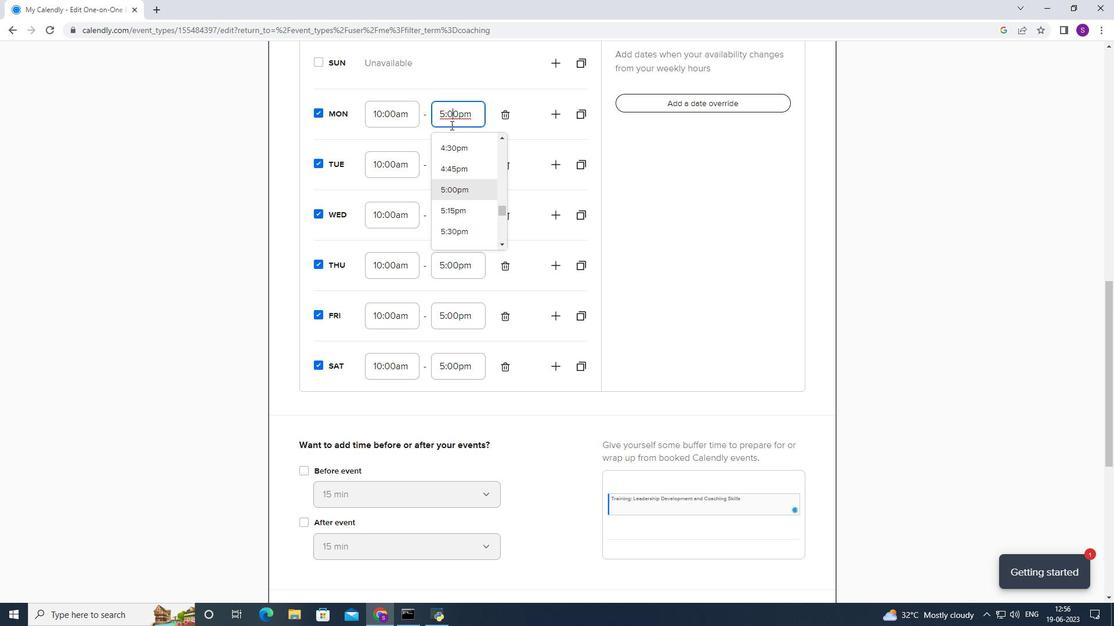 
Action: Mouse scrolled (451, 171) with delta (0, 0)
Screenshot: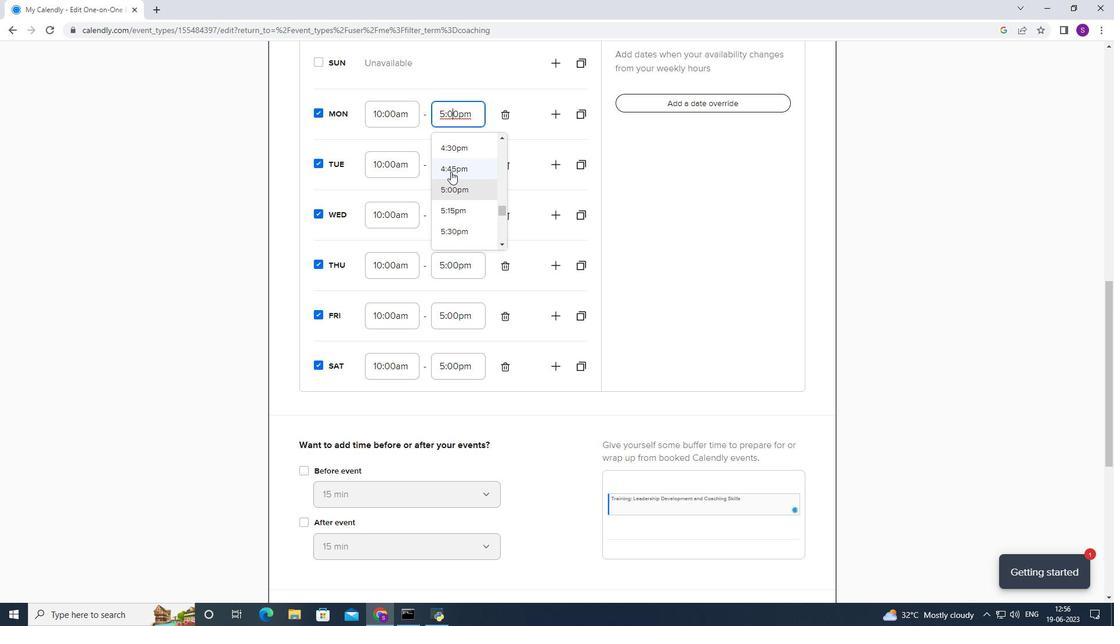 
Action: Mouse moved to (447, 210)
Screenshot: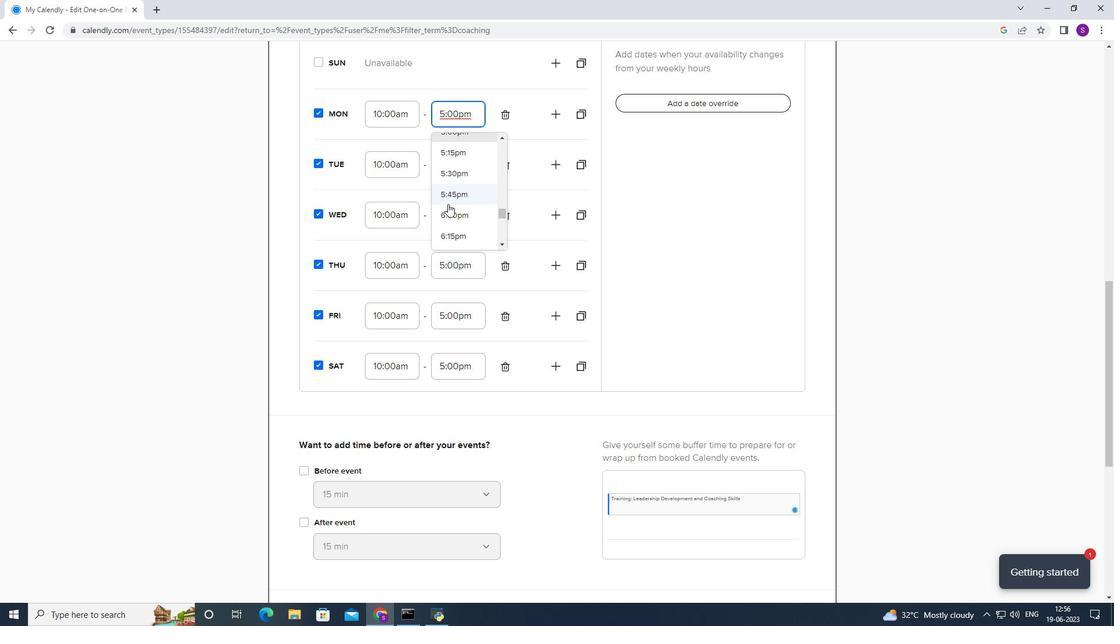 
Action: Mouse pressed left at (447, 210)
Screenshot: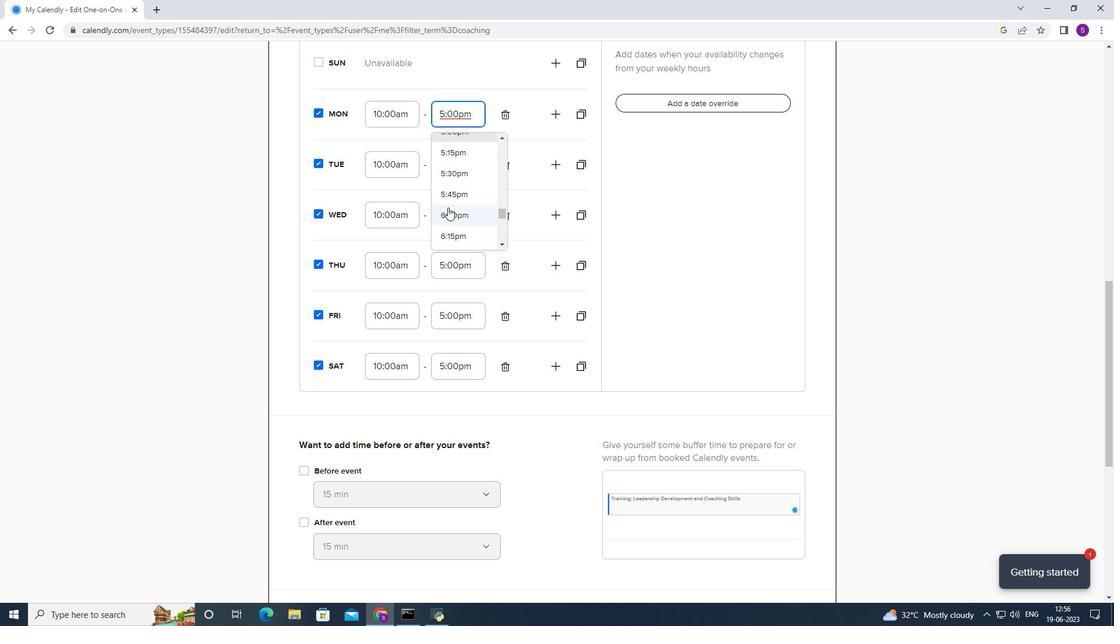 
Action: Mouse moved to (459, 161)
Screenshot: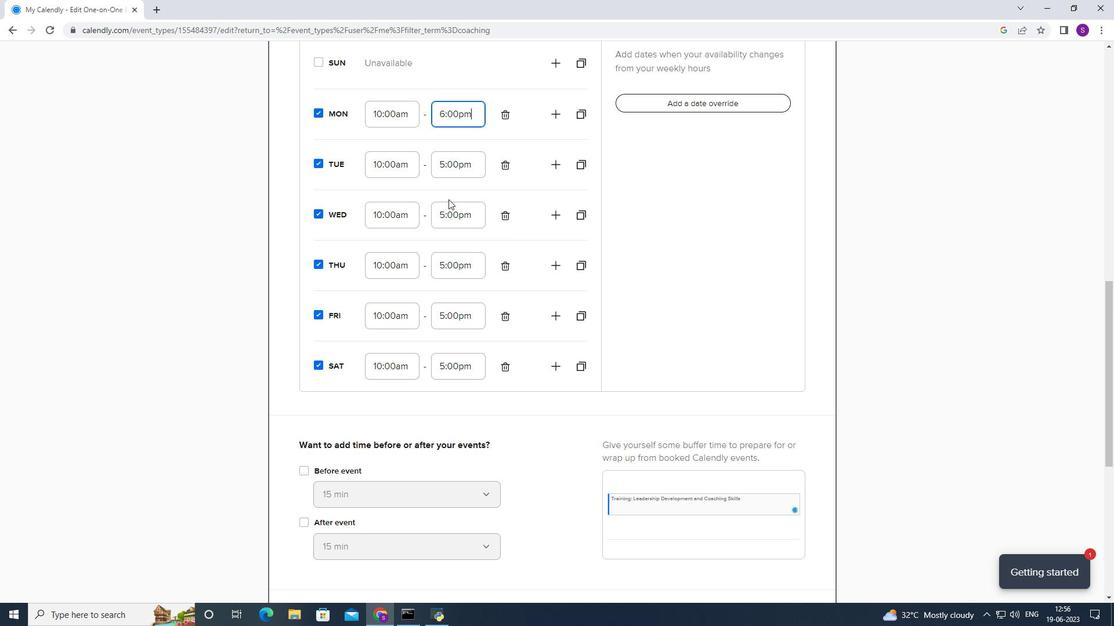
Action: Mouse pressed left at (459, 161)
Screenshot: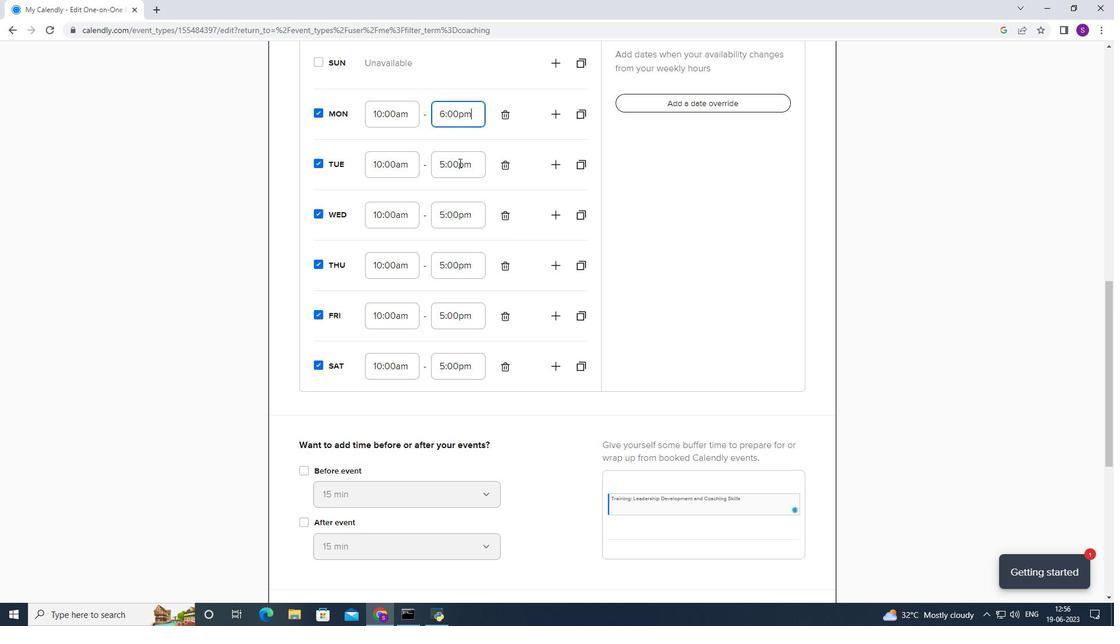 
Action: Mouse moved to (451, 209)
Screenshot: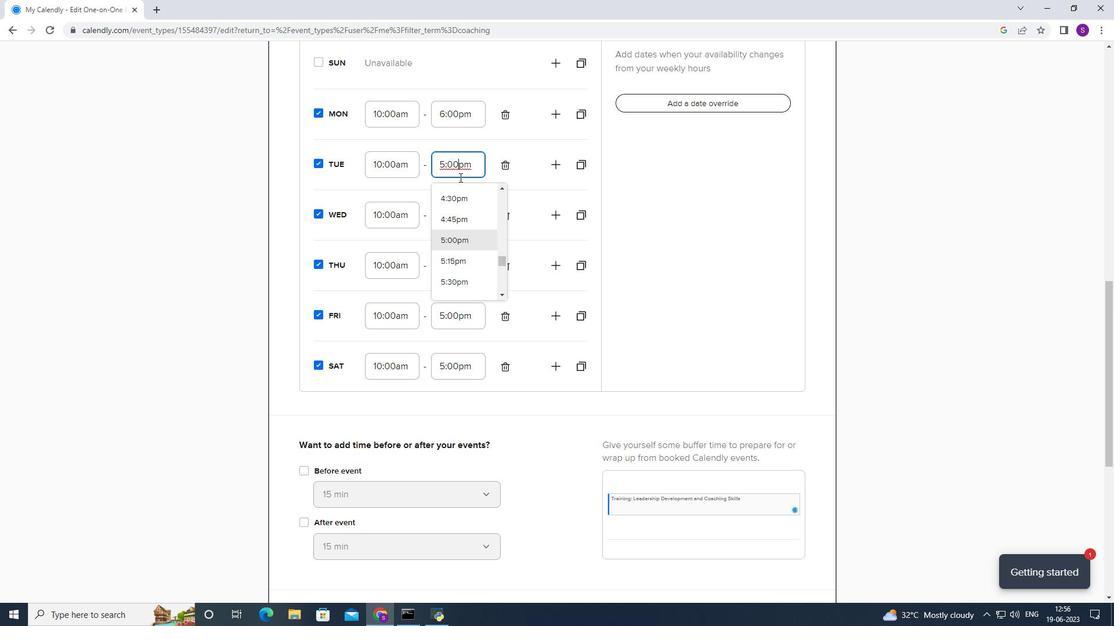 
Action: Mouse scrolled (451, 208) with delta (0, 0)
Screenshot: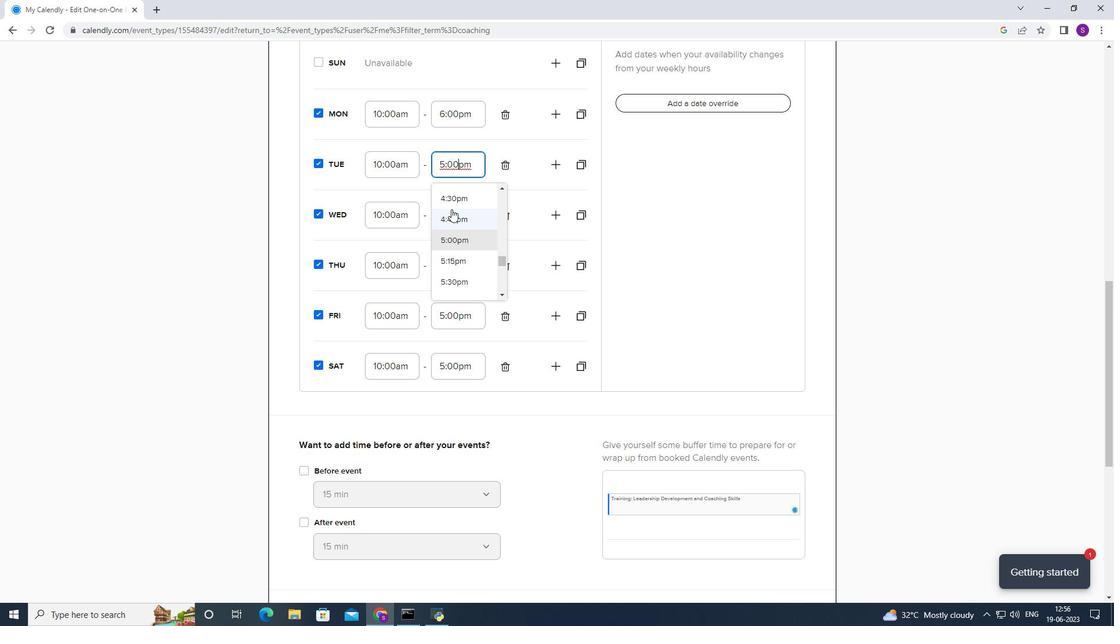 
Action: Mouse moved to (441, 271)
Screenshot: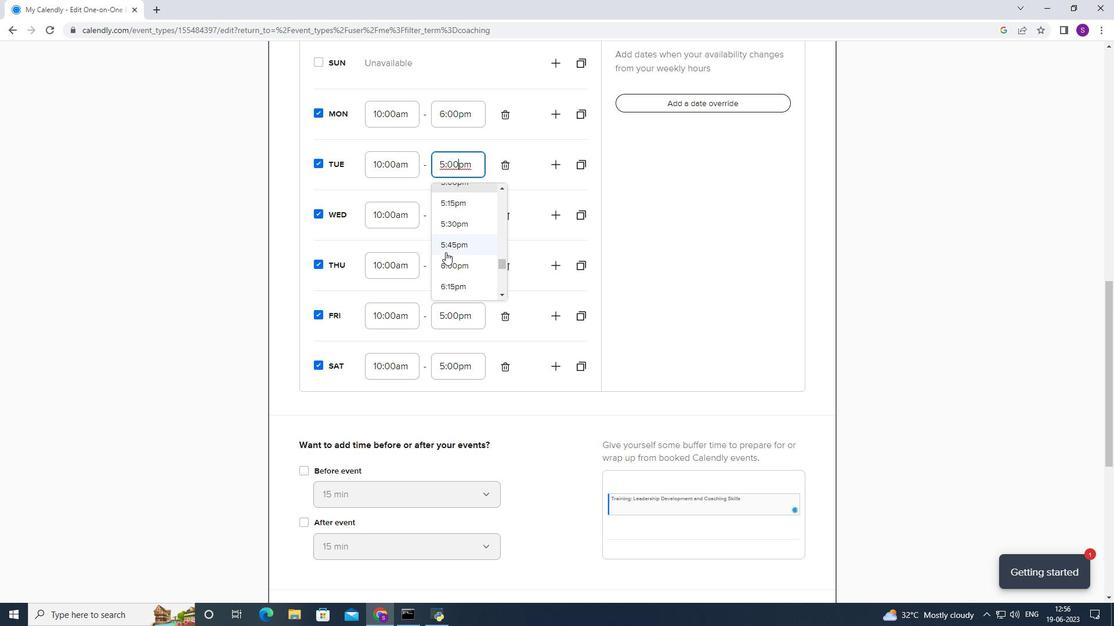 
Action: Mouse pressed left at (441, 271)
Screenshot: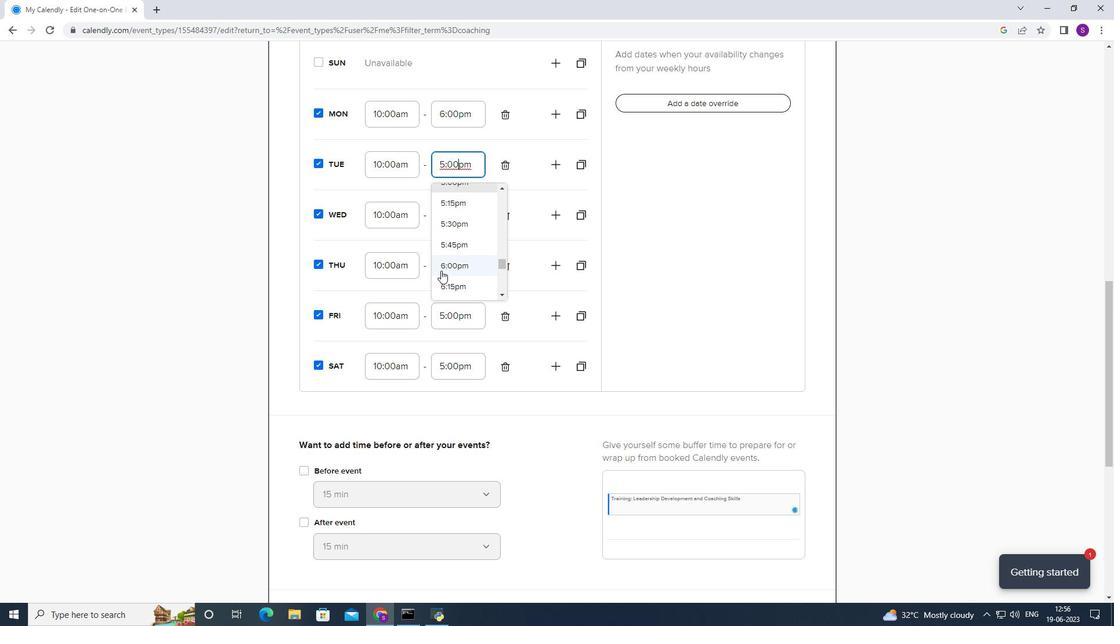 
Action: Mouse moved to (459, 228)
Screenshot: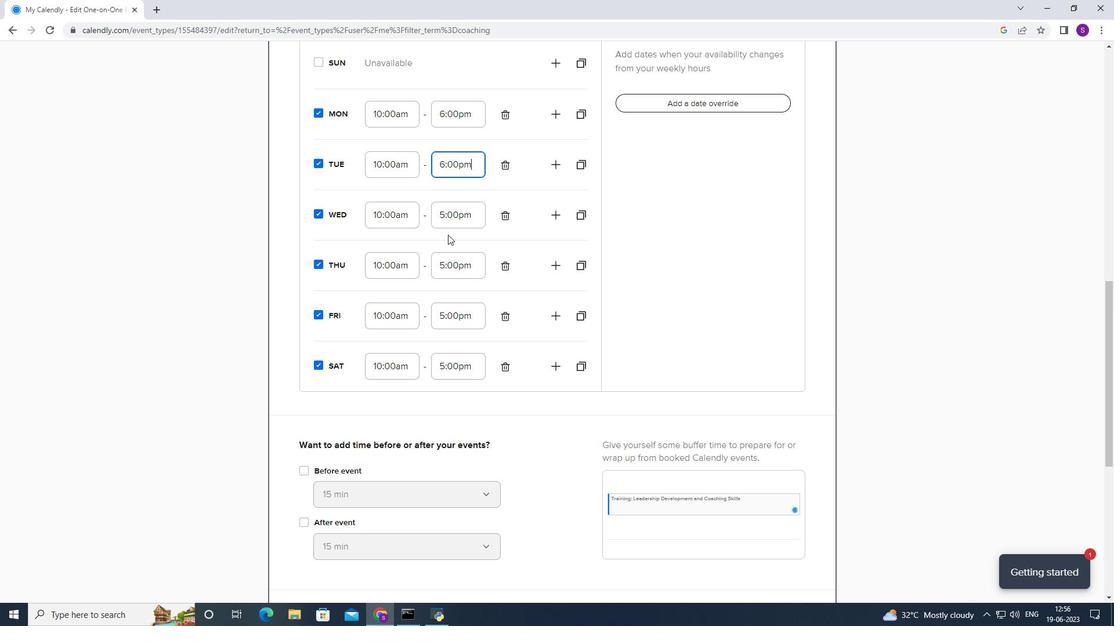 
Action: Mouse pressed left at (459, 228)
Screenshot: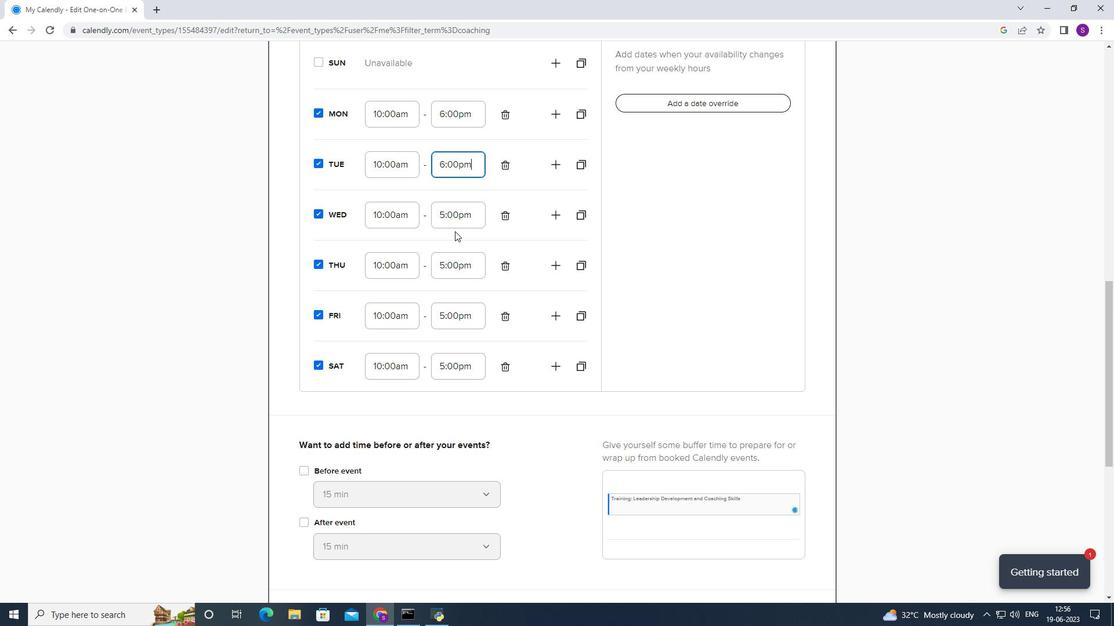 
Action: Mouse moved to (460, 273)
Screenshot: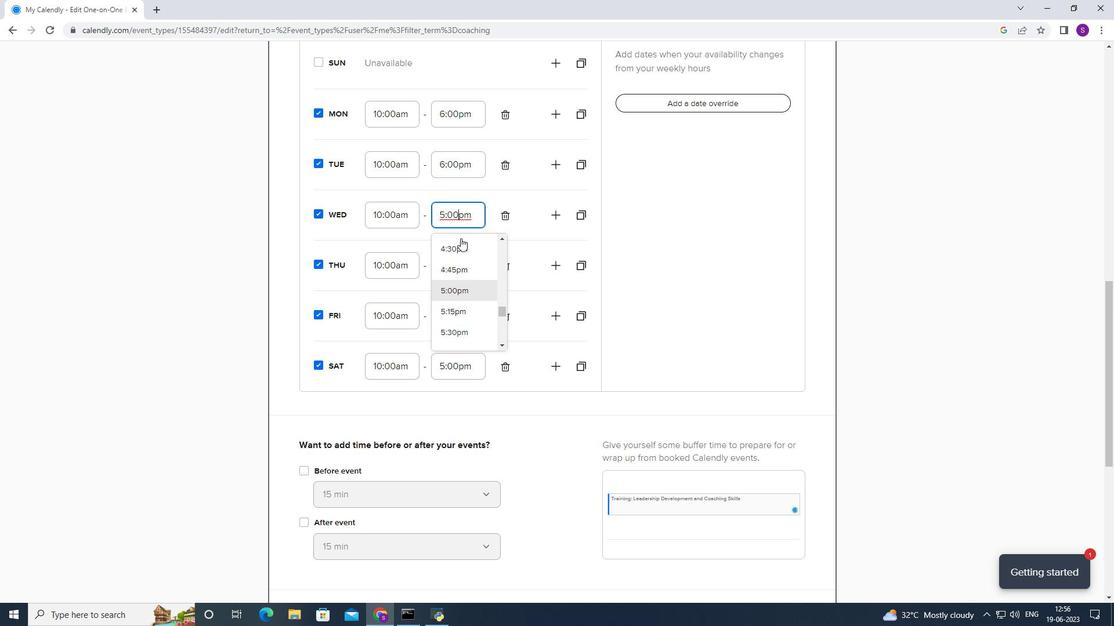 
Action: Mouse scrolled (460, 272) with delta (0, 0)
Screenshot: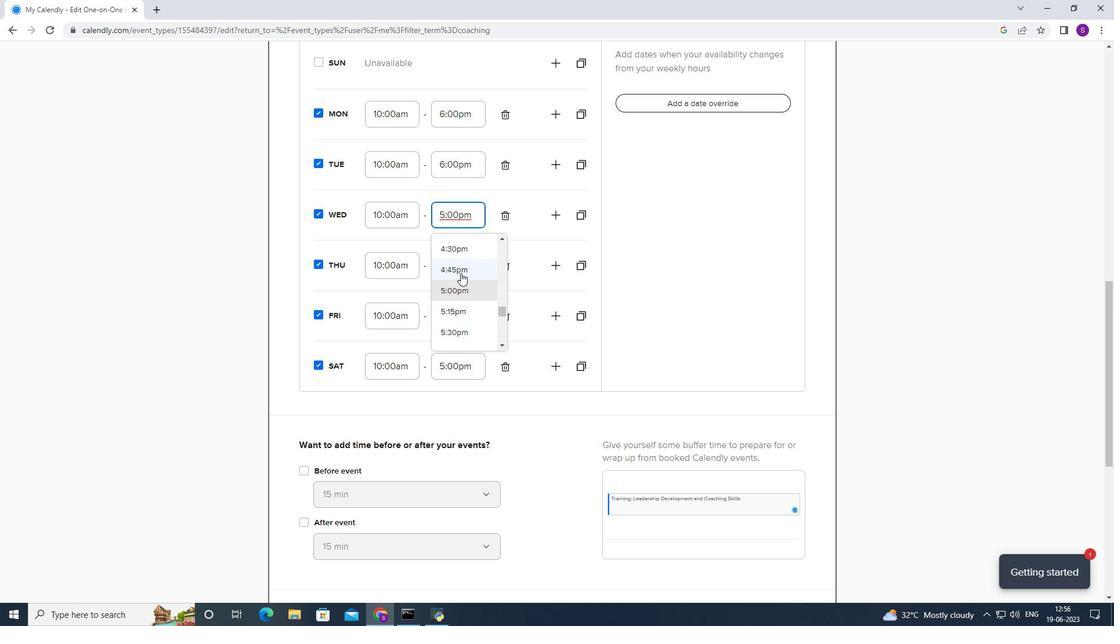 
Action: Mouse scrolled (460, 272) with delta (0, 0)
Screenshot: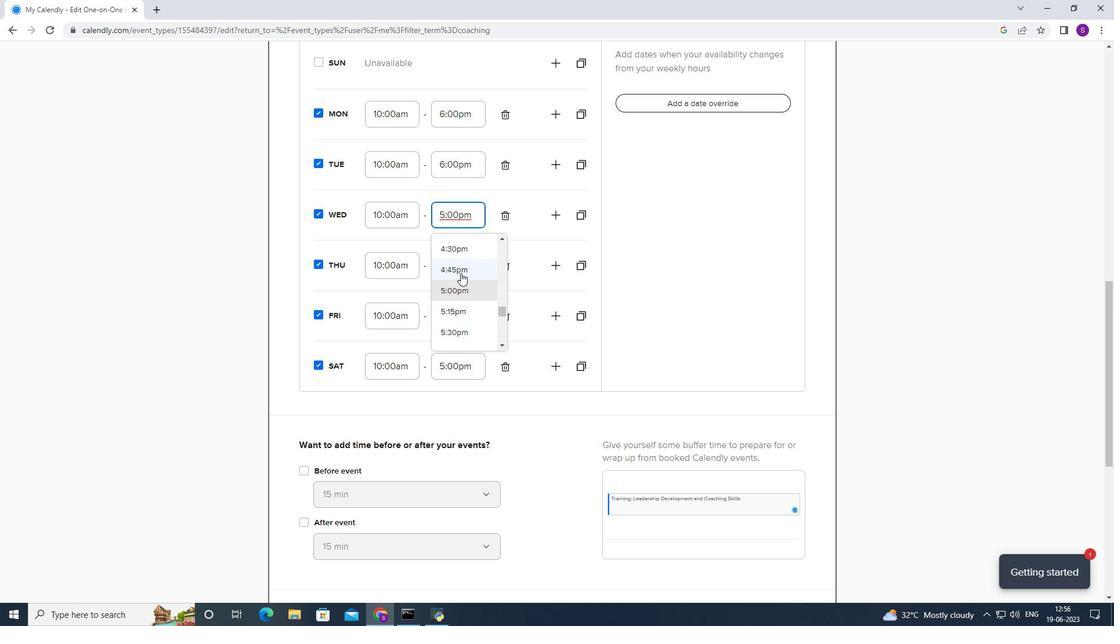 
Action: Mouse moved to (463, 266)
Screenshot: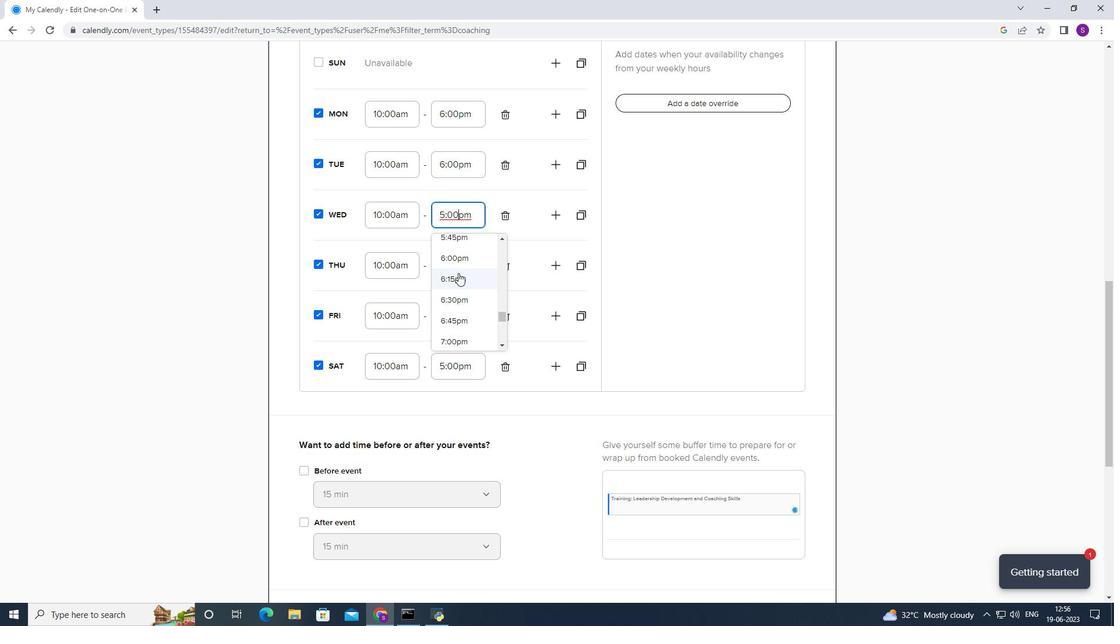 
Action: Mouse pressed left at (463, 266)
Screenshot: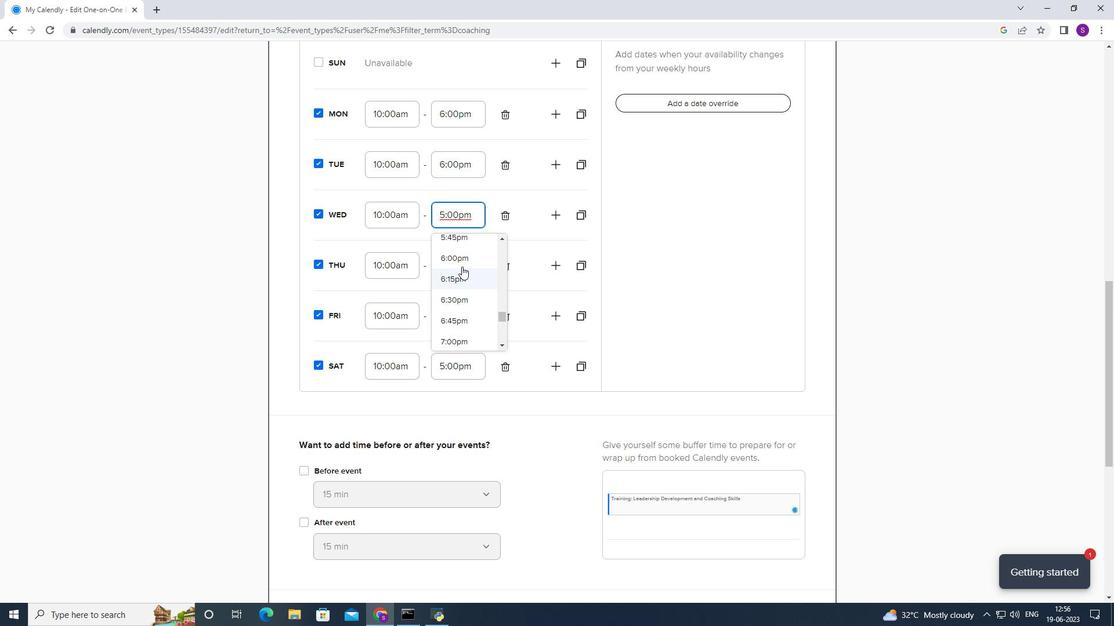 
Action: Mouse moved to (461, 270)
Screenshot: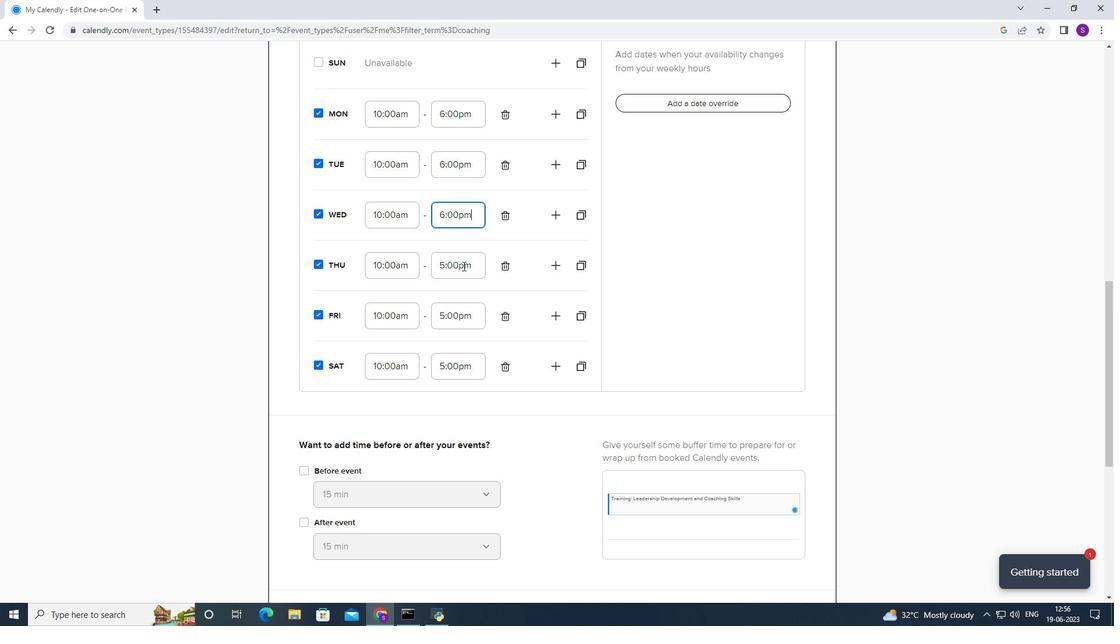 
Action: Mouse pressed left at (461, 270)
Screenshot: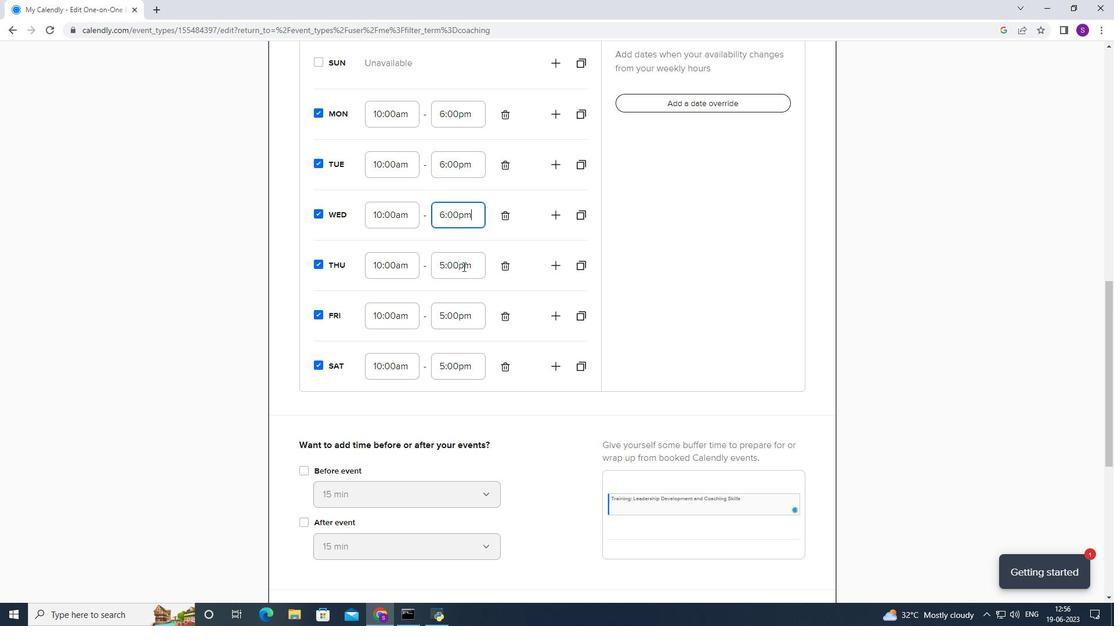 
Action: Mouse moved to (447, 301)
Screenshot: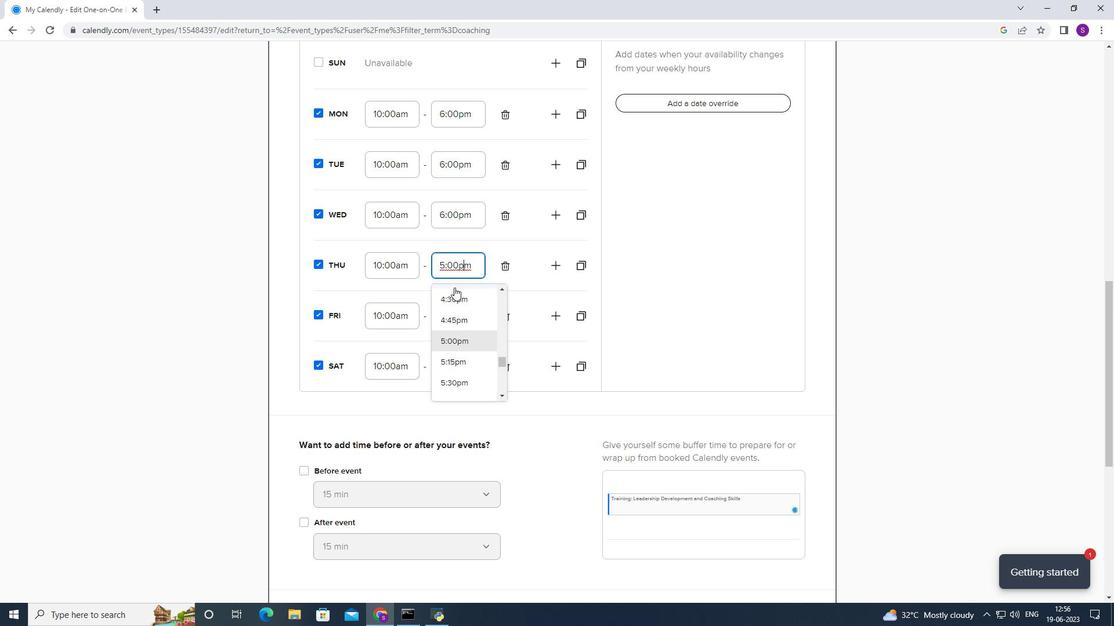 
Action: Mouse scrolled (447, 301) with delta (0, 0)
Screenshot: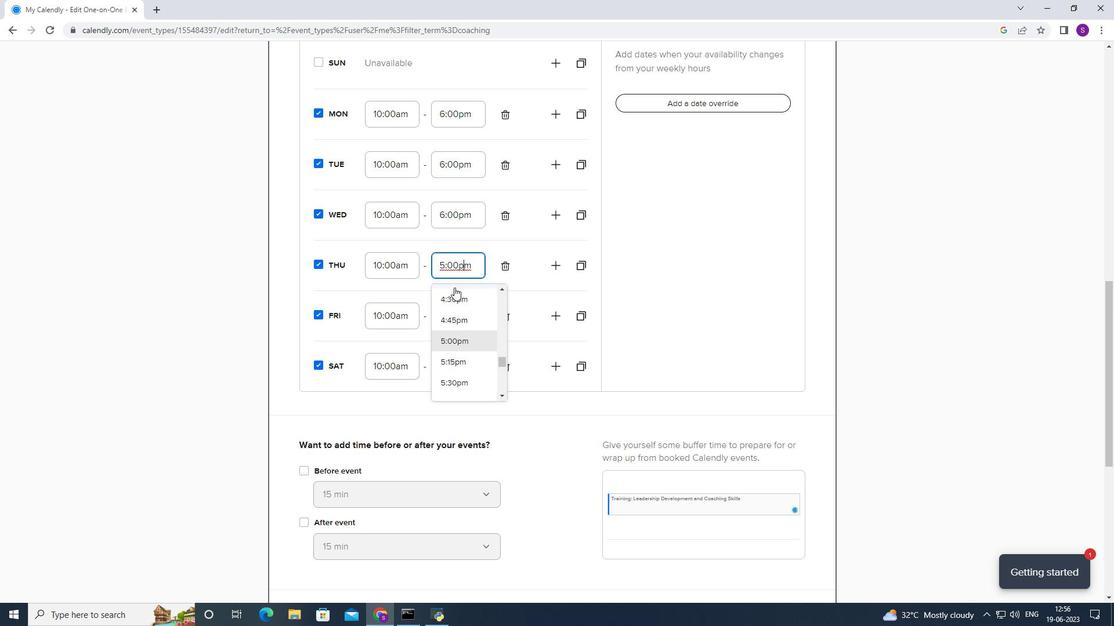 
Action: Mouse scrolled (447, 301) with delta (0, 0)
Screenshot: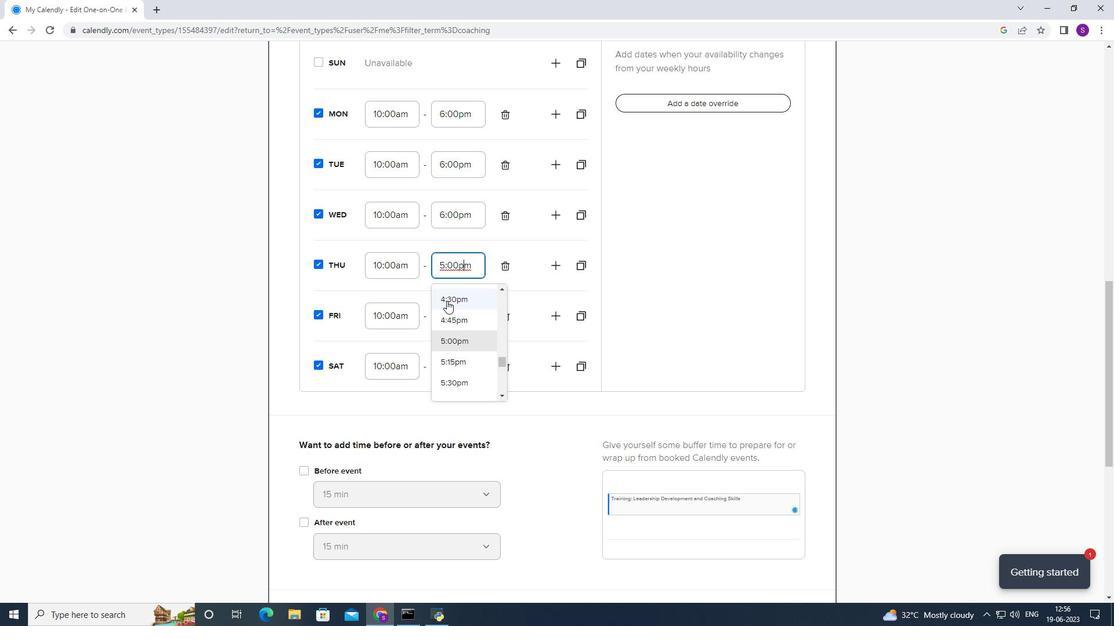 
Action: Mouse moved to (450, 313)
Screenshot: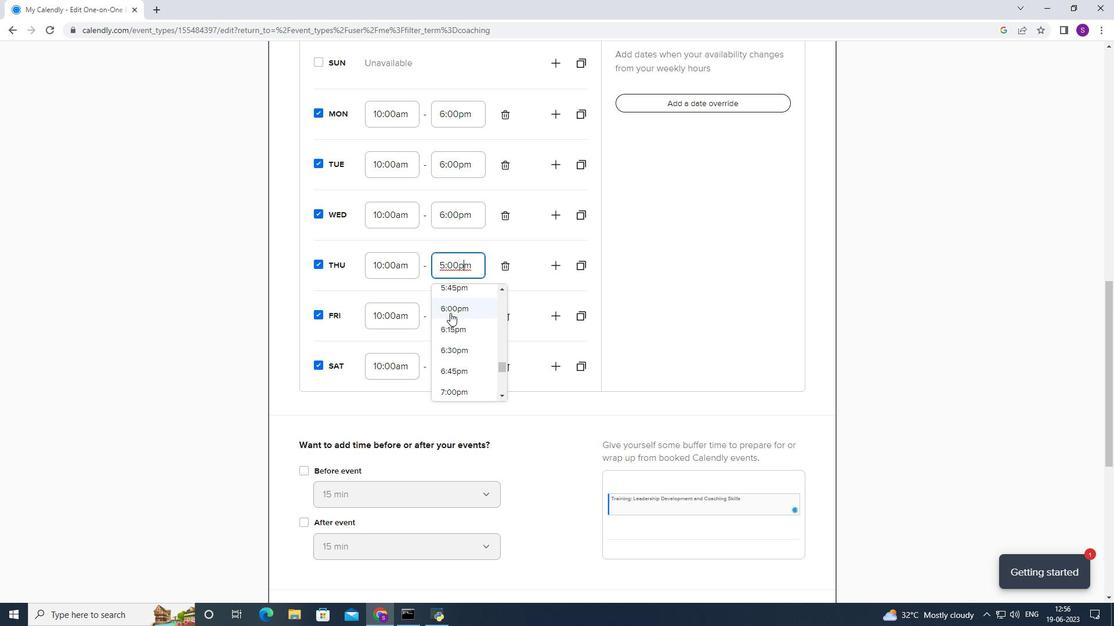 
Action: Mouse pressed left at (450, 313)
Screenshot: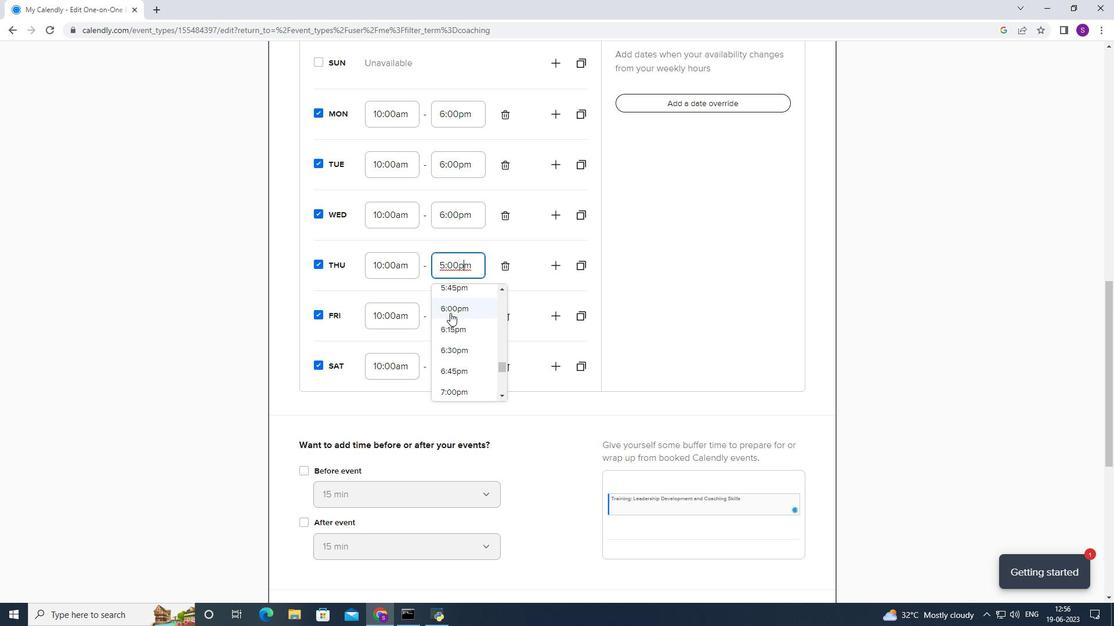 
Action: Mouse moved to (453, 305)
Screenshot: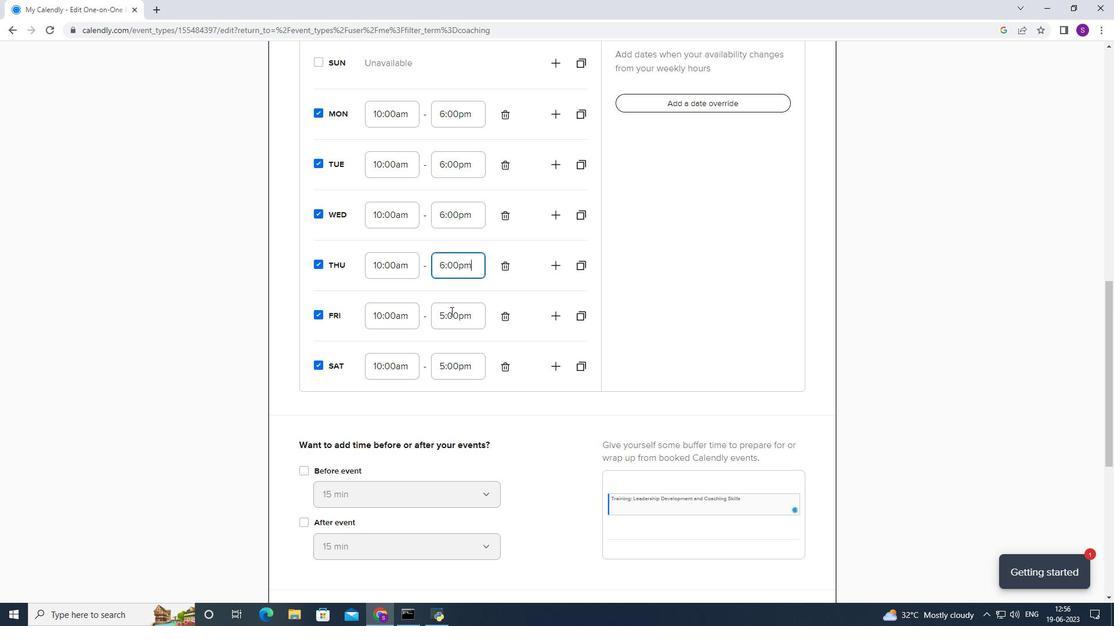 
Action: Mouse pressed left at (453, 305)
Screenshot: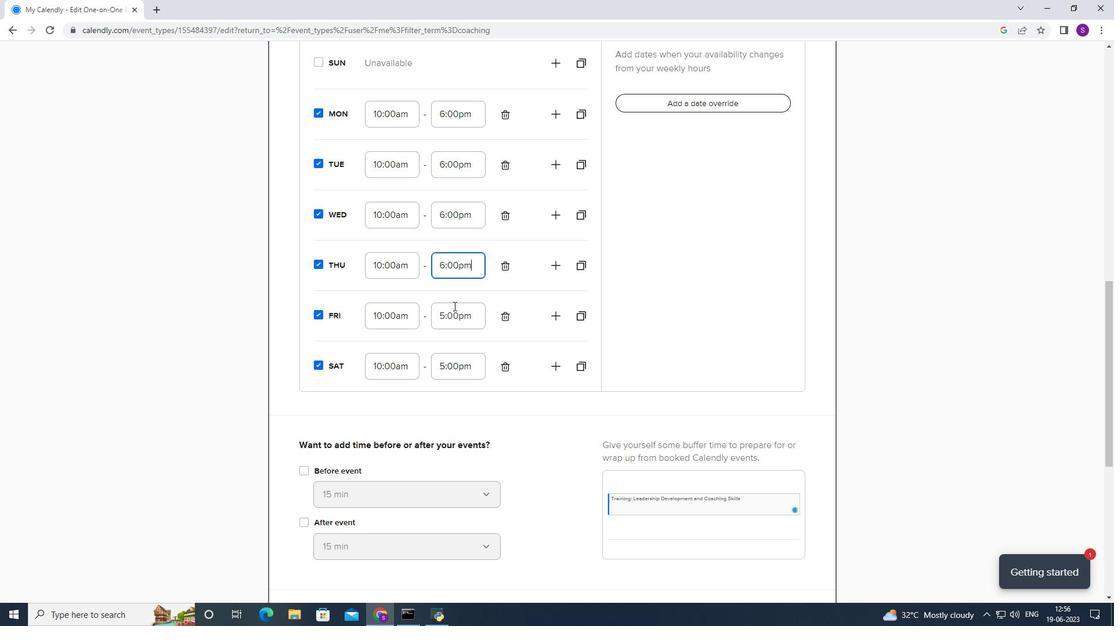 
Action: Mouse moved to (453, 308)
Screenshot: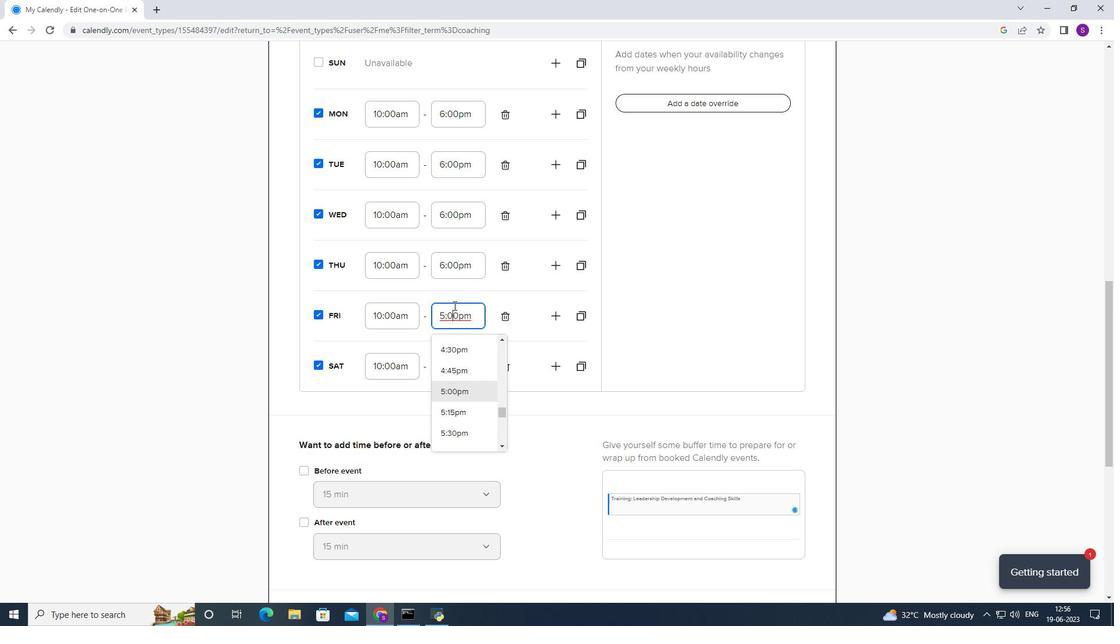 
Action: Mouse scrolled (453, 307) with delta (0, 0)
Screenshot: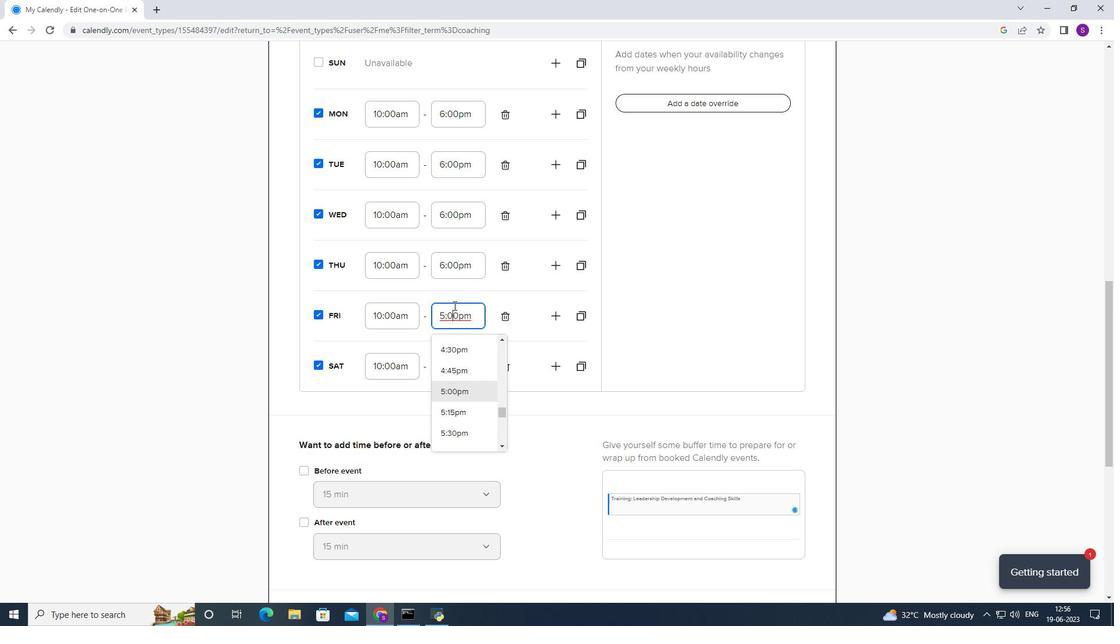 
Action: Mouse moved to (453, 309)
Screenshot: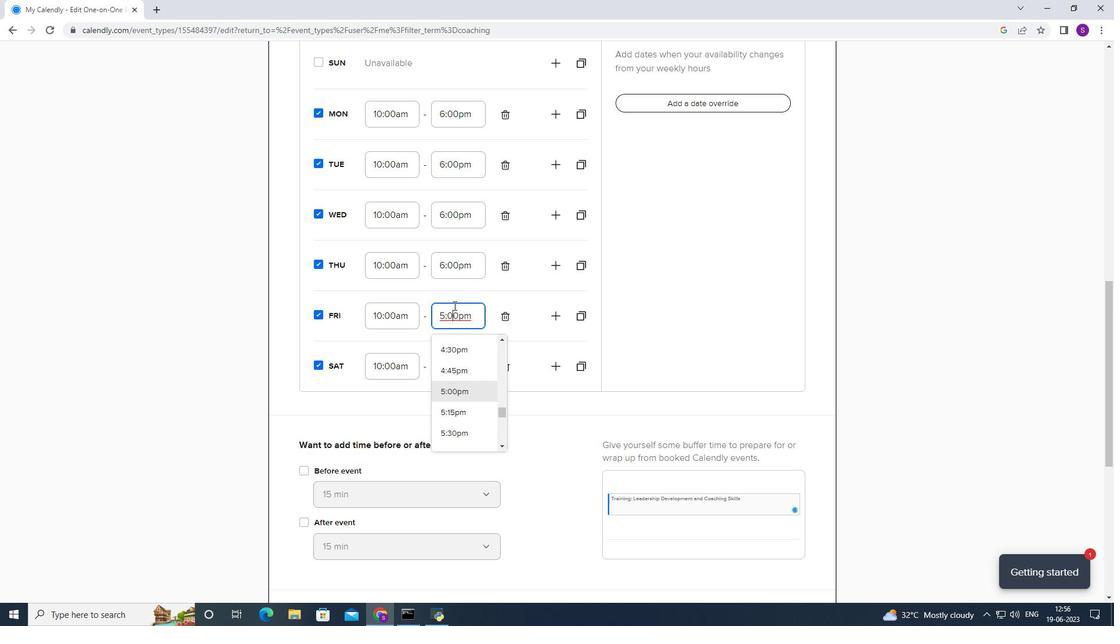 
Action: Mouse scrolled (453, 308) with delta (0, 0)
Screenshot: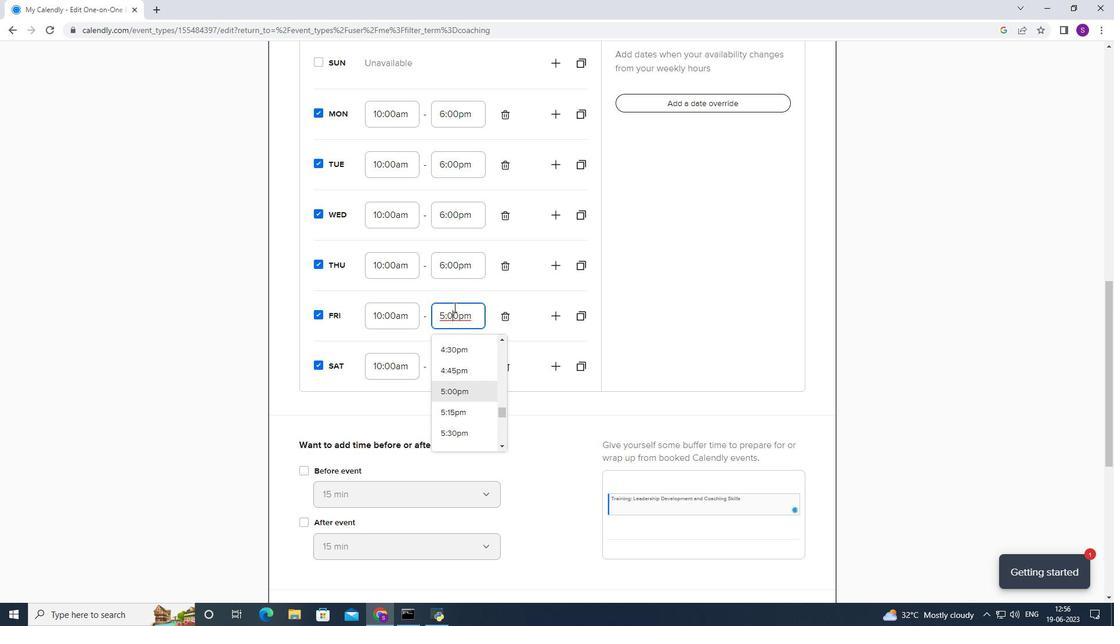 
Action: Mouse moved to (458, 303)
Screenshot: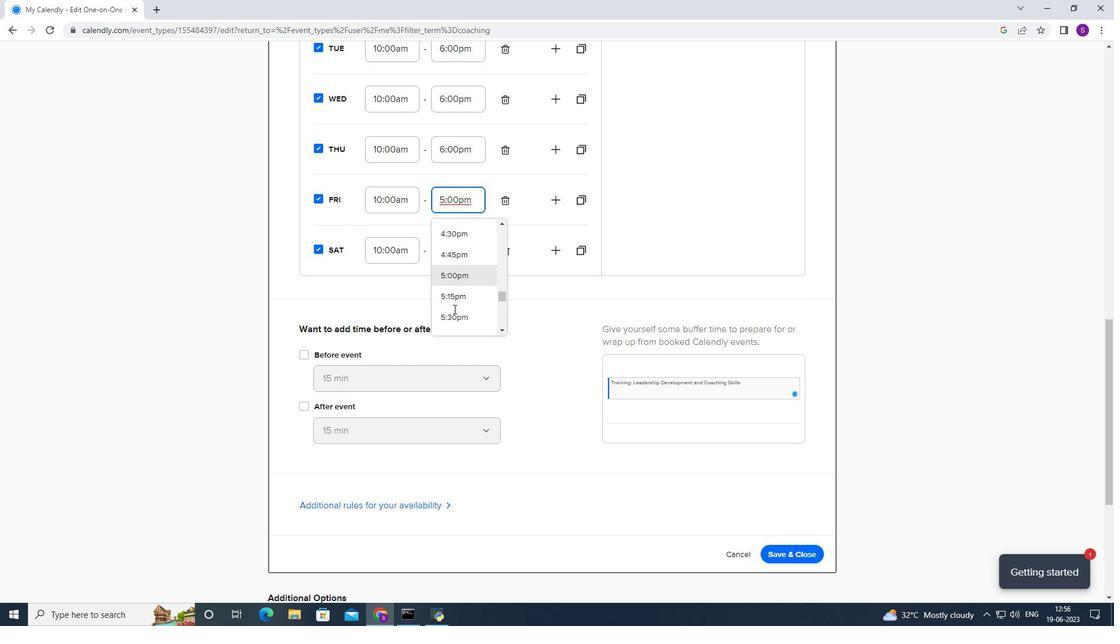 
Action: Mouse scrolled (458, 303) with delta (0, 0)
Screenshot: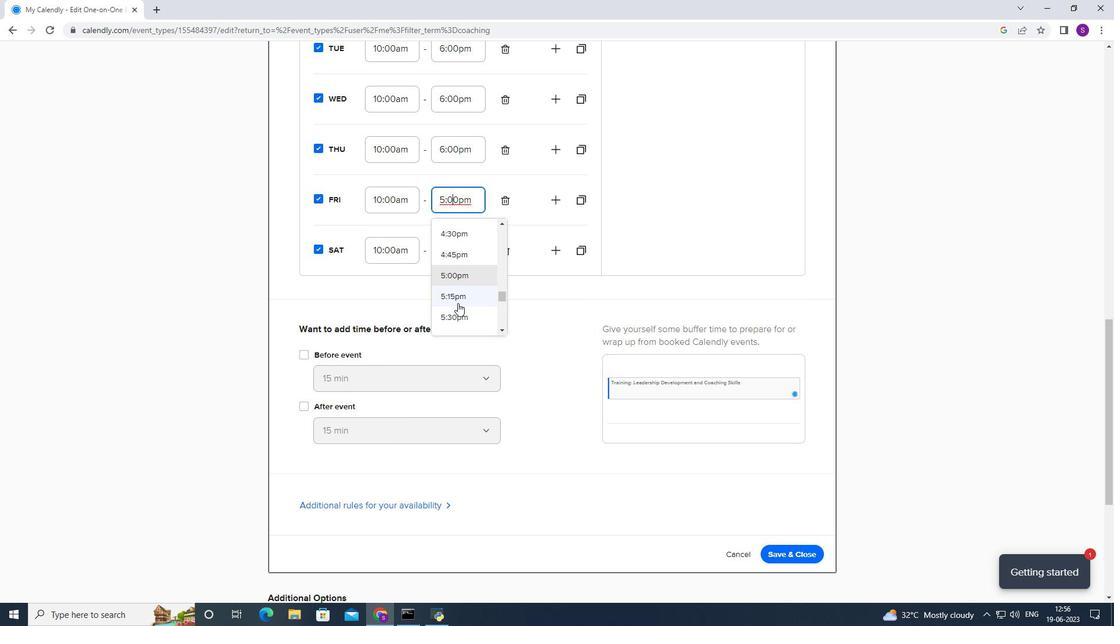 
Action: Mouse moved to (460, 296)
Screenshot: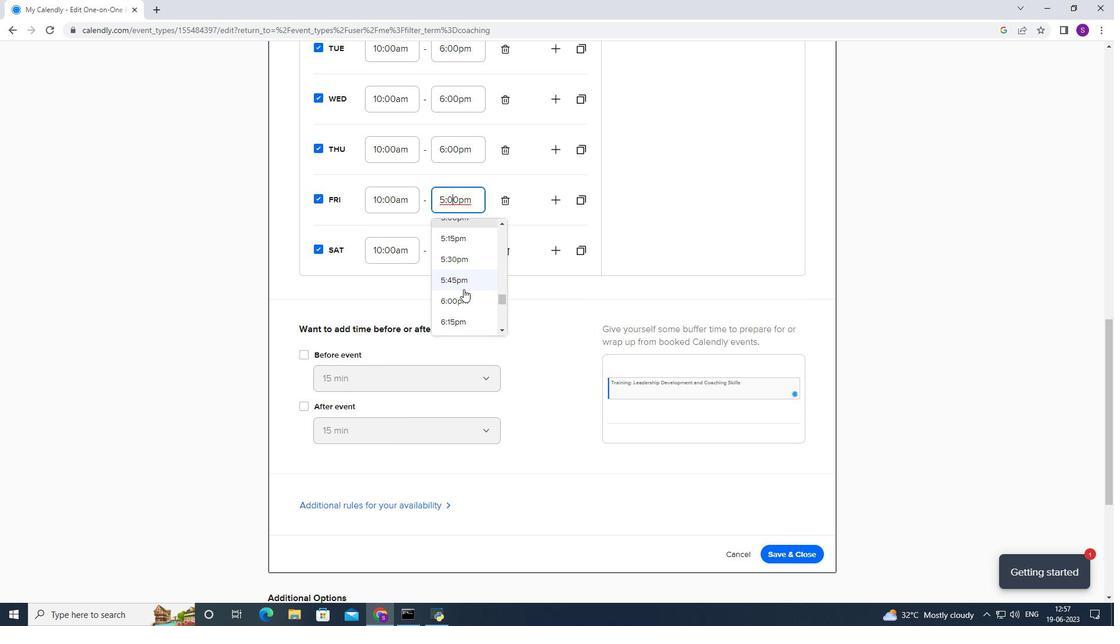 
Action: Mouse pressed left at (460, 296)
Screenshot: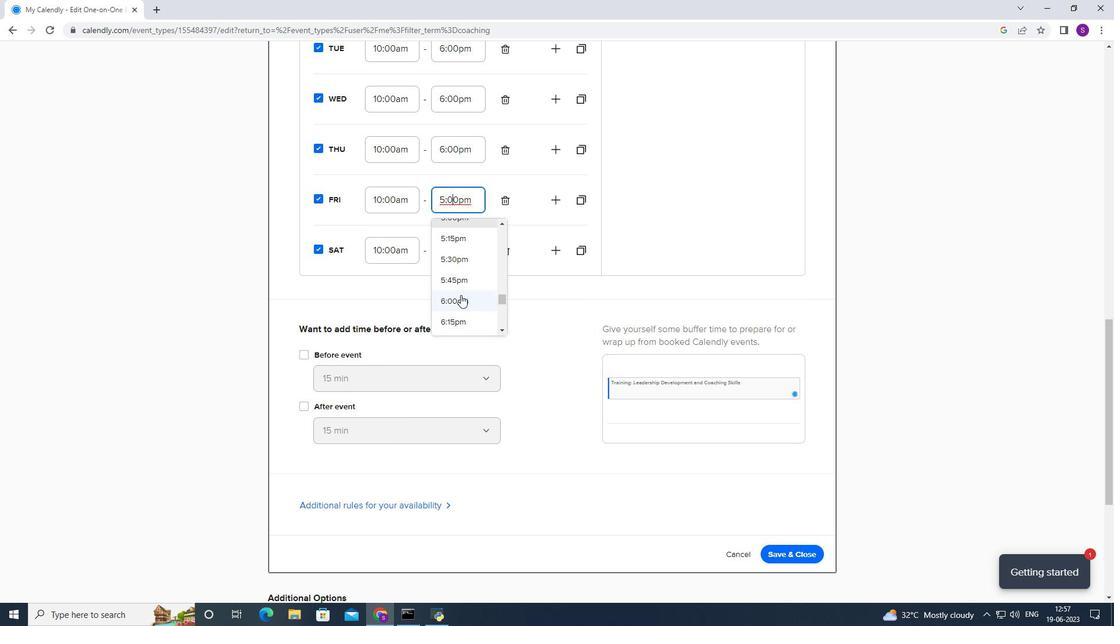 
Action: Mouse moved to (463, 249)
Screenshot: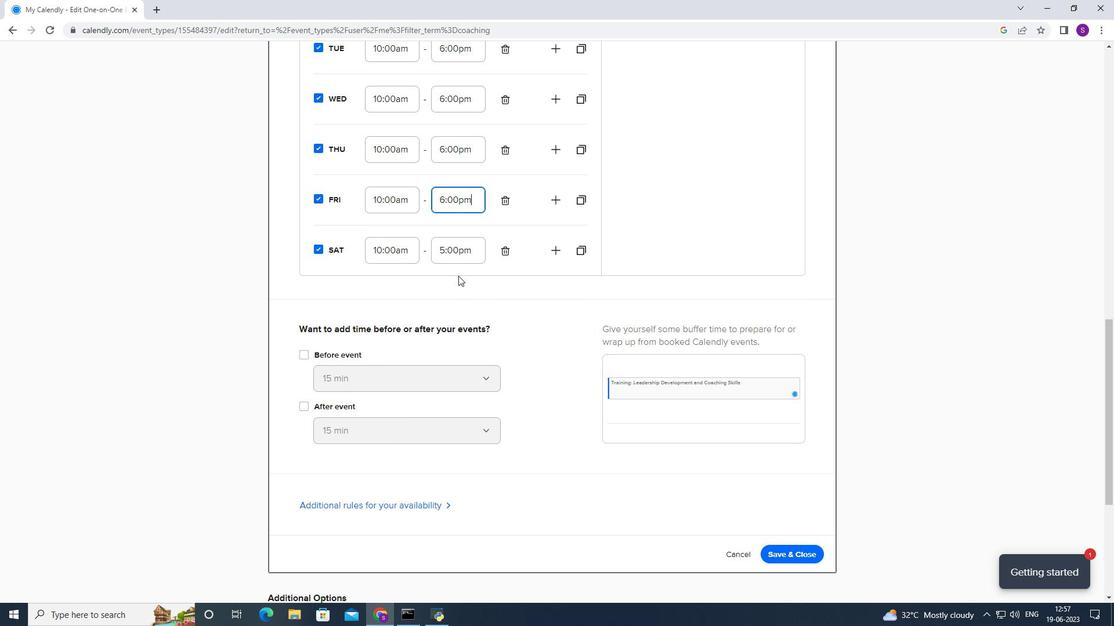 
Action: Mouse pressed left at (463, 249)
Screenshot: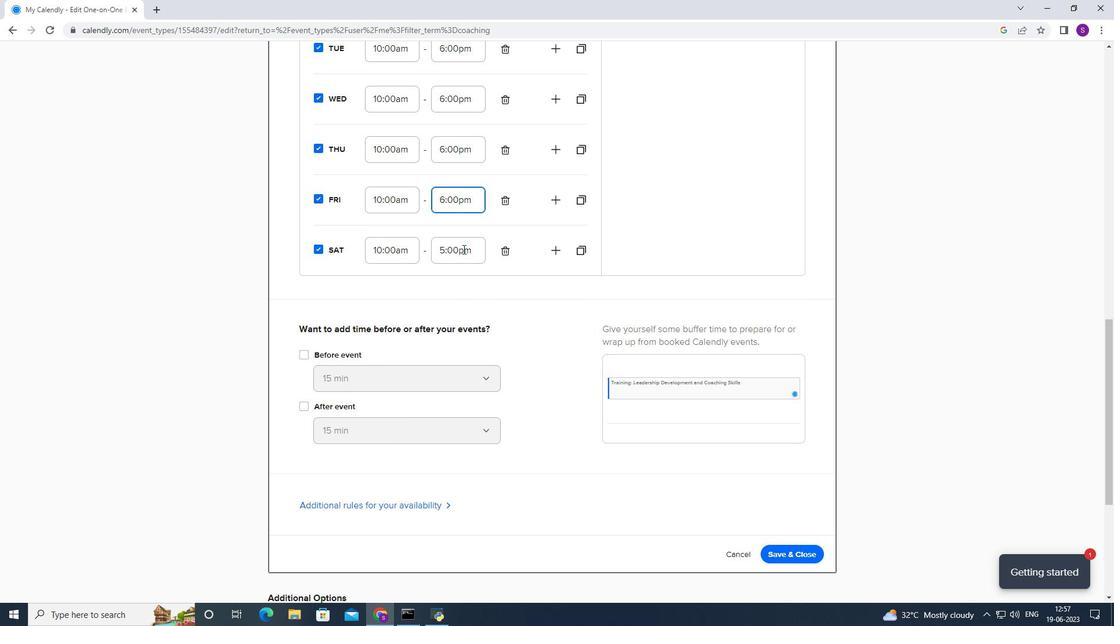 
Action: Mouse moved to (463, 282)
Screenshot: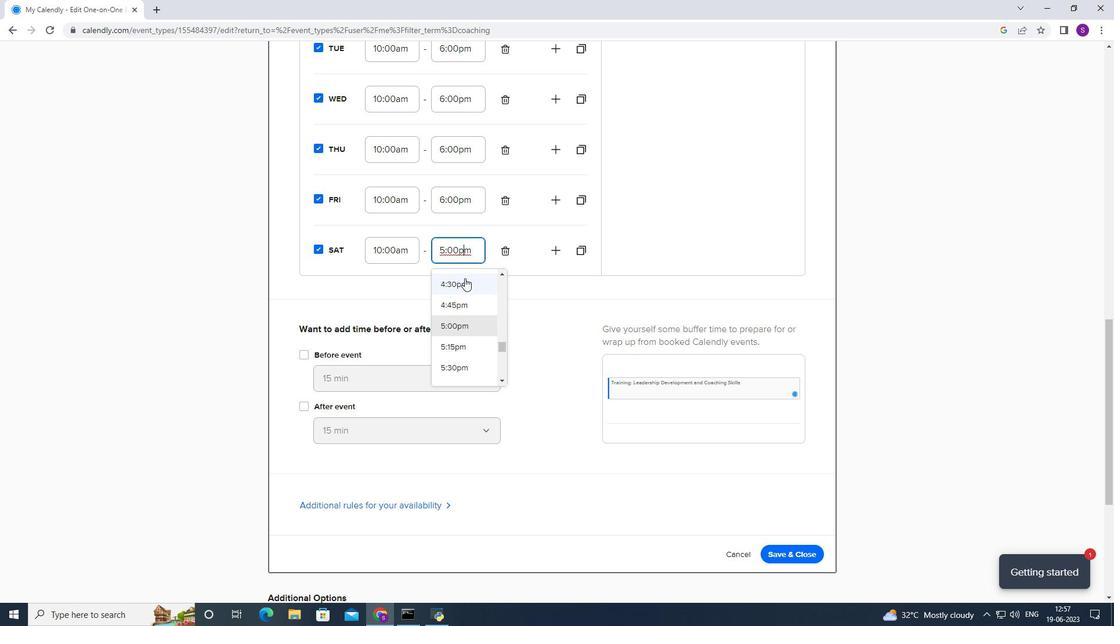 
Action: Mouse scrolled (463, 281) with delta (0, 0)
Screenshot: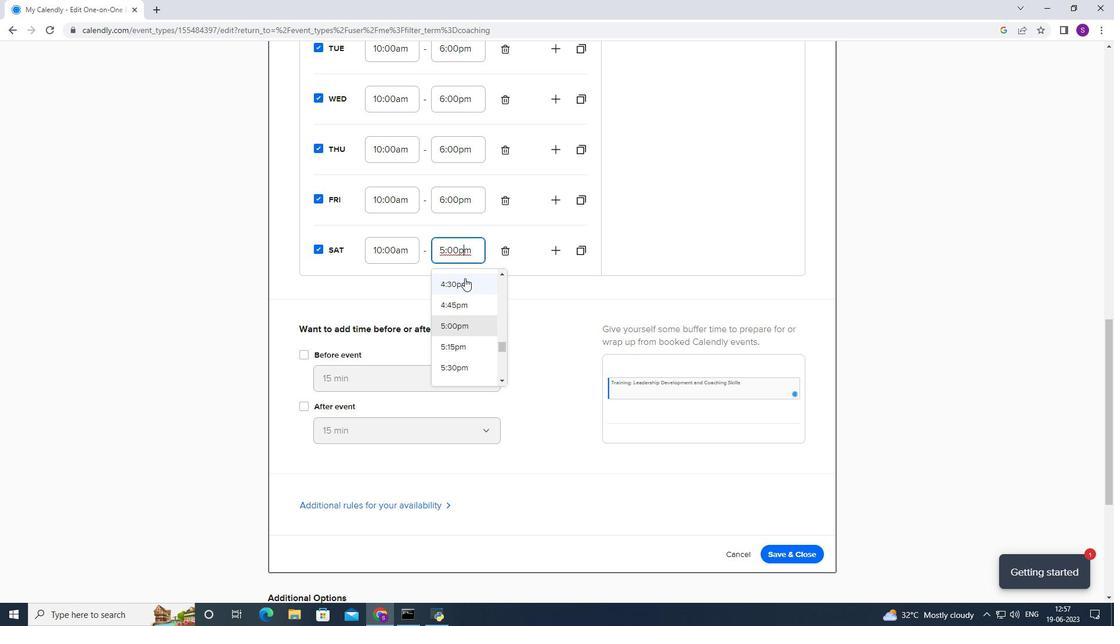 
Action: Mouse scrolled (463, 281) with delta (0, 0)
Screenshot: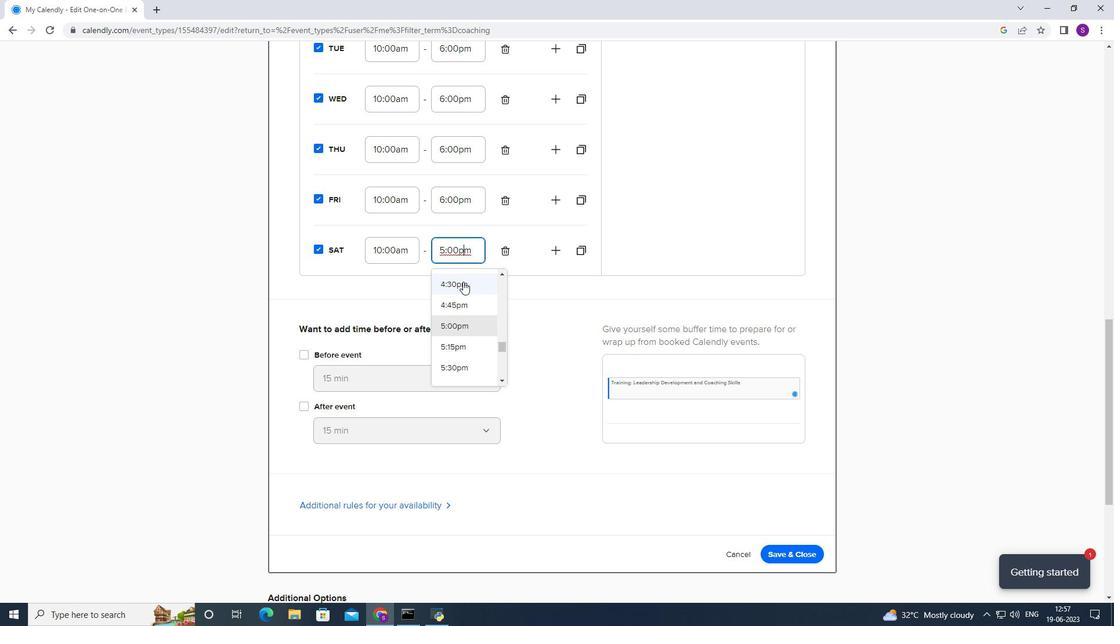 
Action: Mouse moved to (453, 292)
Screenshot: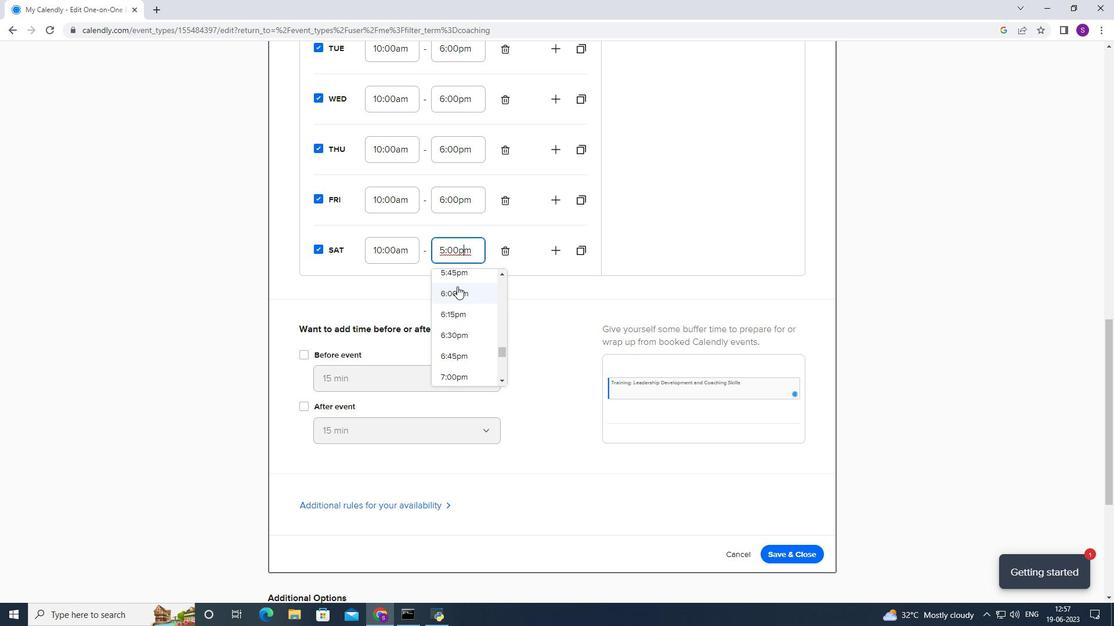 
Action: Mouse pressed left at (453, 292)
Screenshot: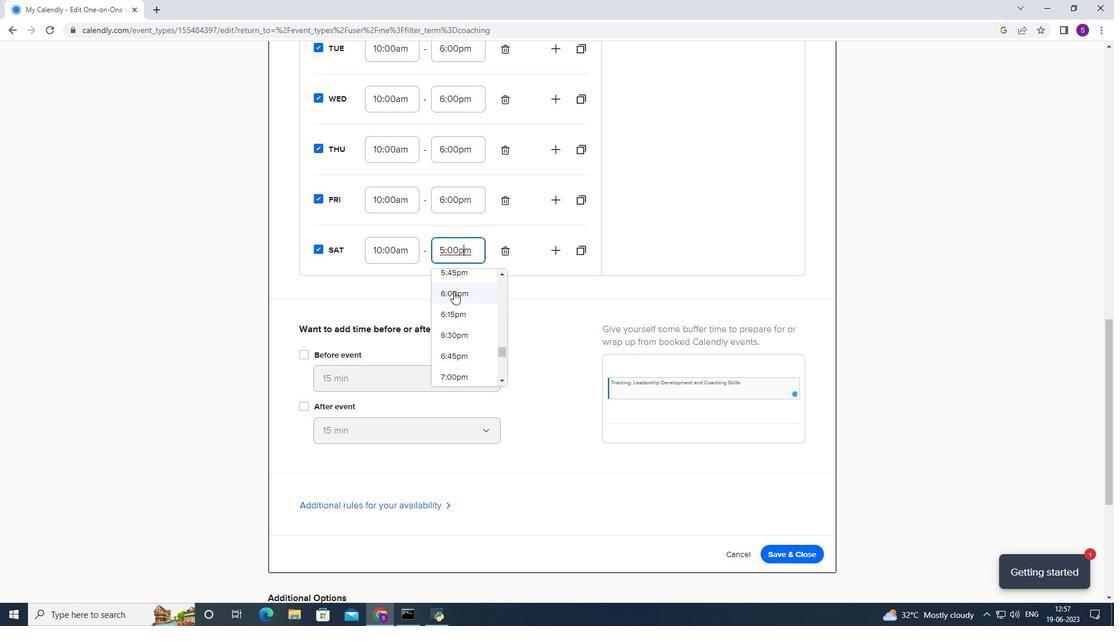 
Action: Mouse moved to (355, 344)
Screenshot: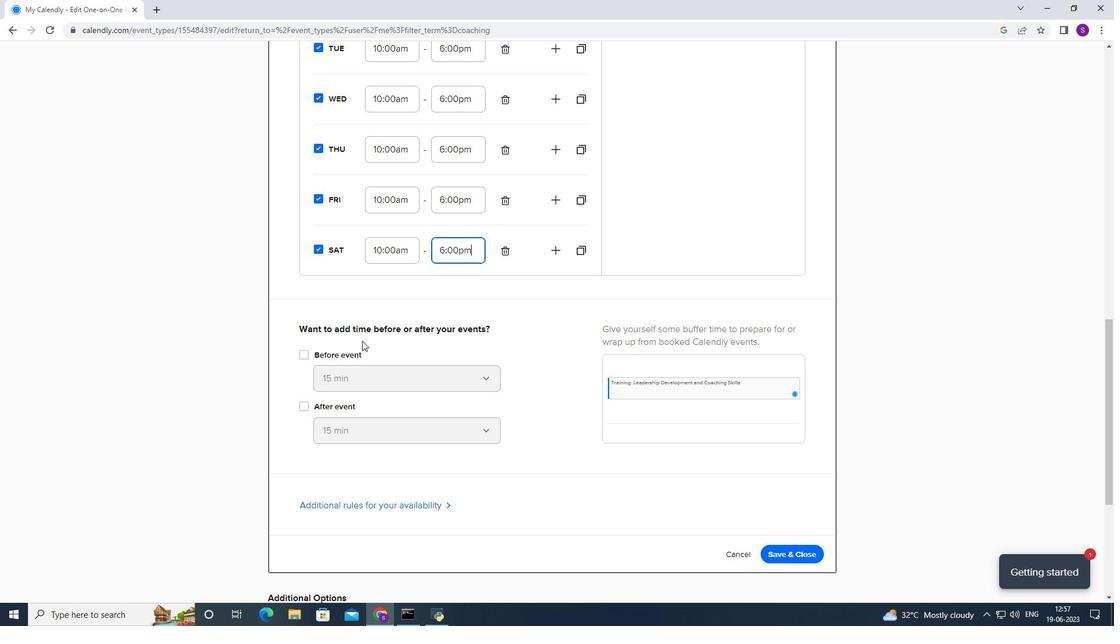 
Action: Mouse pressed left at (355, 344)
Screenshot: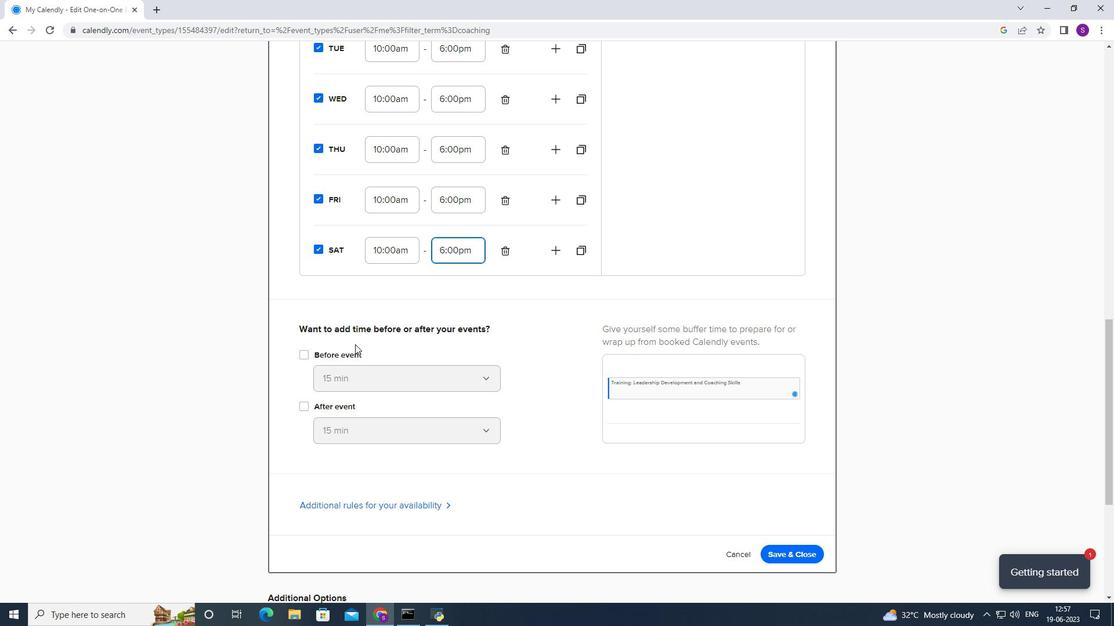 
Action: Mouse moved to (348, 349)
Screenshot: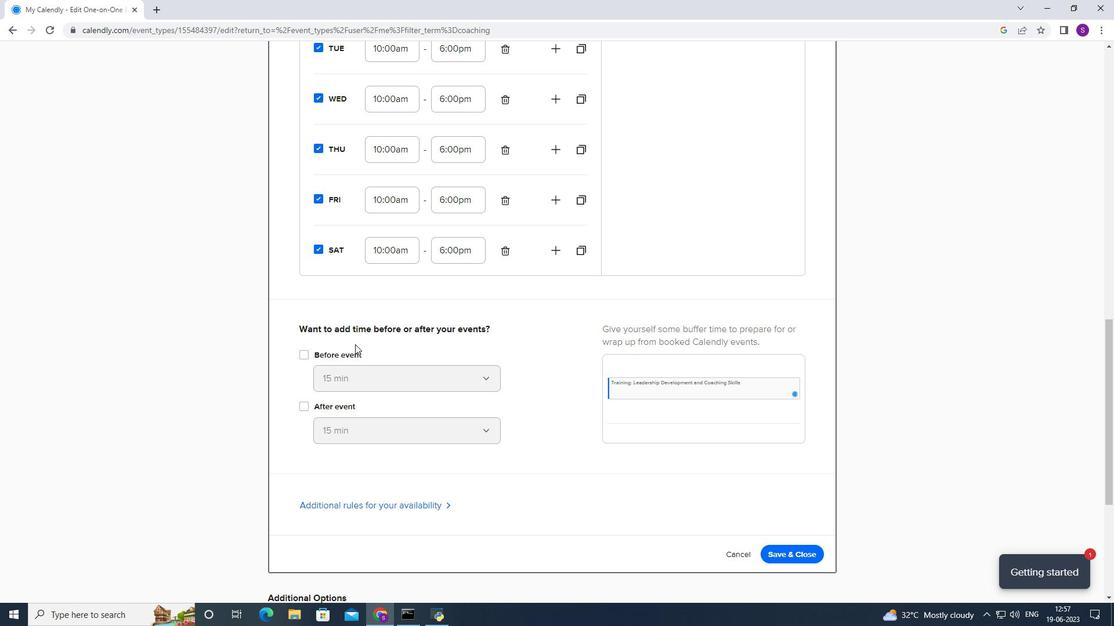 
Action: Mouse pressed left at (348, 349)
Screenshot: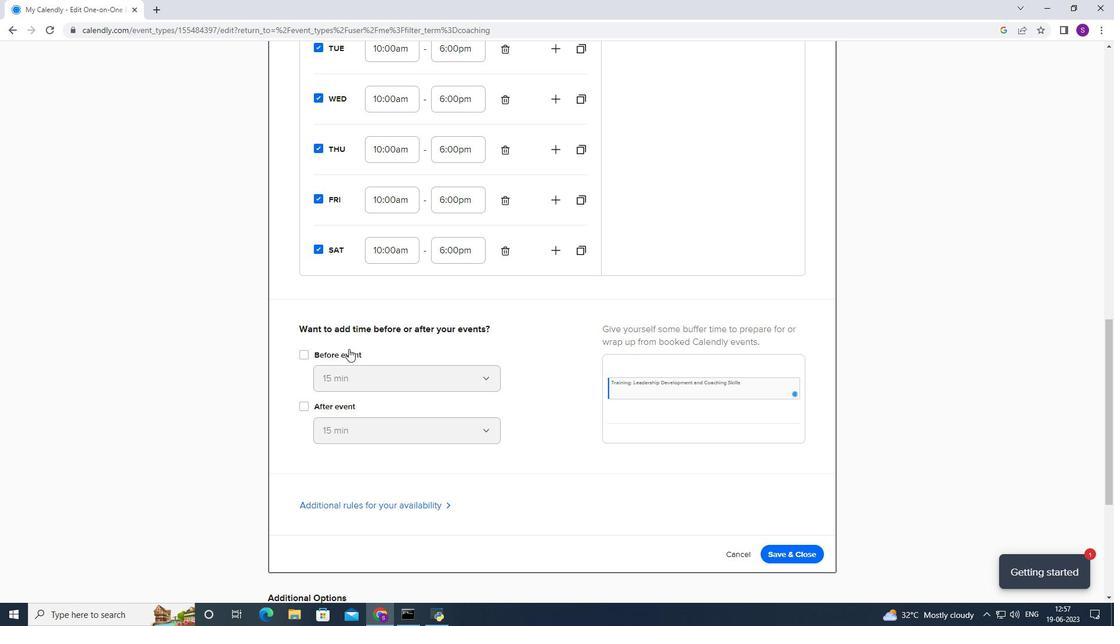 
Action: Mouse moved to (345, 369)
Screenshot: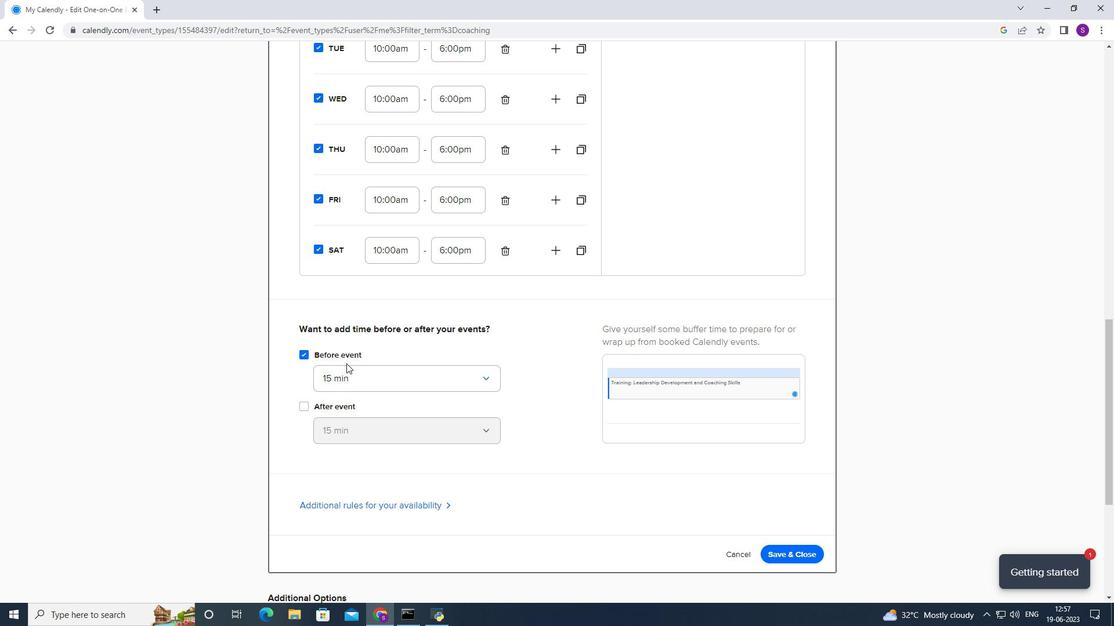 
Action: Mouse pressed left at (345, 369)
Screenshot: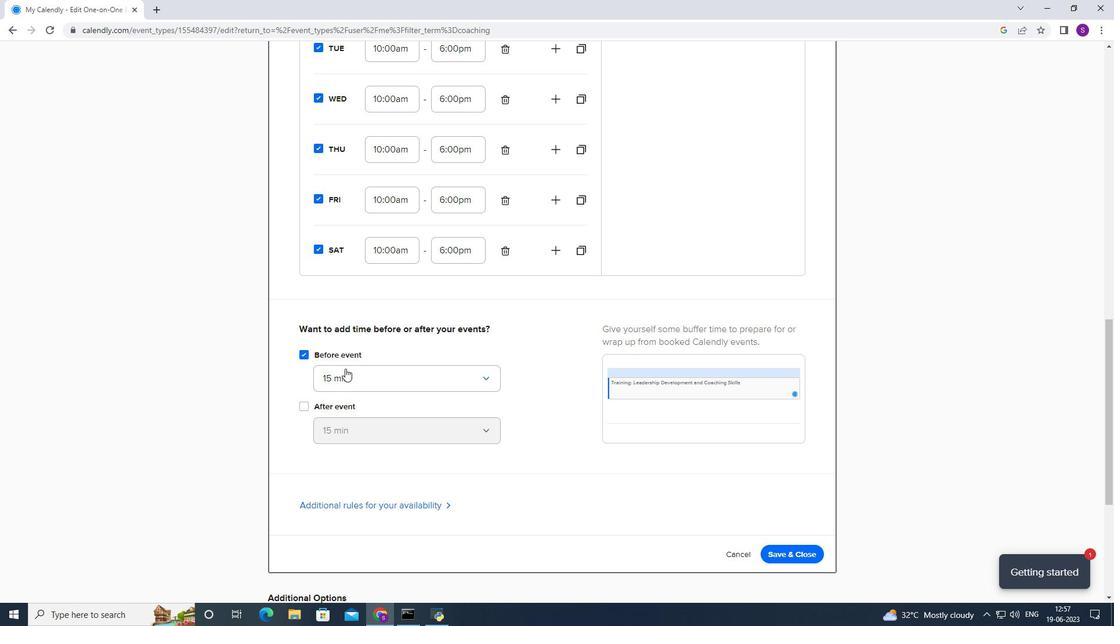 
Action: Mouse moved to (339, 424)
Screenshot: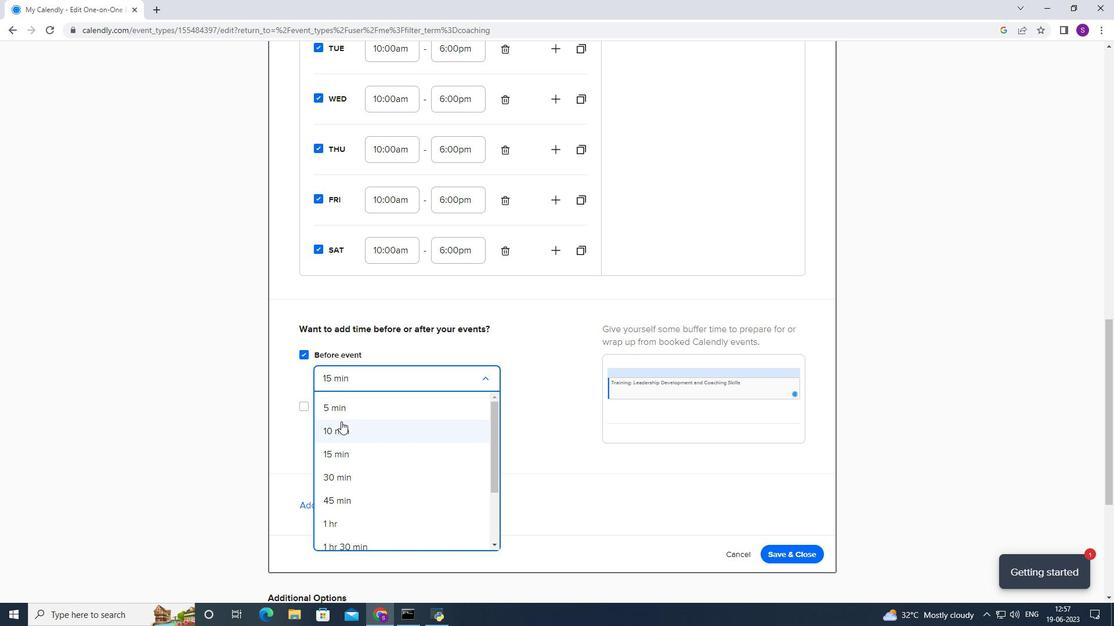 
Action: Mouse pressed left at (339, 424)
Screenshot: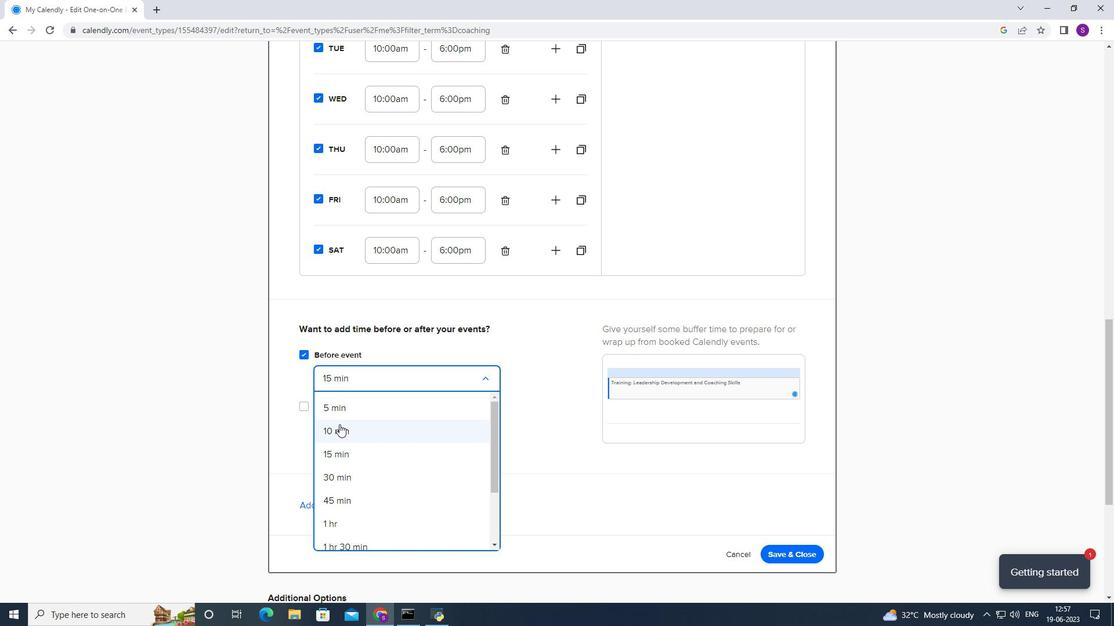 
Action: Mouse moved to (326, 413)
Screenshot: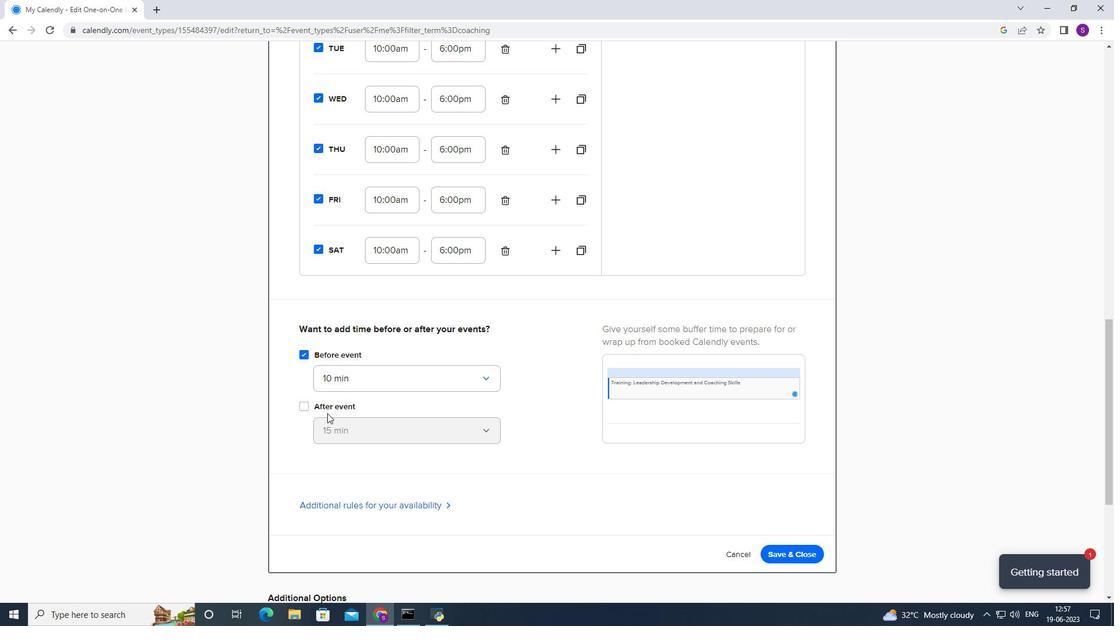 
Action: Mouse pressed left at (326, 413)
Screenshot: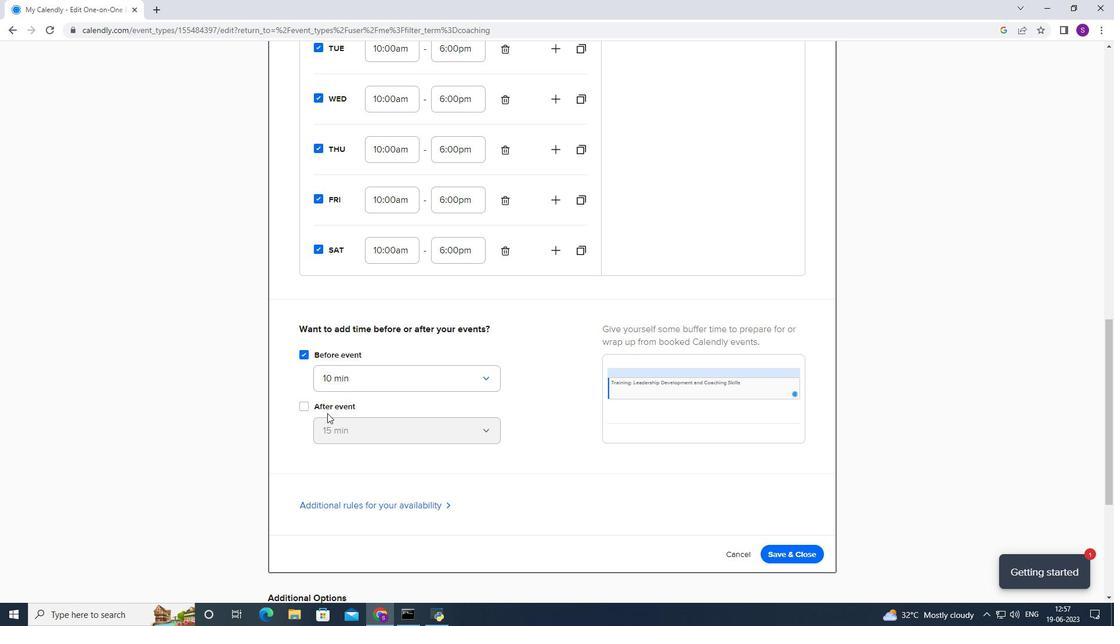 
Action: Mouse moved to (329, 416)
Screenshot: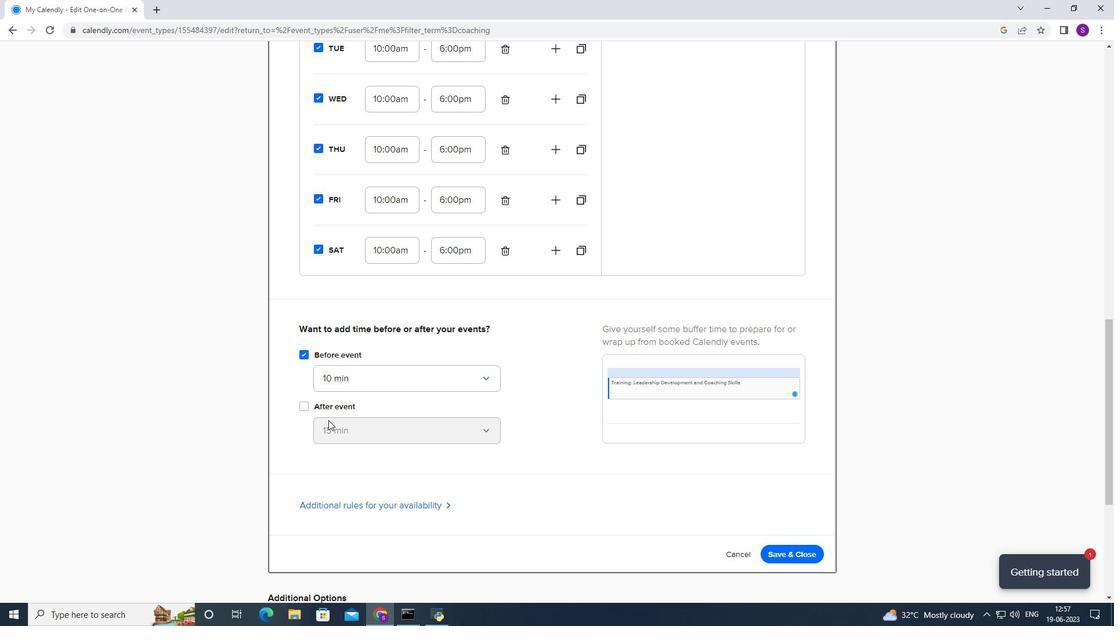 
Action: Mouse pressed left at (329, 416)
Screenshot: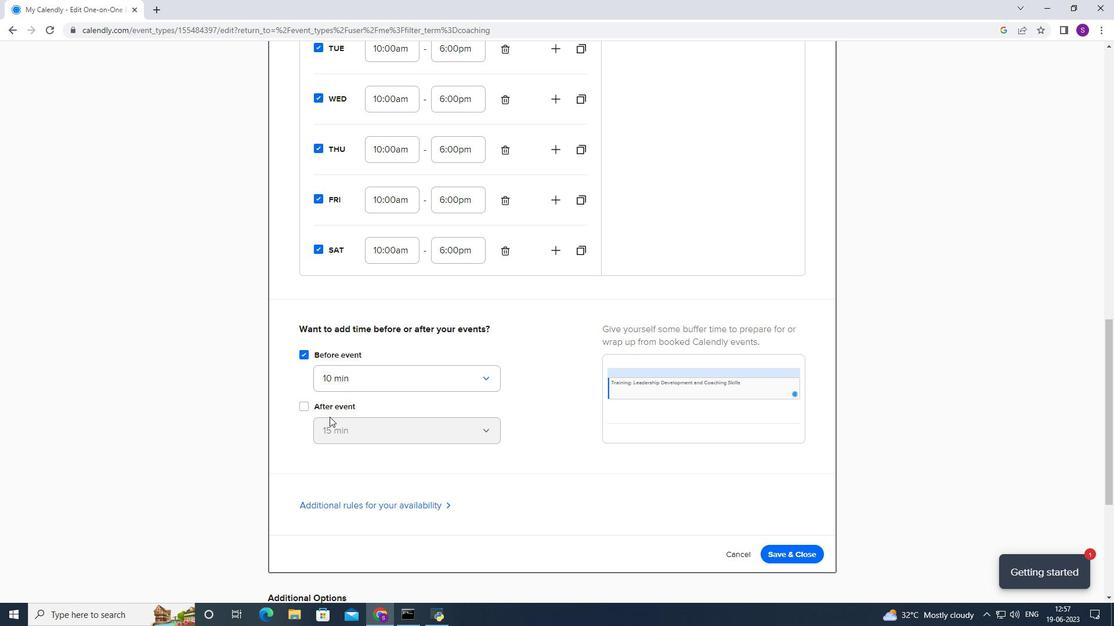 
Action: Mouse moved to (332, 409)
Screenshot: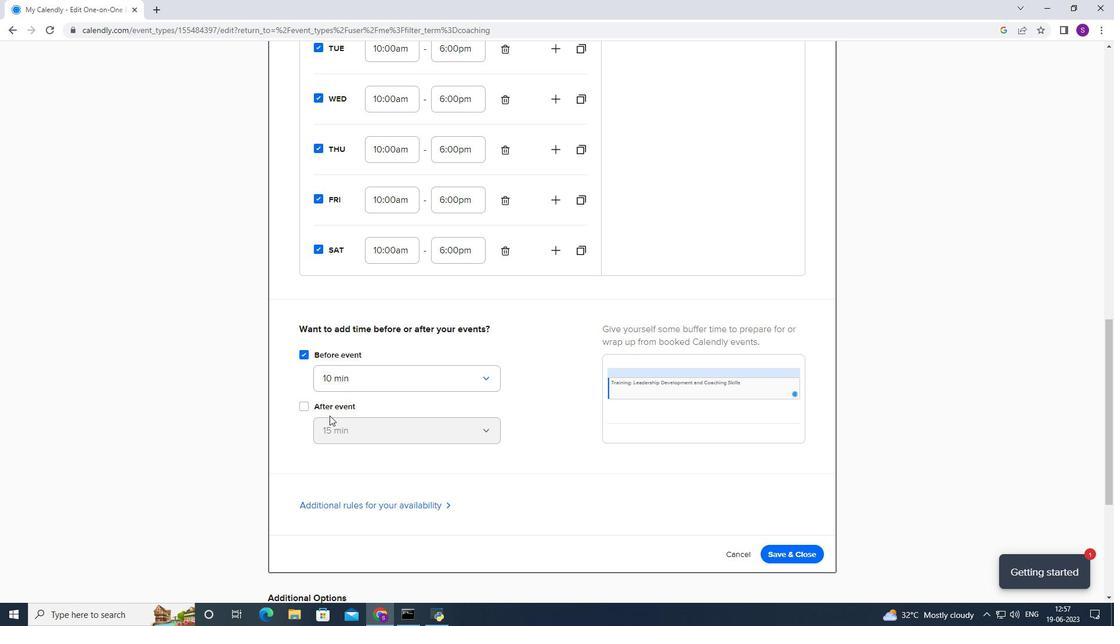 
Action: Mouse pressed left at (332, 409)
Screenshot: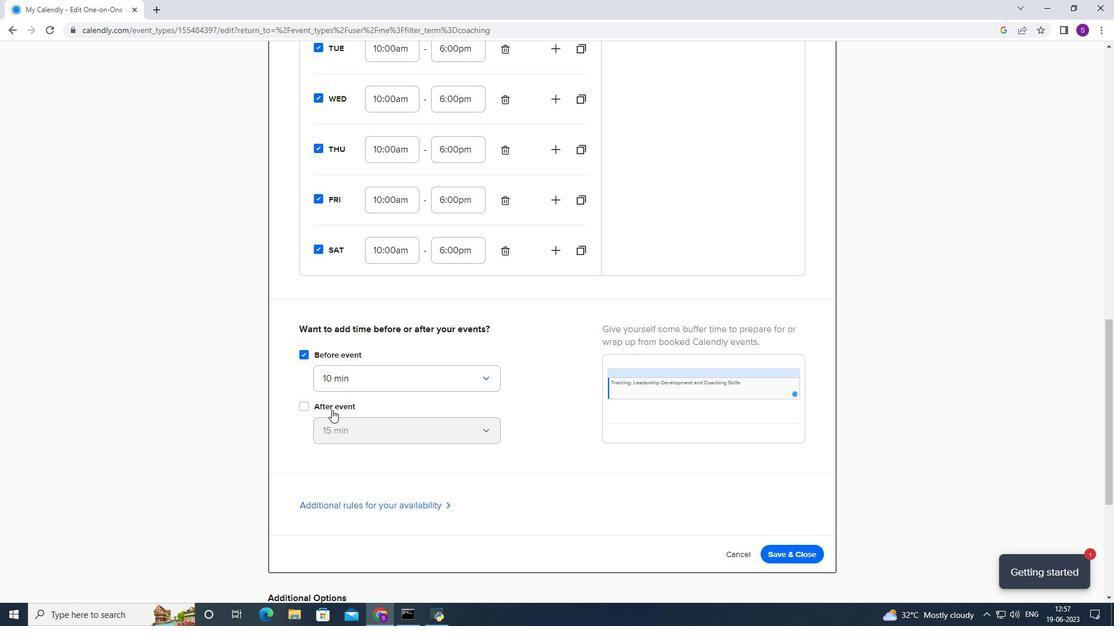 
Action: Mouse moved to (332, 421)
Screenshot: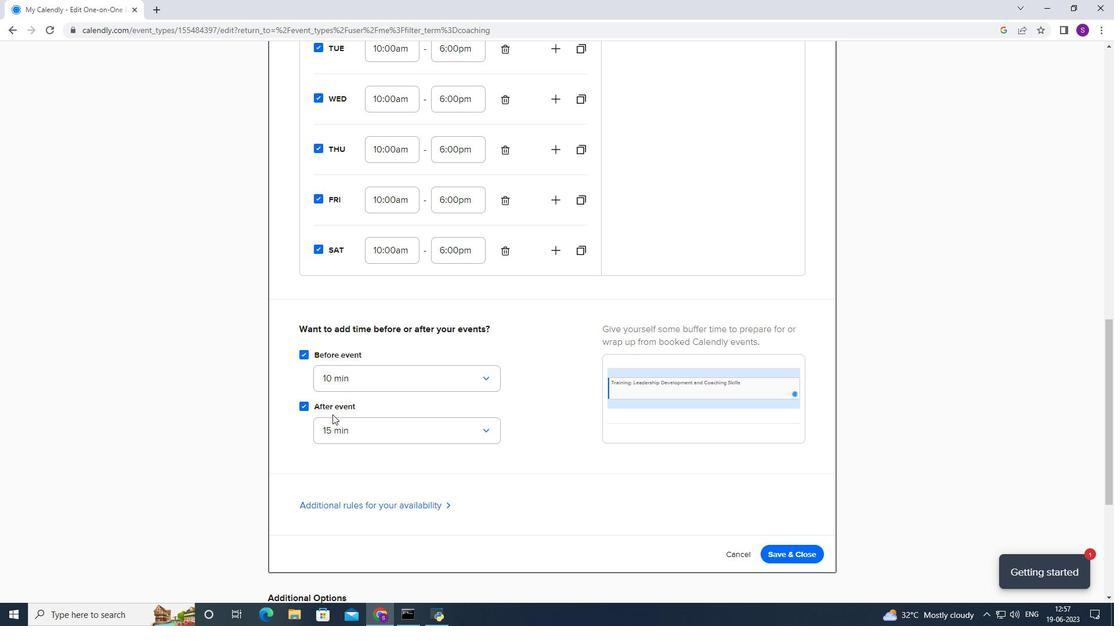 
Action: Mouse pressed left at (332, 421)
Screenshot: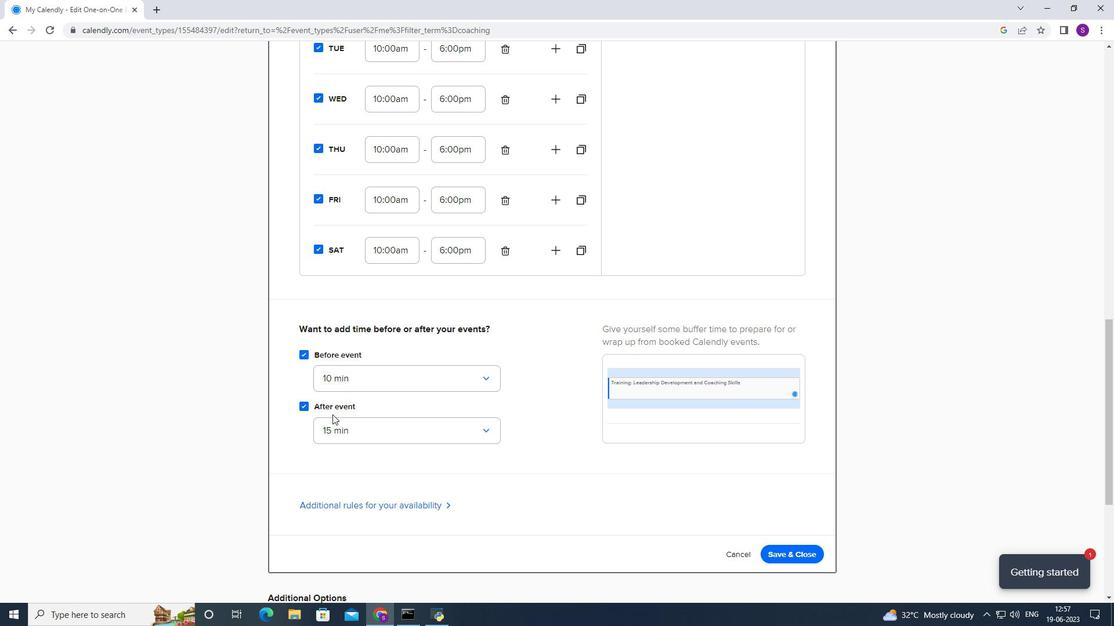 
Action: Mouse moved to (341, 476)
Screenshot: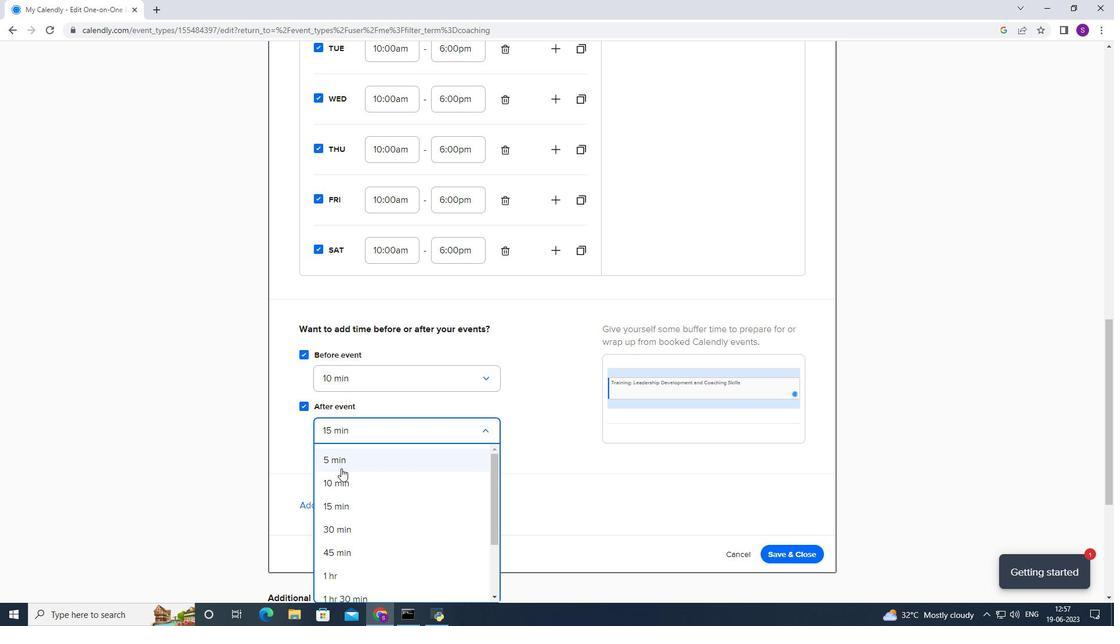 
Action: Mouse pressed left at (341, 476)
Screenshot: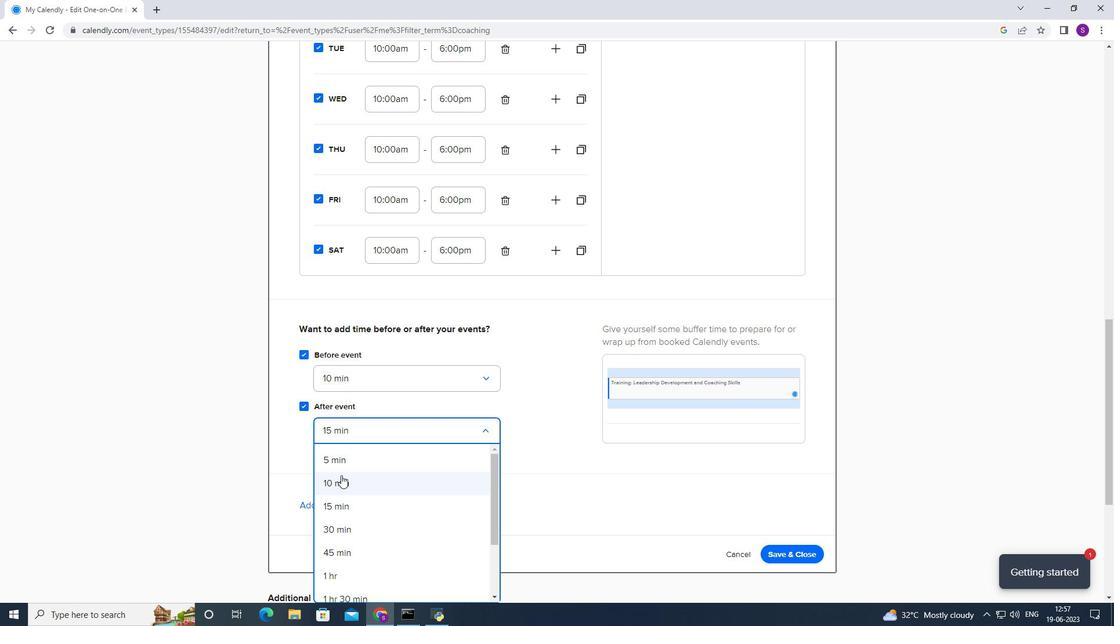 
Action: Mouse moved to (786, 555)
Screenshot: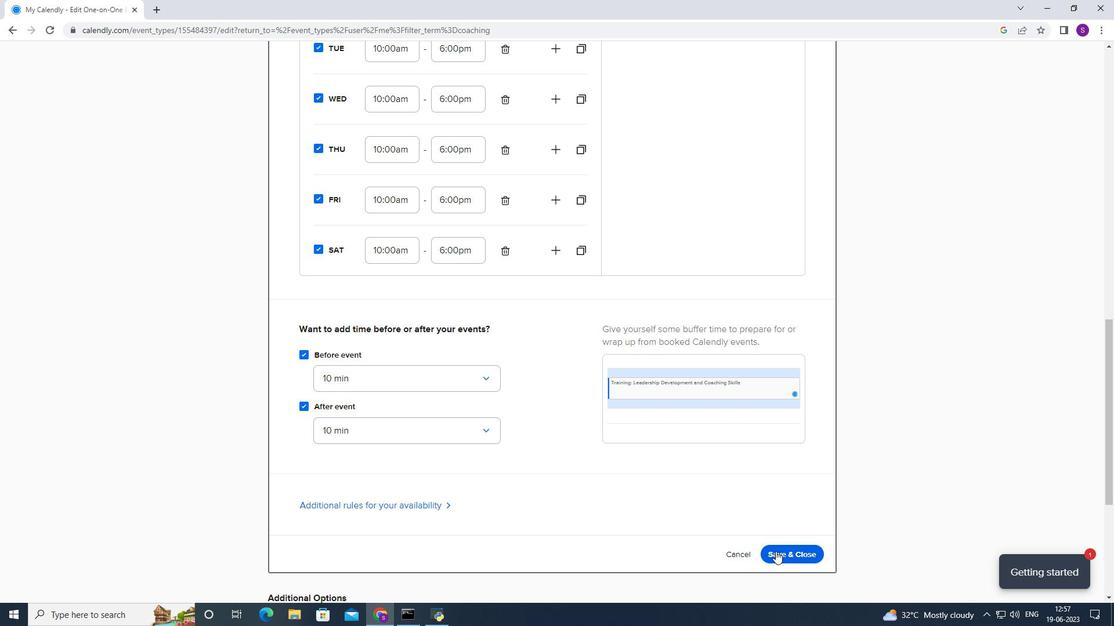 
Action: Mouse pressed left at (786, 555)
Screenshot: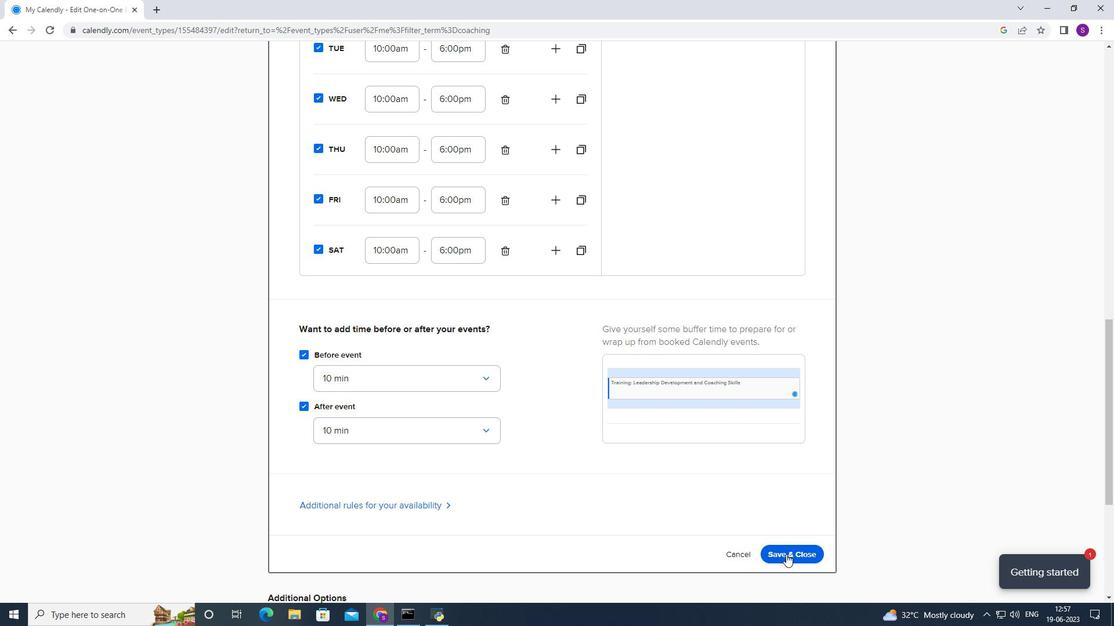
Action: Mouse moved to (399, 424)
Screenshot: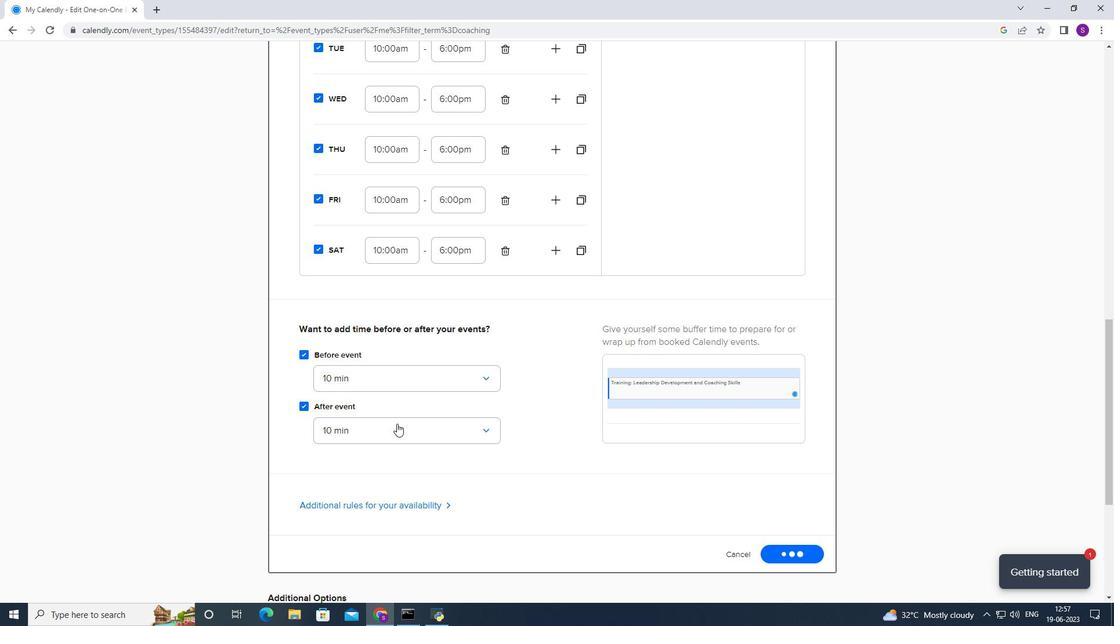 
